 Task: Find a one-way flight from London to New Delhi on 13th July with a stopover in Paris.
Action: Mouse moved to (418, 311)
Screenshot: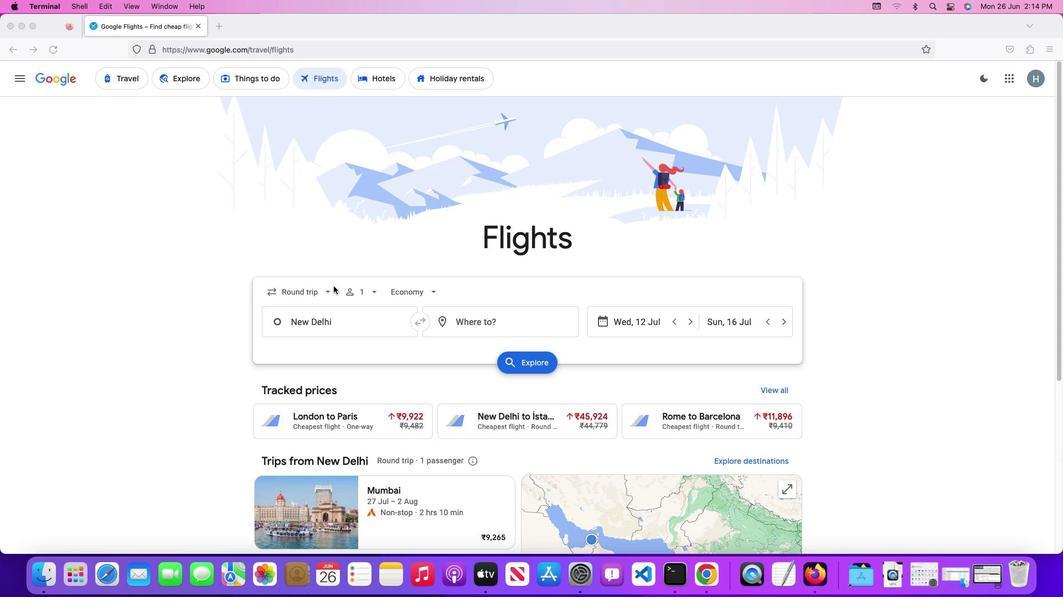 
Action: Mouse pressed left at (418, 311)
Screenshot: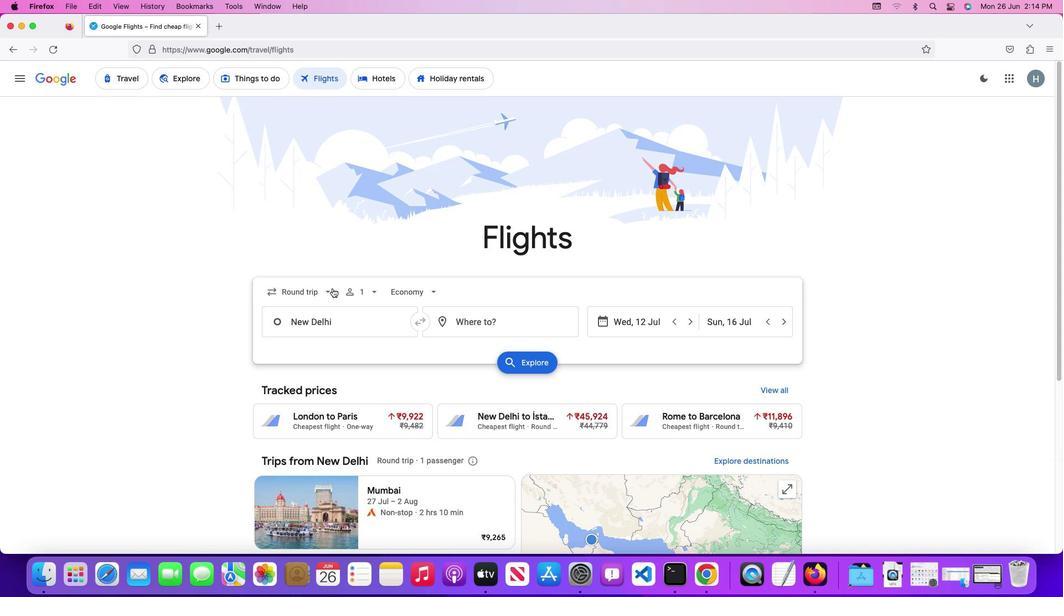 
Action: Mouse moved to (420, 312)
Screenshot: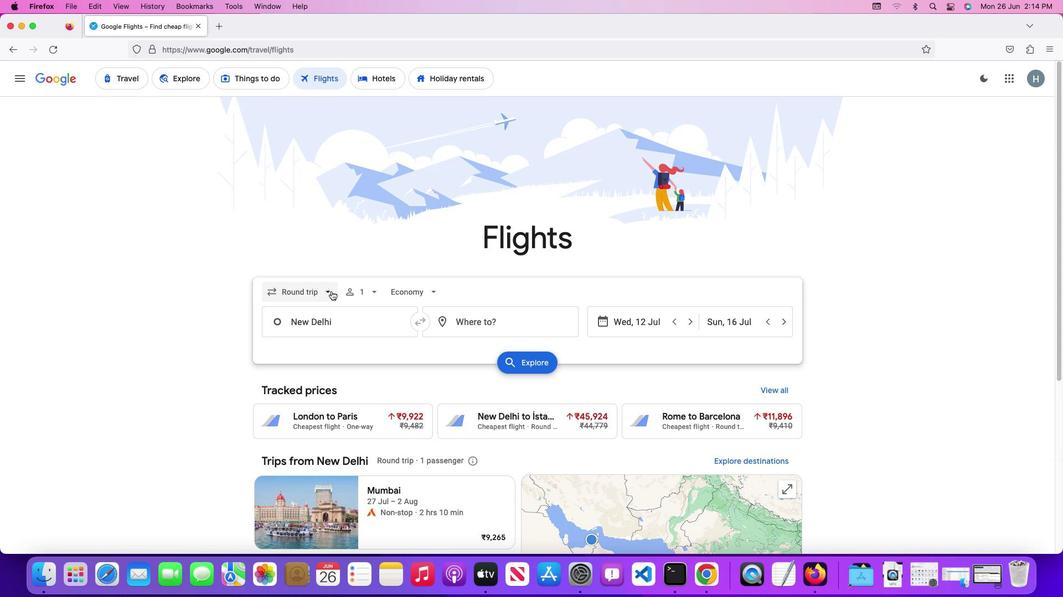 
Action: Mouse pressed left at (420, 312)
Screenshot: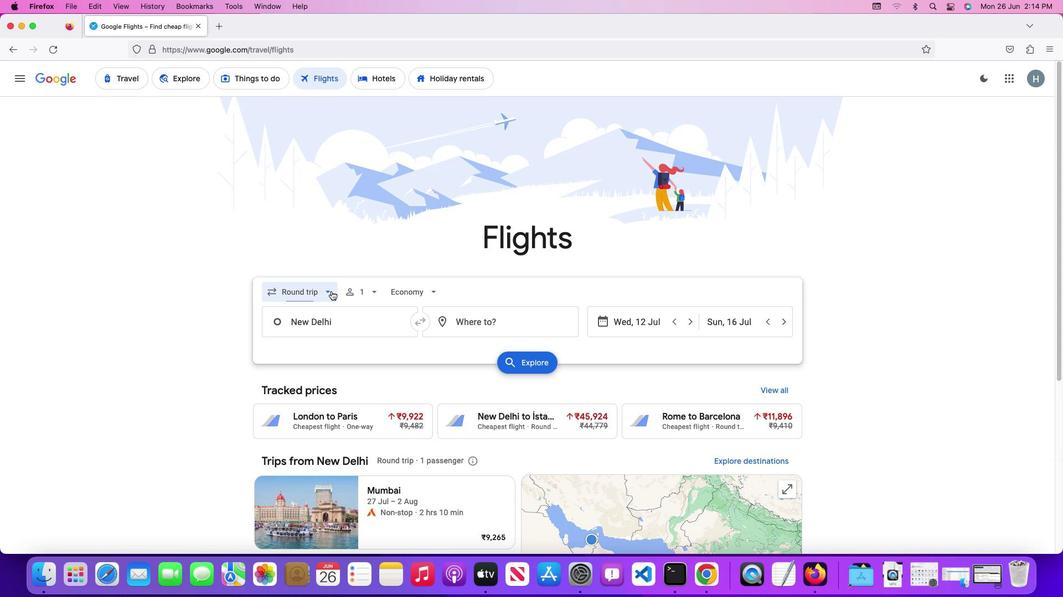 
Action: Mouse moved to (430, 327)
Screenshot: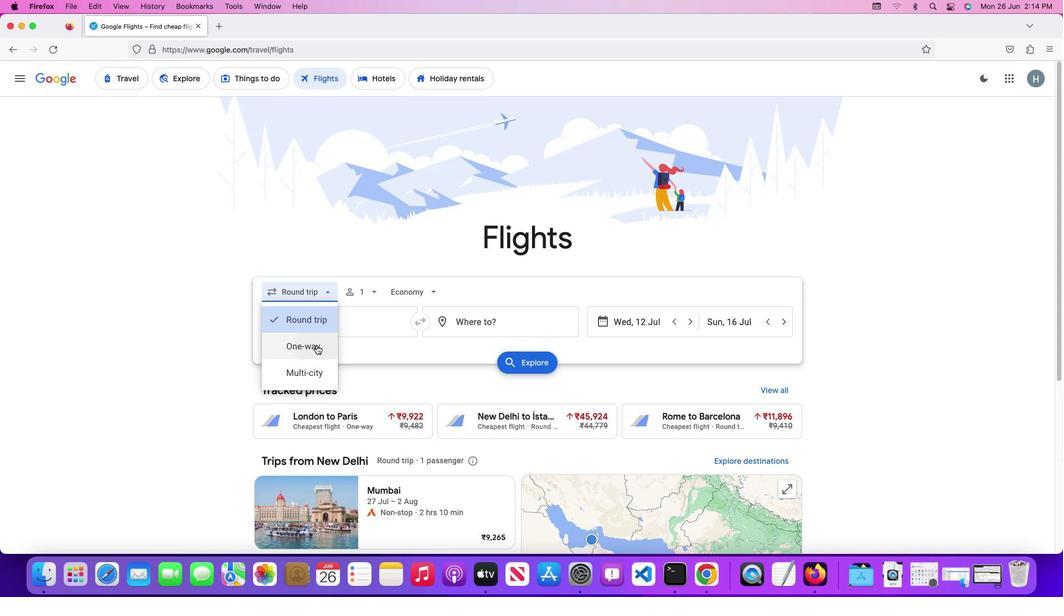 
Action: Mouse pressed left at (430, 327)
Screenshot: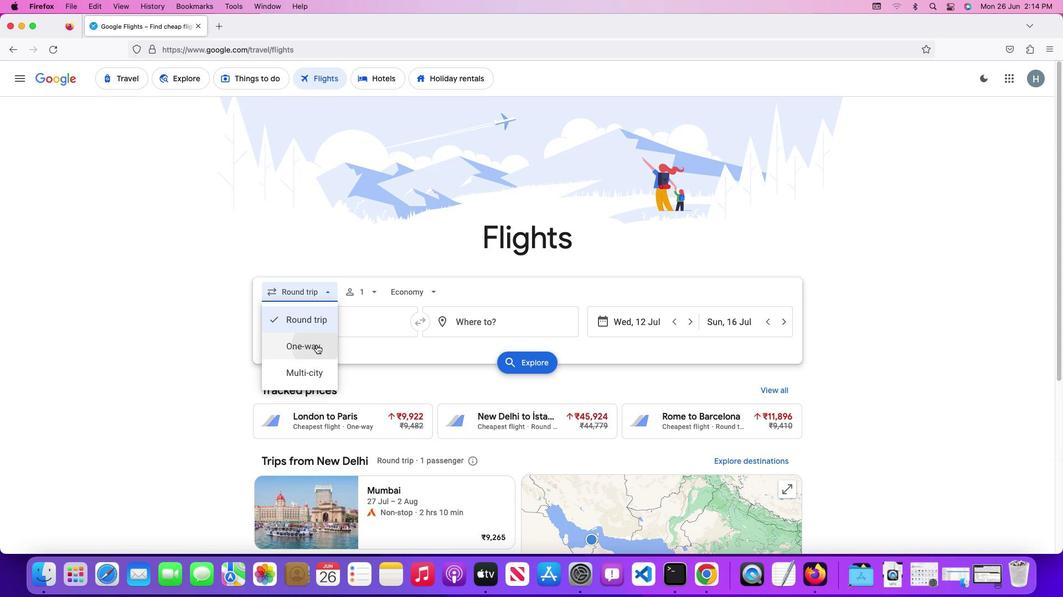 
Action: Mouse moved to (392, 312)
Screenshot: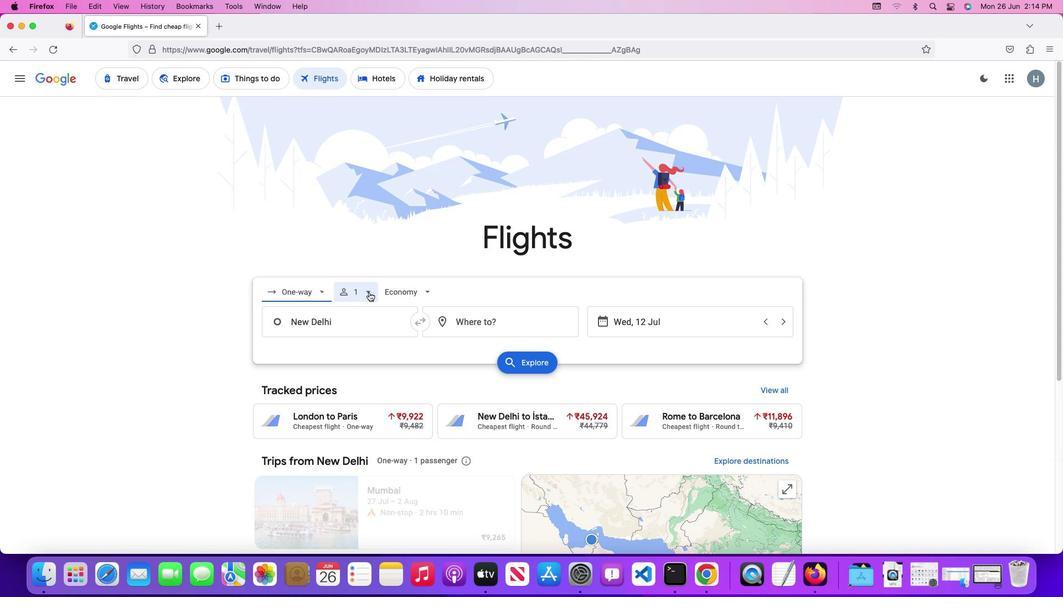 
Action: Mouse pressed left at (392, 312)
Screenshot: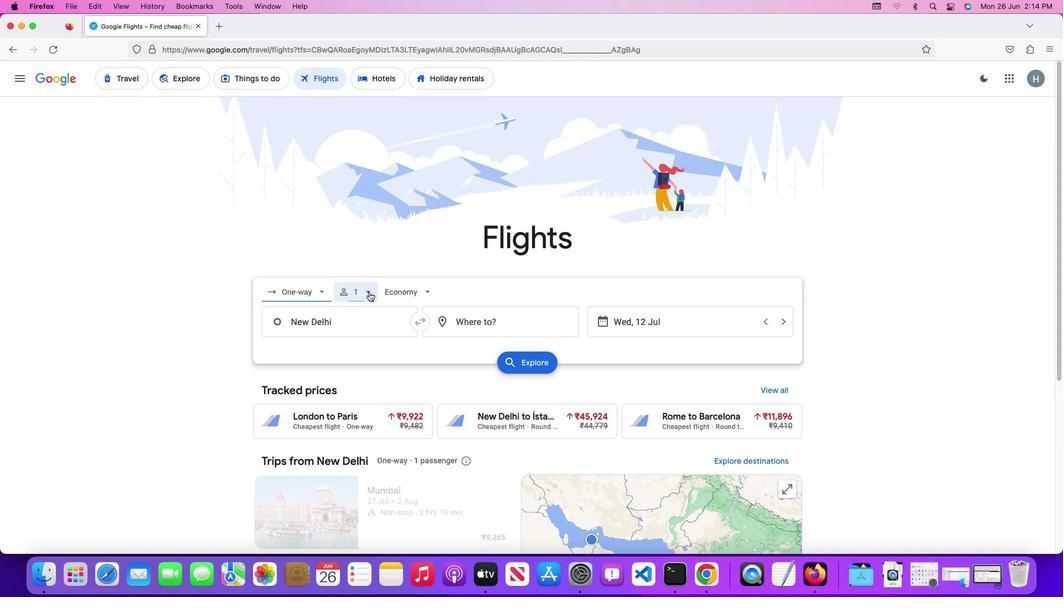 
Action: Mouse moved to (344, 321)
Screenshot: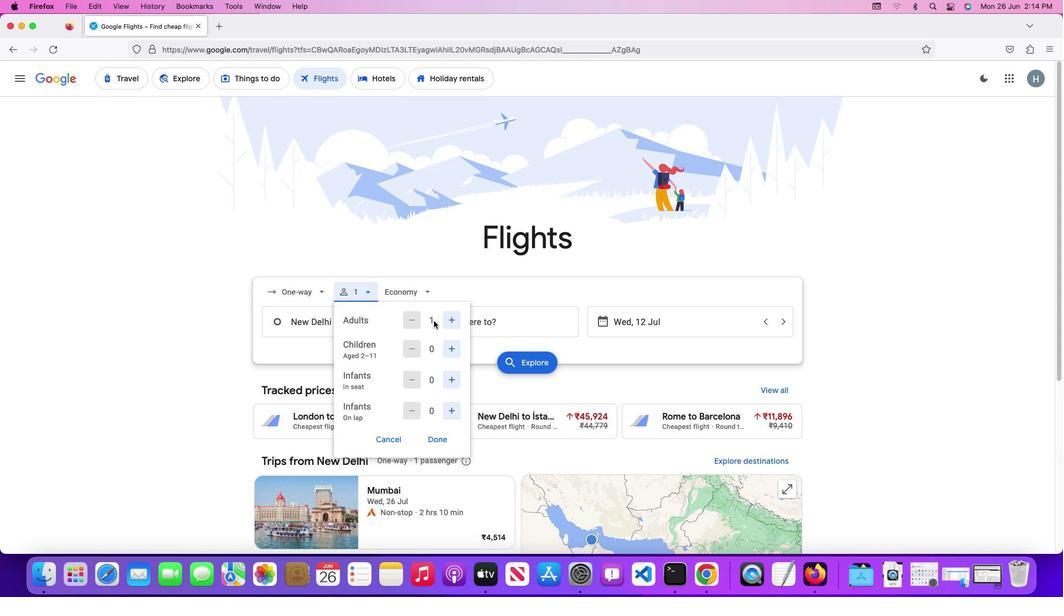 
Action: Mouse pressed left at (344, 321)
Screenshot: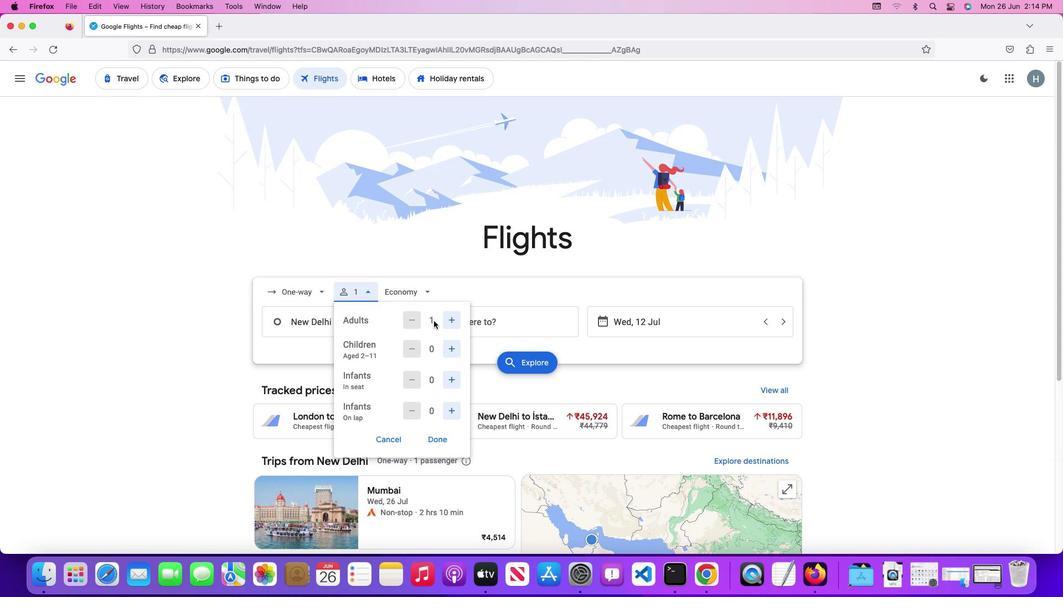 
Action: Mouse moved to (342, 354)
Screenshot: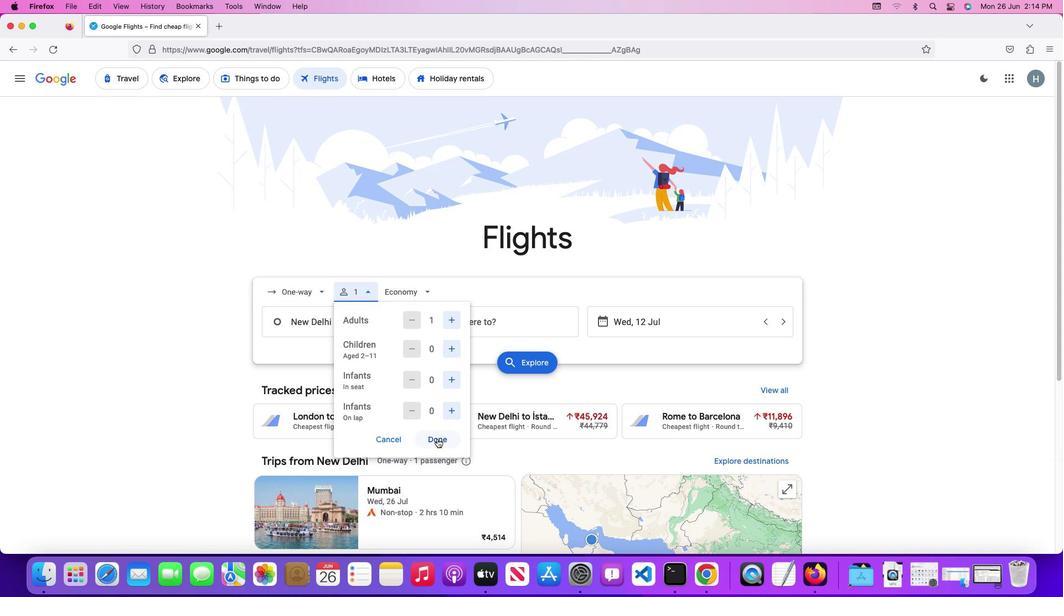 
Action: Mouse pressed left at (342, 354)
Screenshot: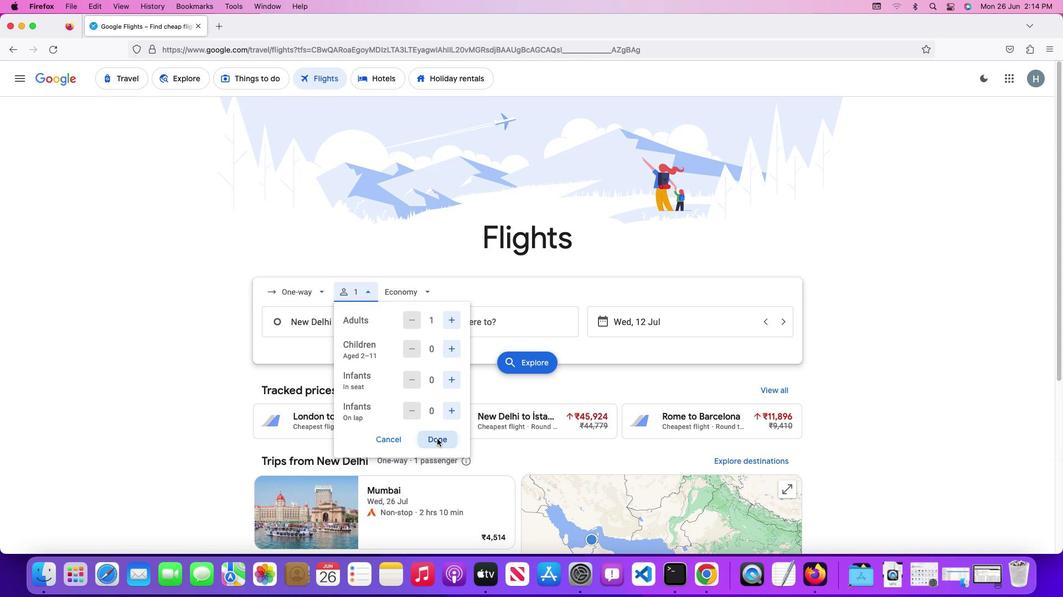 
Action: Mouse moved to (409, 320)
Screenshot: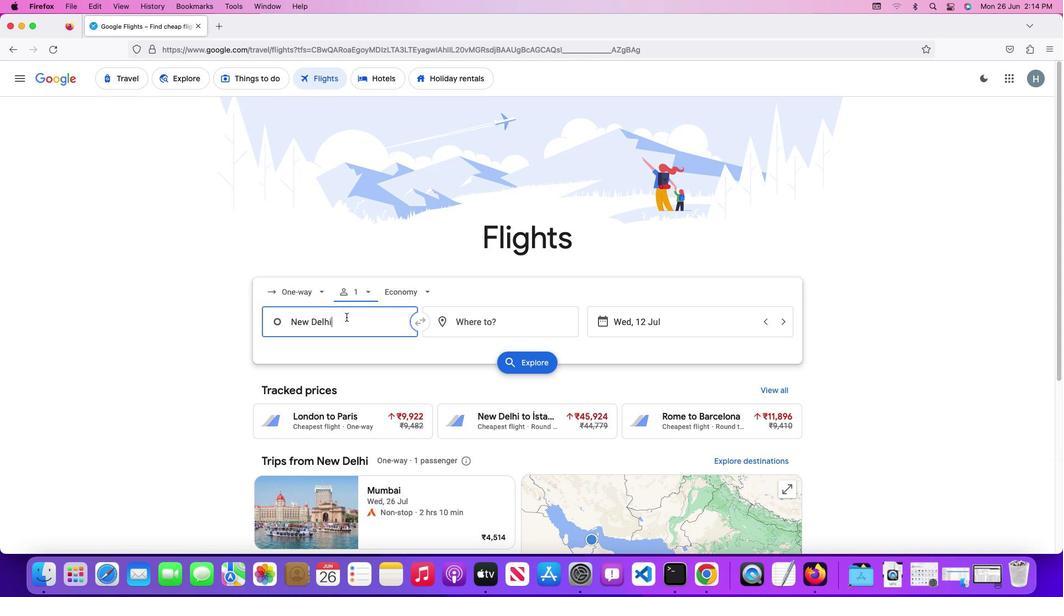 
Action: Mouse pressed left at (409, 320)
Screenshot: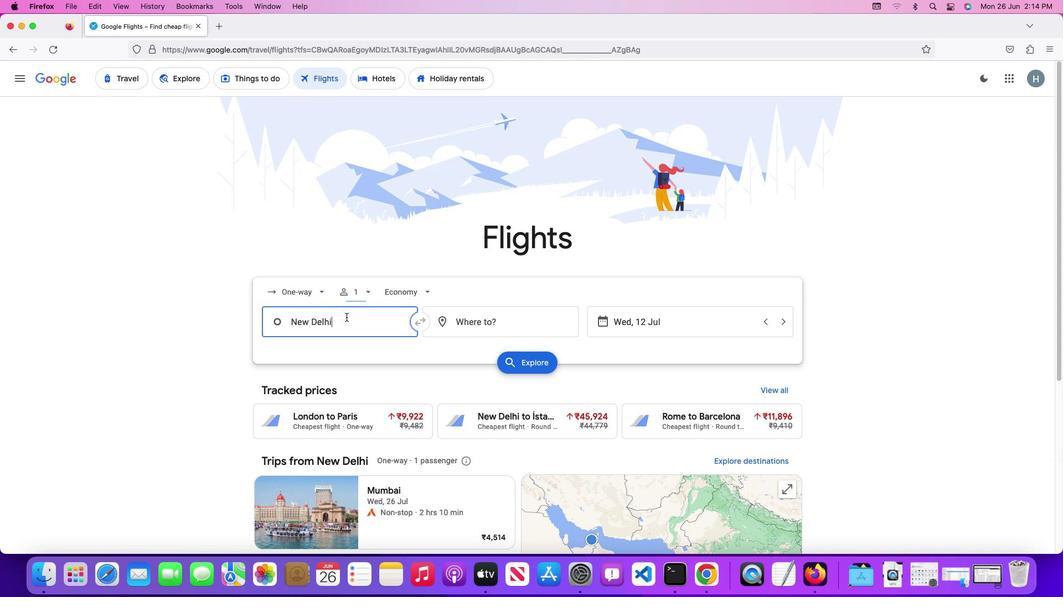 
Action: Key pressed Key.shift'L''o''n''d''o''n'
Screenshot: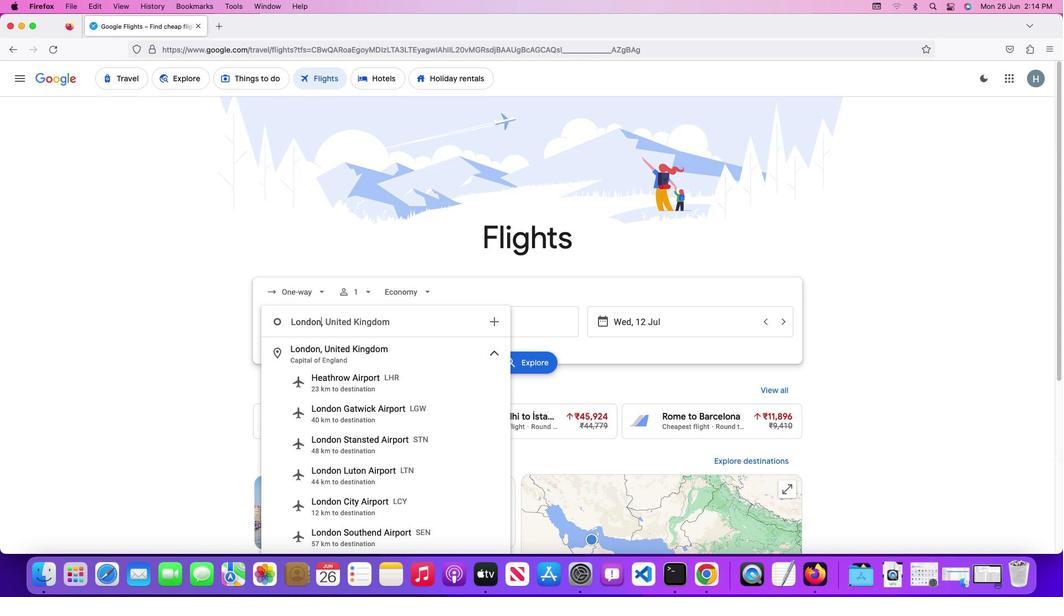 
Action: Mouse moved to (400, 328)
Screenshot: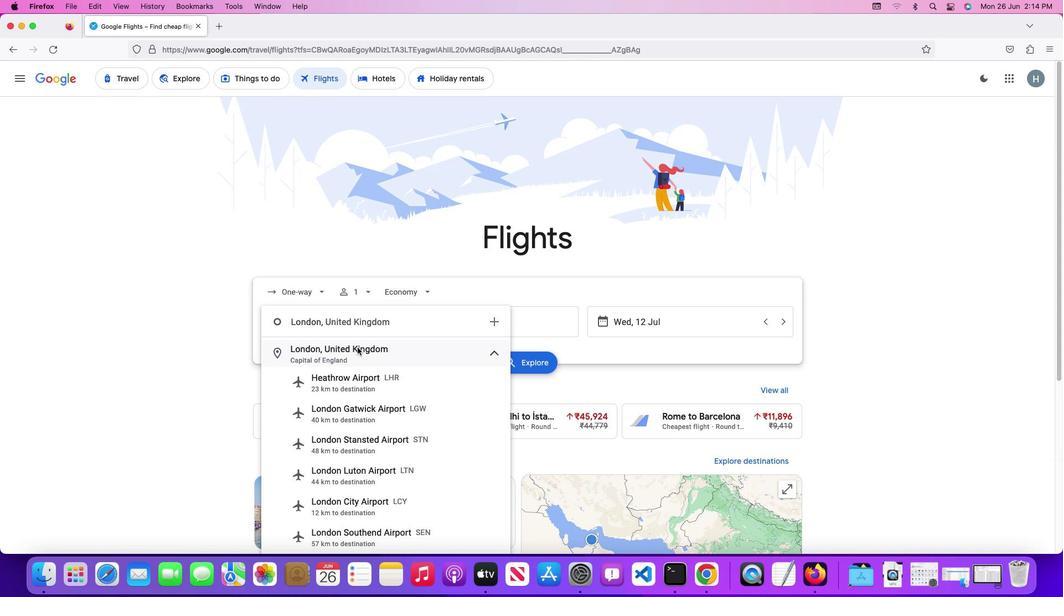 
Action: Mouse pressed left at (400, 328)
Screenshot: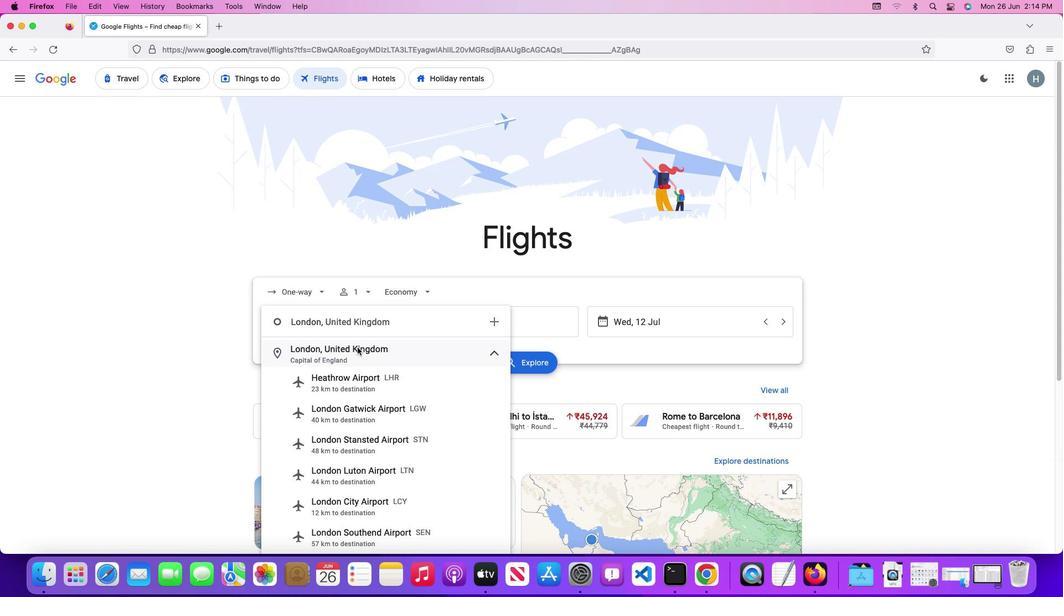 
Action: Mouse moved to (304, 322)
Screenshot: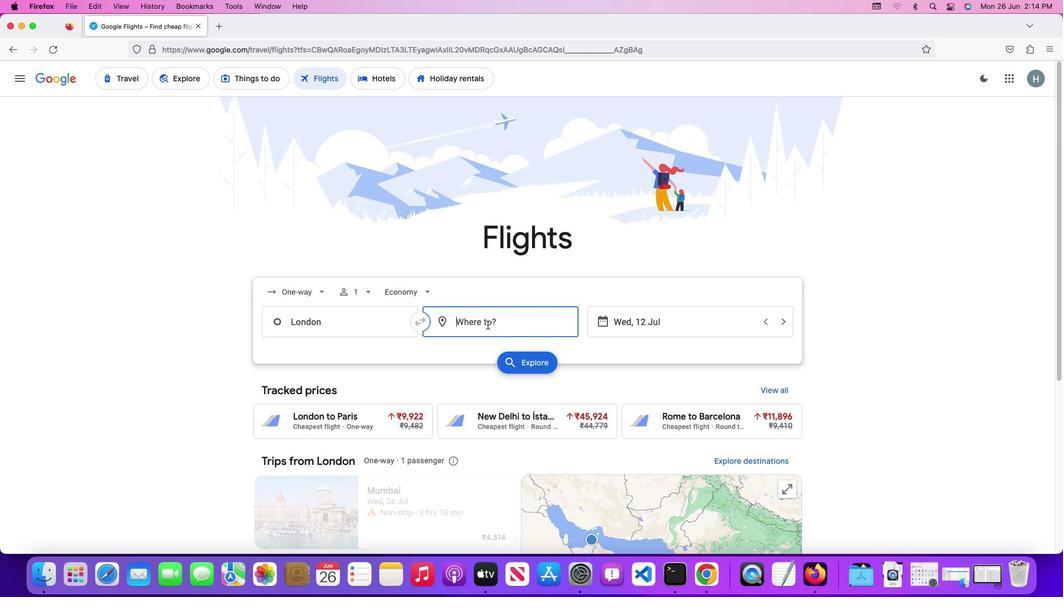 
Action: Mouse pressed left at (304, 322)
Screenshot: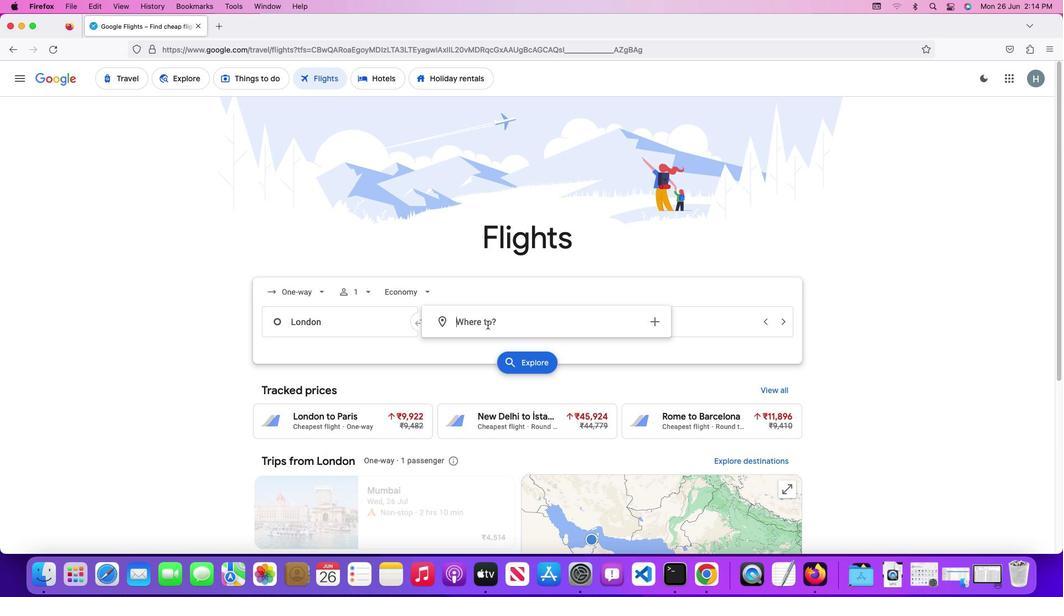 
Action: Key pressed Key.shift'N''e''w'Key.spaceKey.shift'D''e''l''h''i'
Screenshot: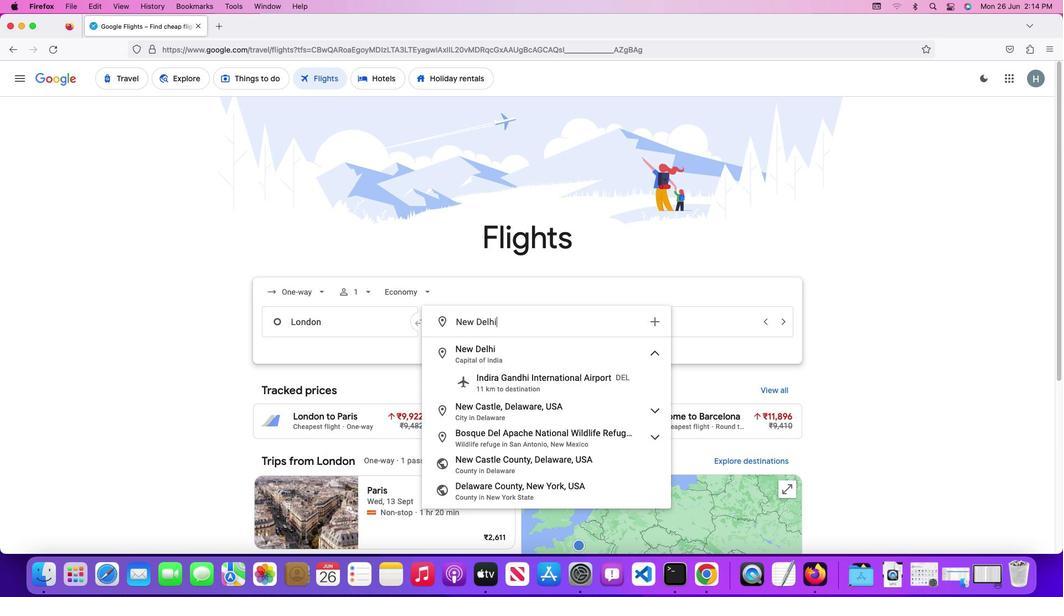 
Action: Mouse moved to (282, 329)
Screenshot: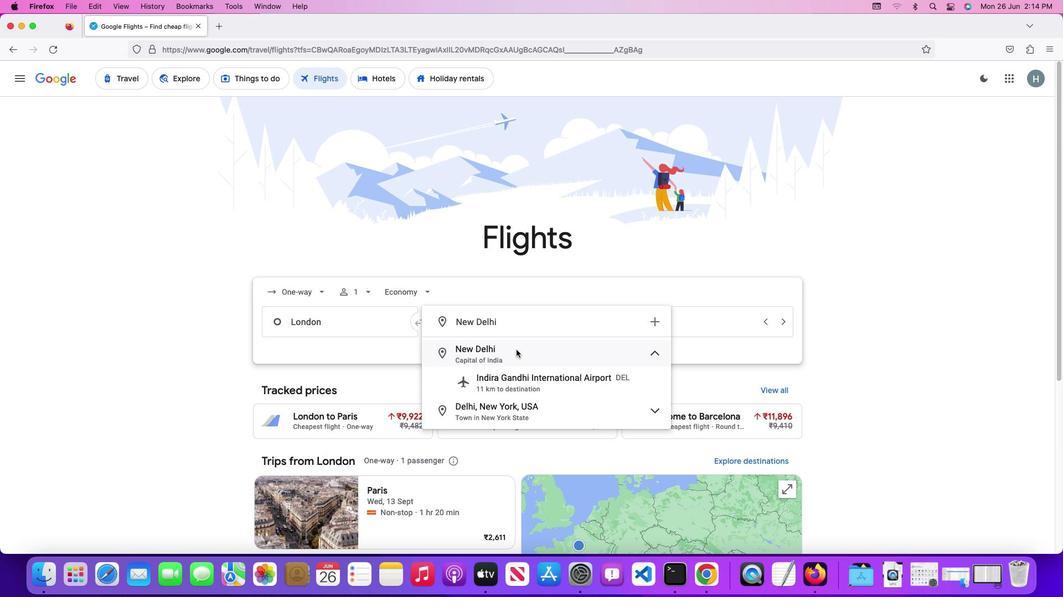 
Action: Mouse pressed left at (282, 329)
Screenshot: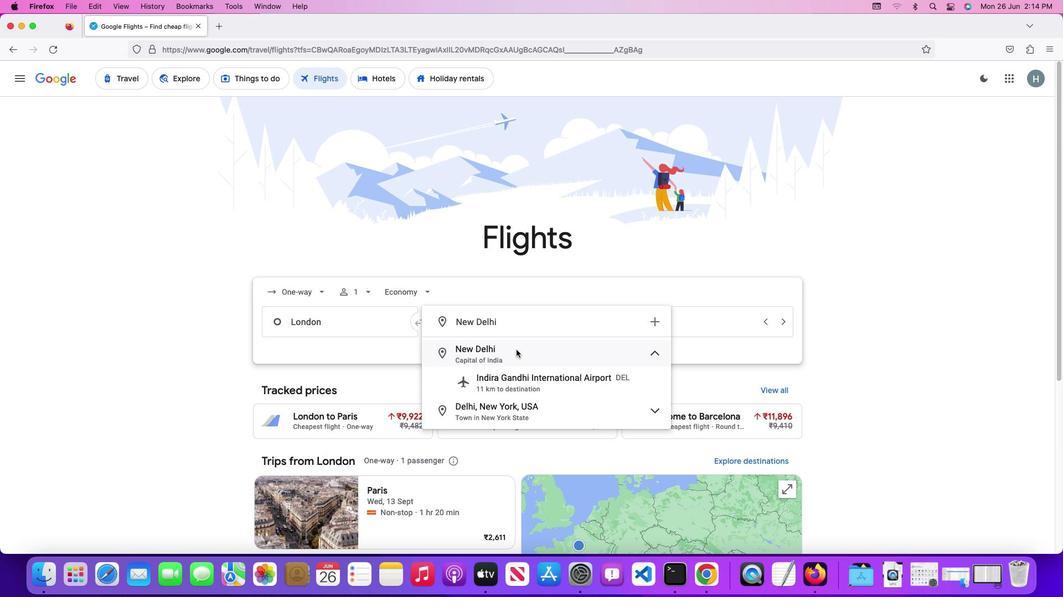 
Action: Mouse moved to (161, 321)
Screenshot: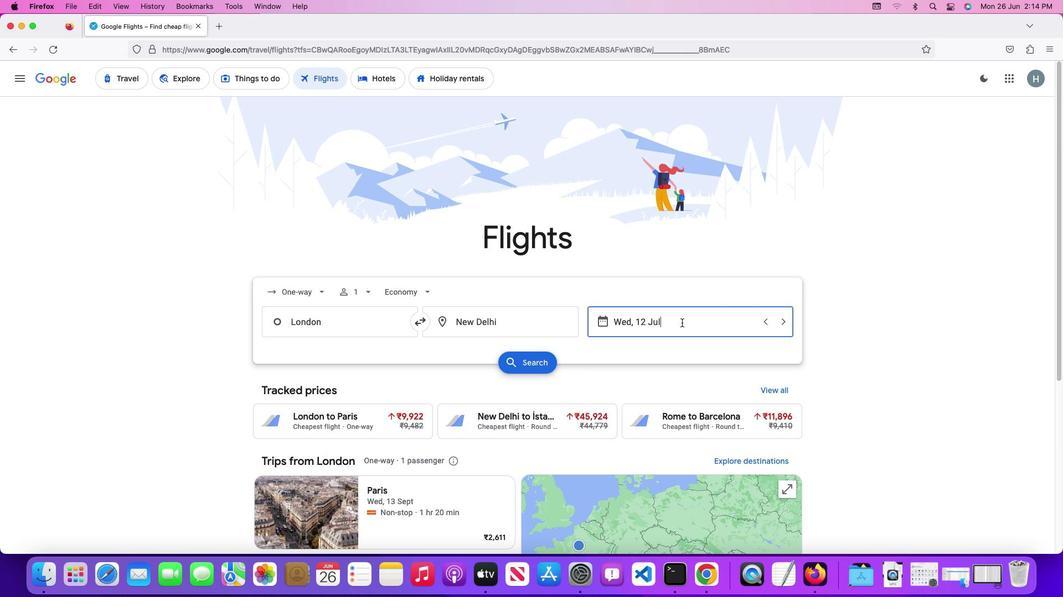 
Action: Mouse pressed left at (161, 321)
Screenshot: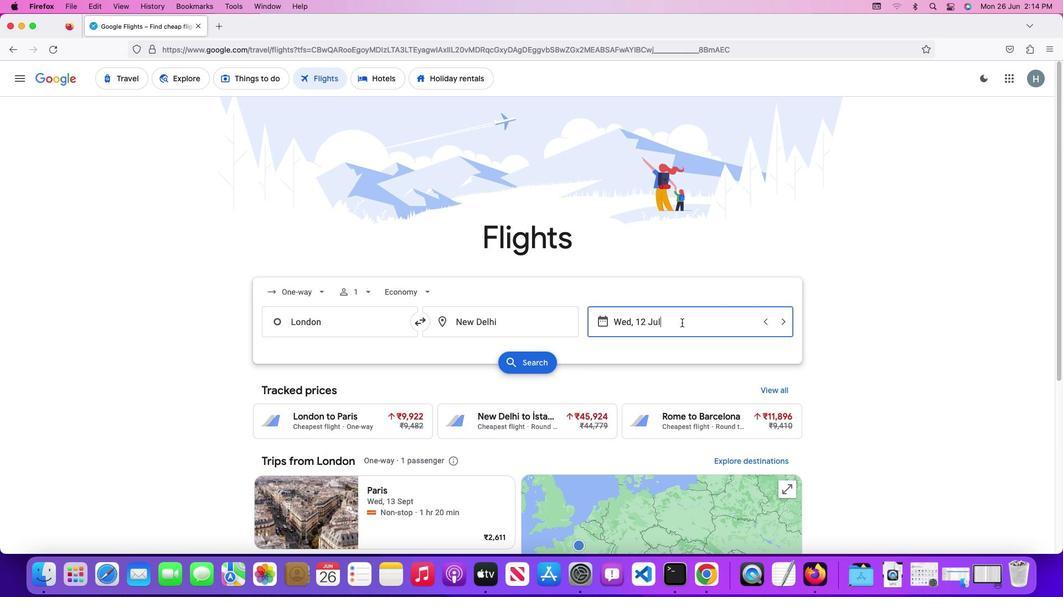 
Action: Mouse moved to (133, 347)
Screenshot: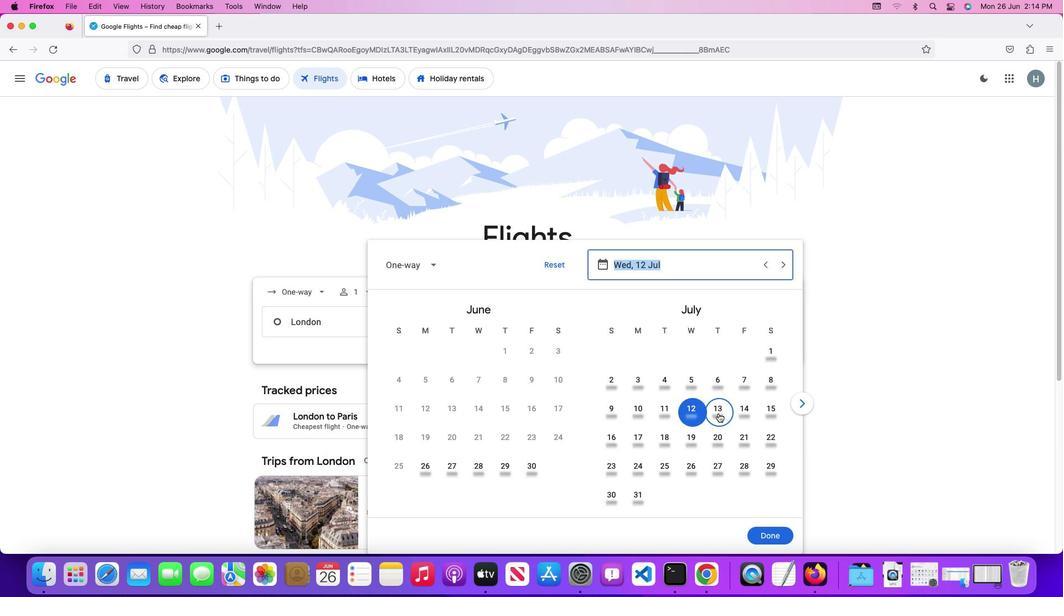 
Action: Mouse pressed left at (133, 347)
Screenshot: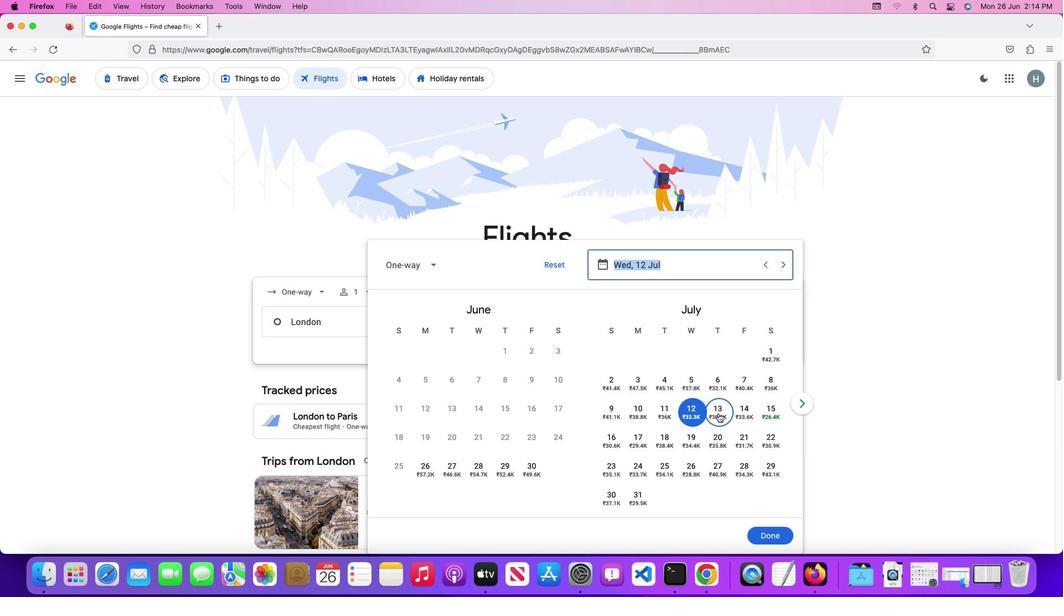 
Action: Mouse moved to (103, 383)
Screenshot: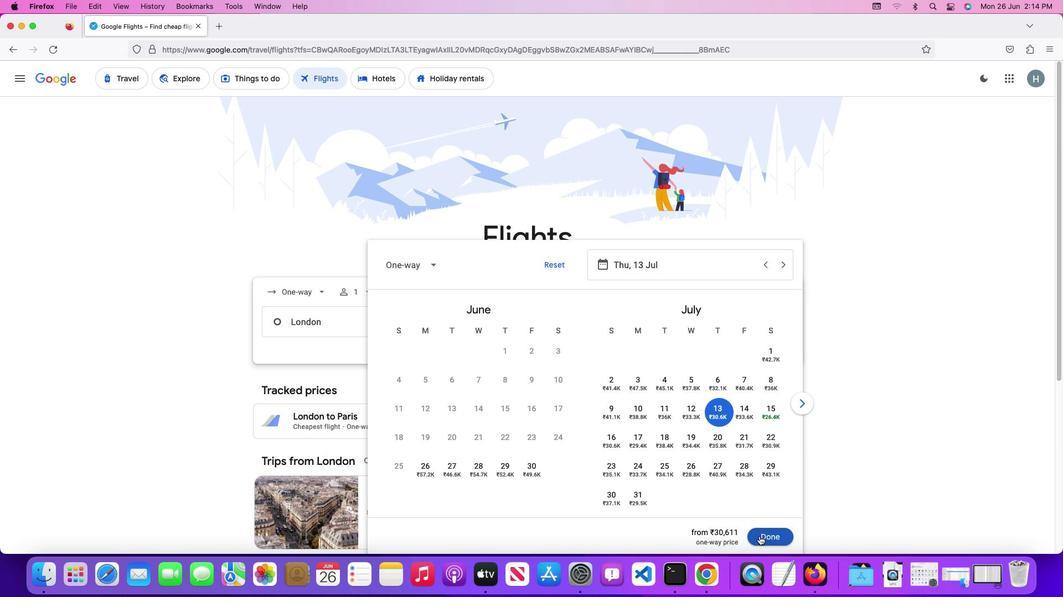 
Action: Mouse pressed left at (103, 383)
Screenshot: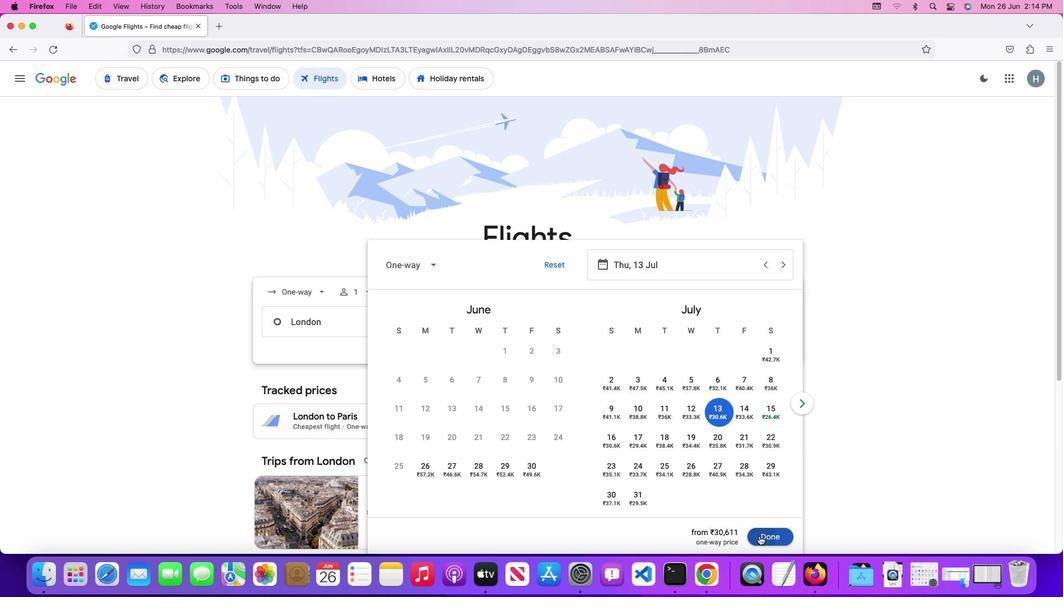 
Action: Mouse moved to (265, 334)
Screenshot: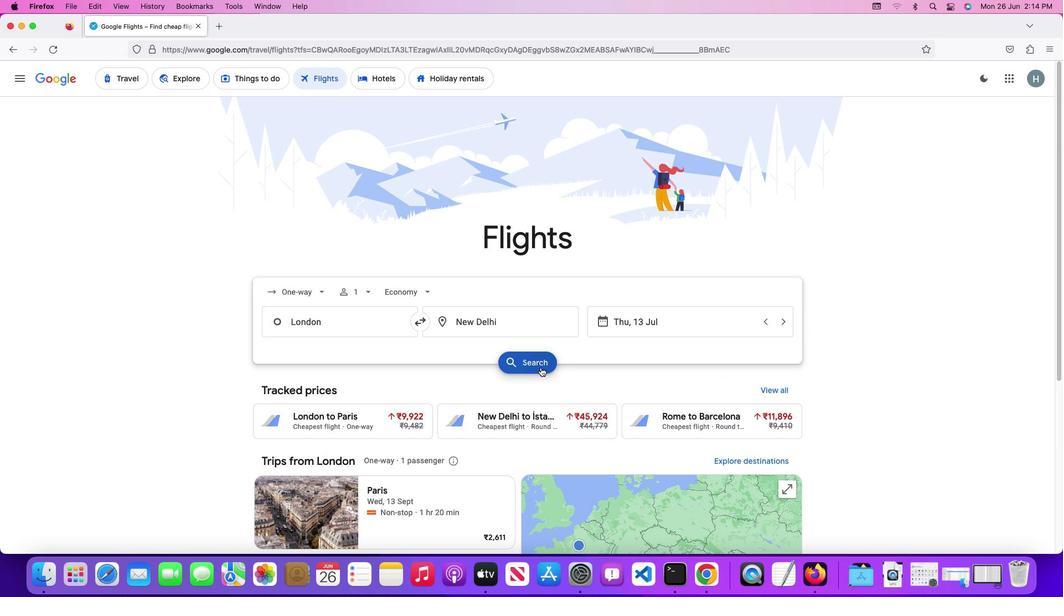 
Action: Mouse pressed left at (265, 334)
Screenshot: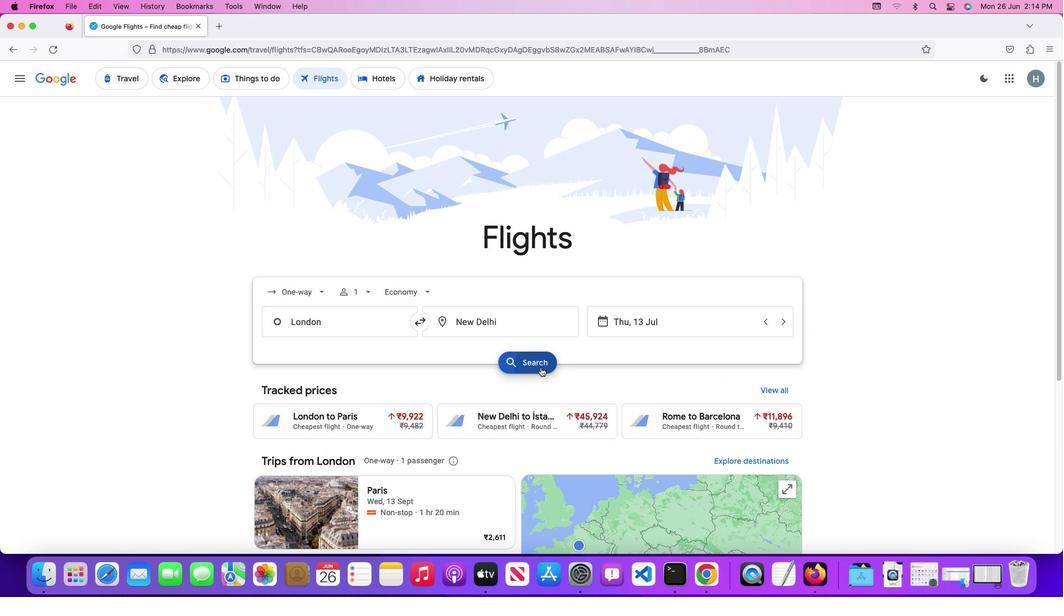 
Action: Mouse moved to (129, 280)
Screenshot: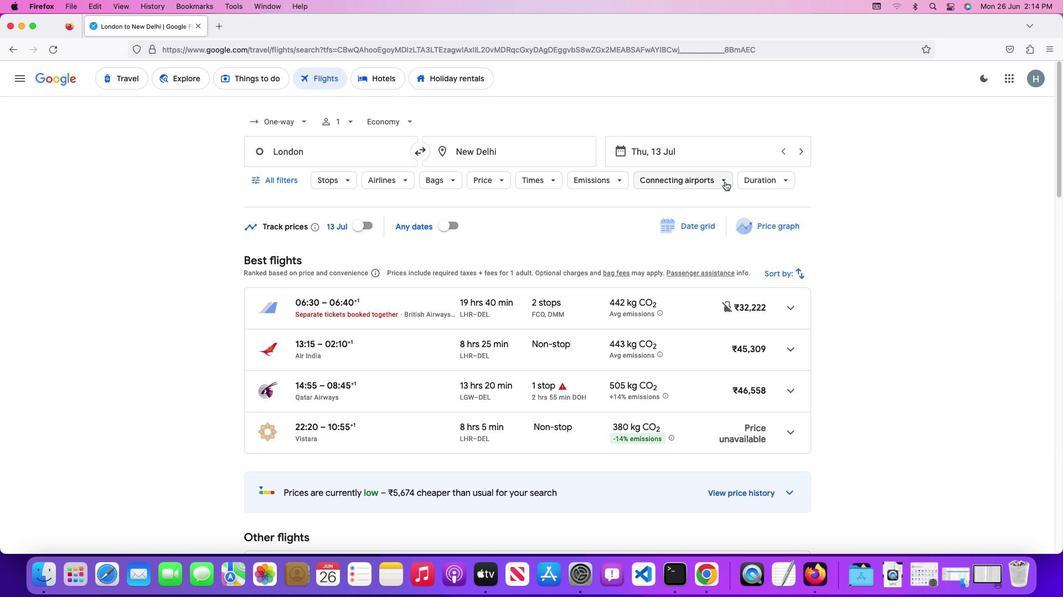 
Action: Mouse pressed left at (129, 280)
Screenshot: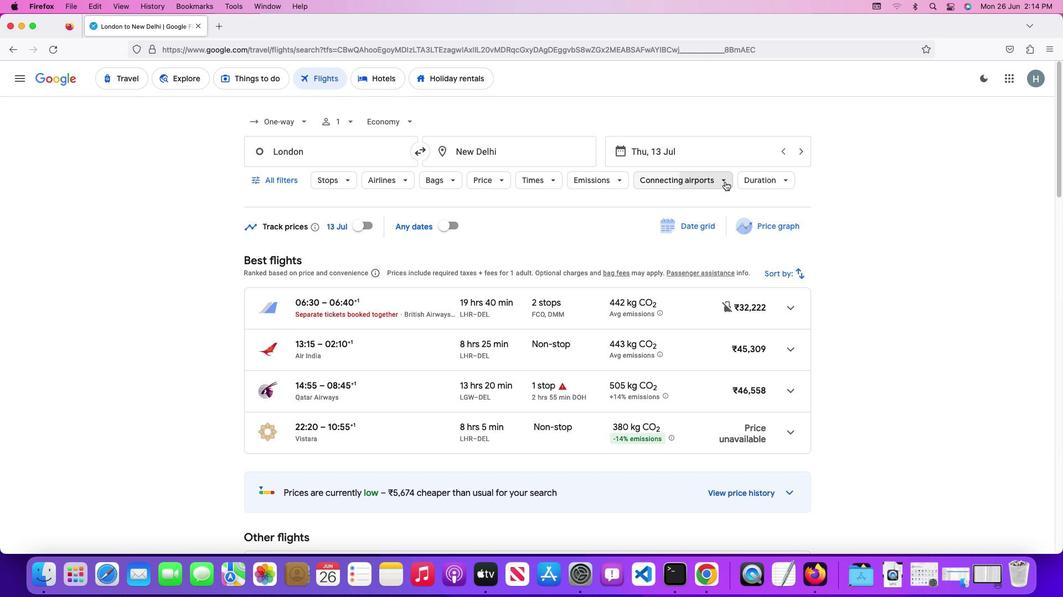 
Action: Mouse moved to (67, 315)
Screenshot: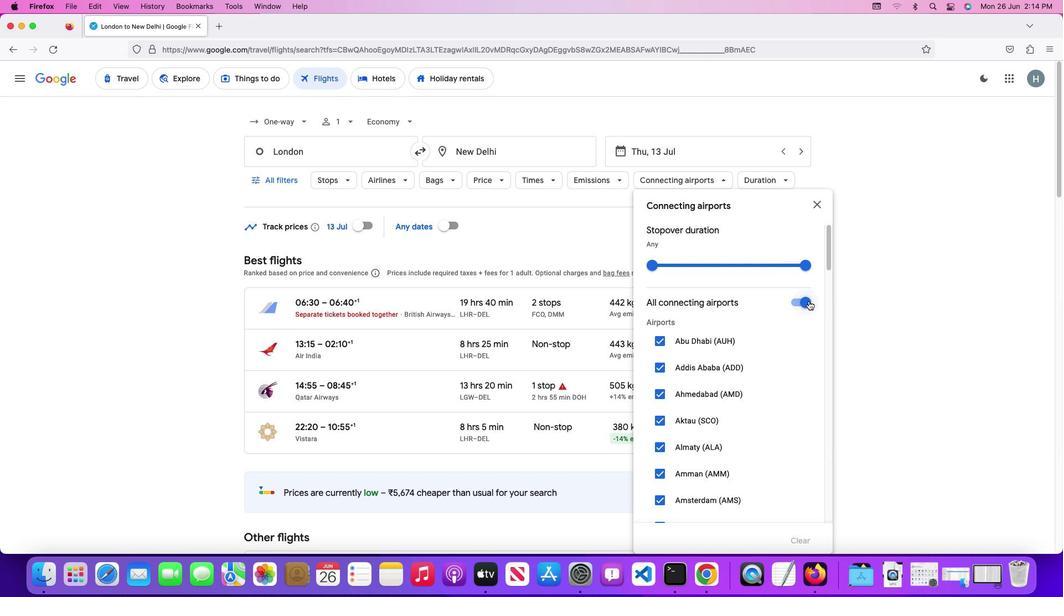 
Action: Mouse pressed left at (67, 315)
Screenshot: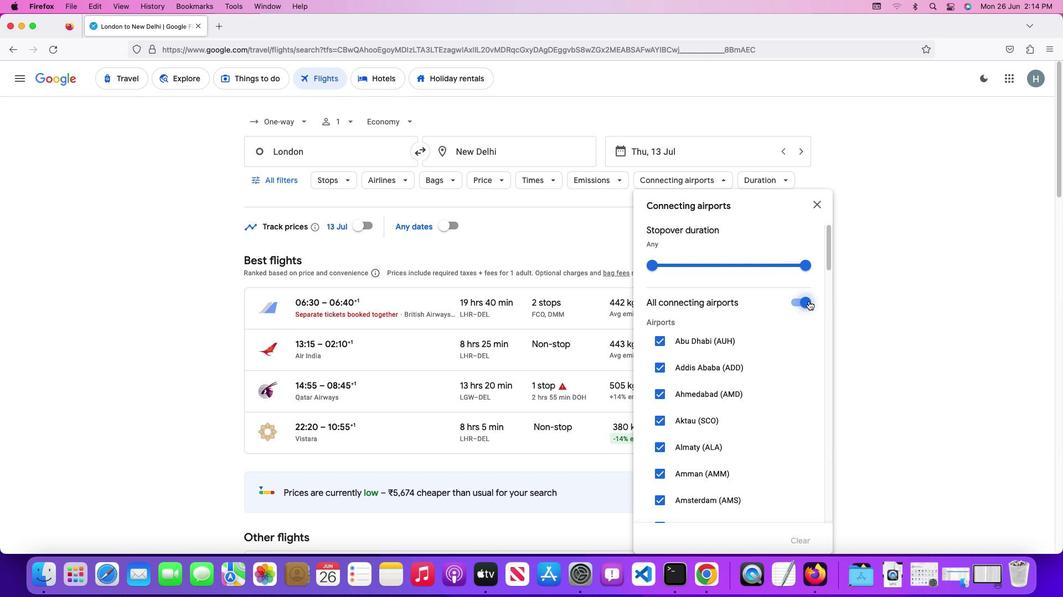 
Action: Mouse moved to (92, 336)
Screenshot: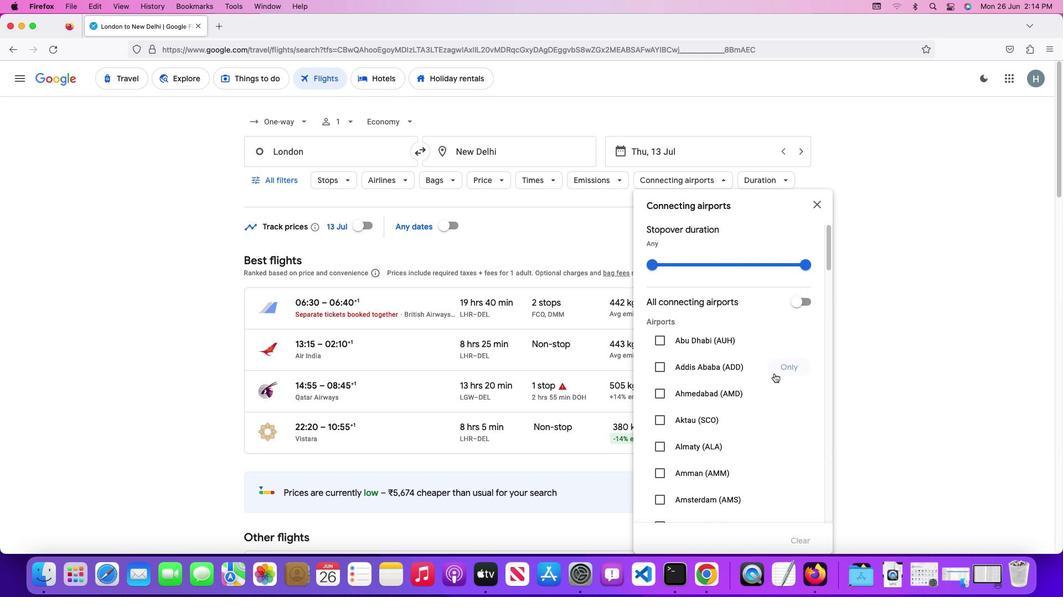 
Action: Mouse scrolled (92, 336) with delta (665, 227)
Screenshot: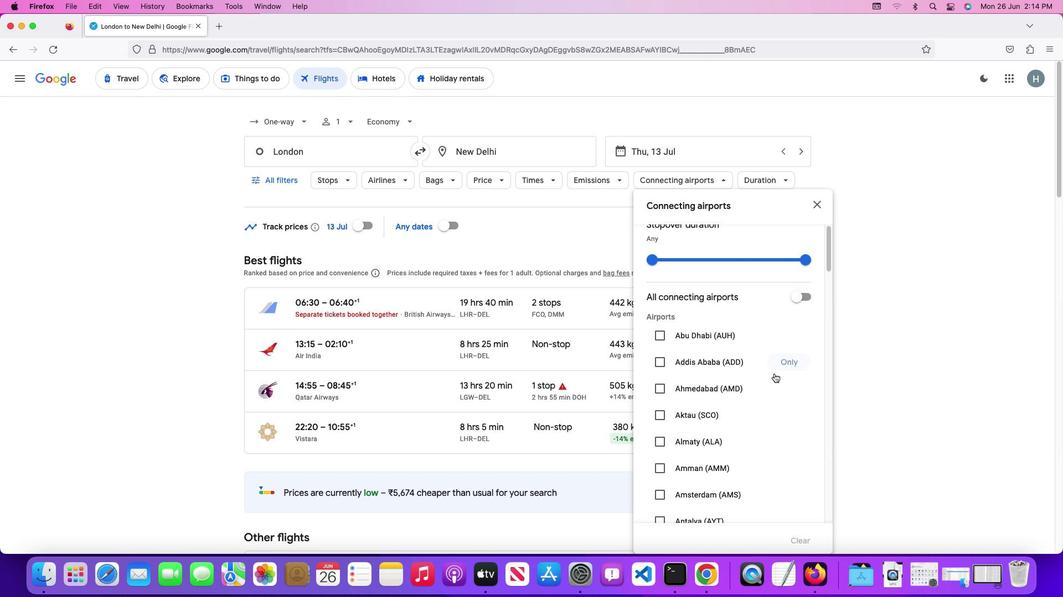 
Action: Mouse scrolled (92, 336) with delta (665, 227)
Screenshot: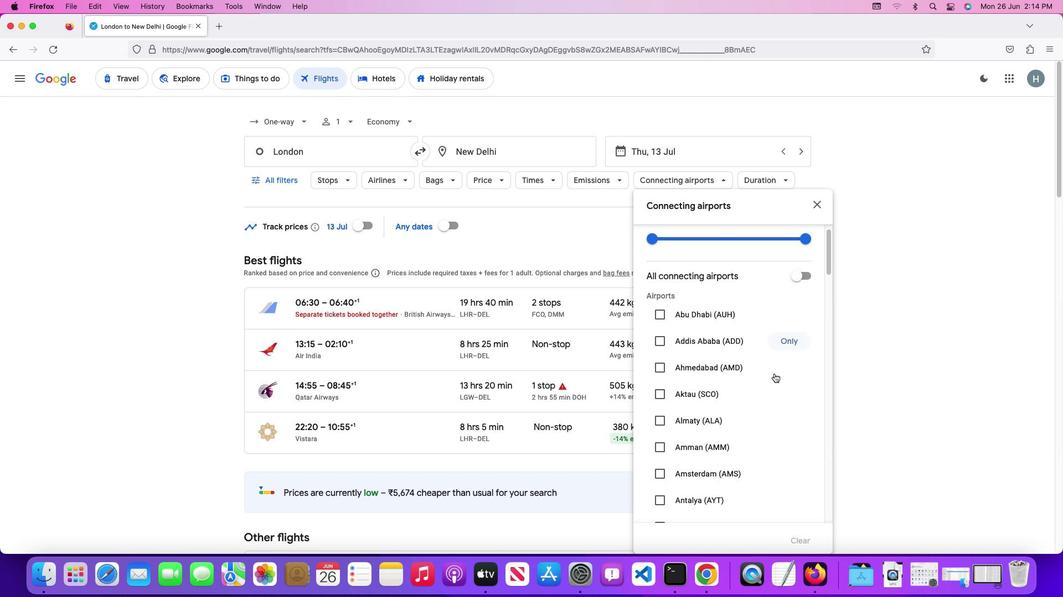 
Action: Mouse scrolled (92, 336) with delta (665, 227)
Screenshot: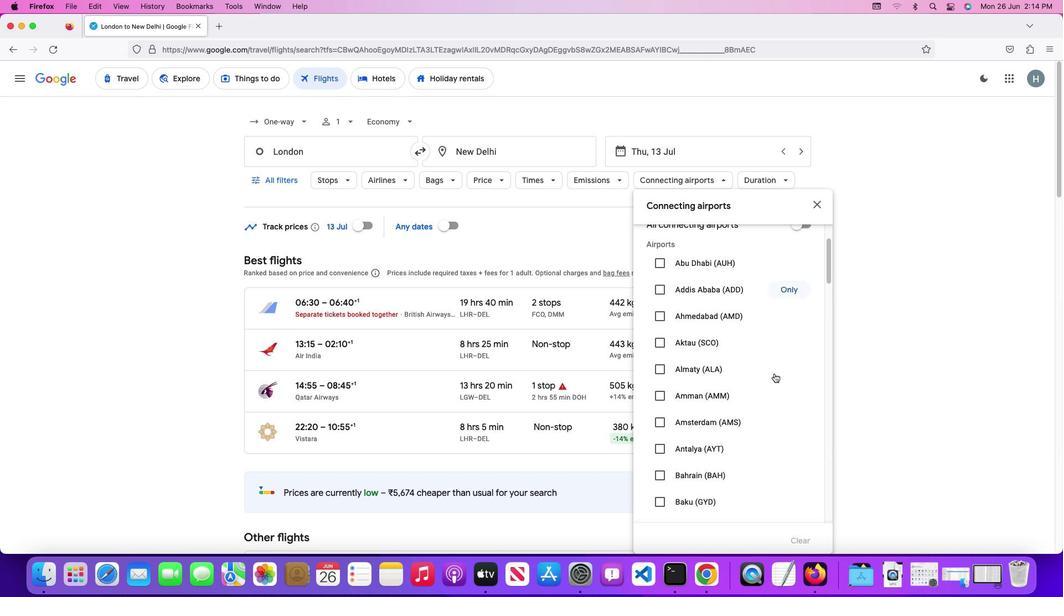 
Action: Mouse scrolled (92, 336) with delta (665, 227)
Screenshot: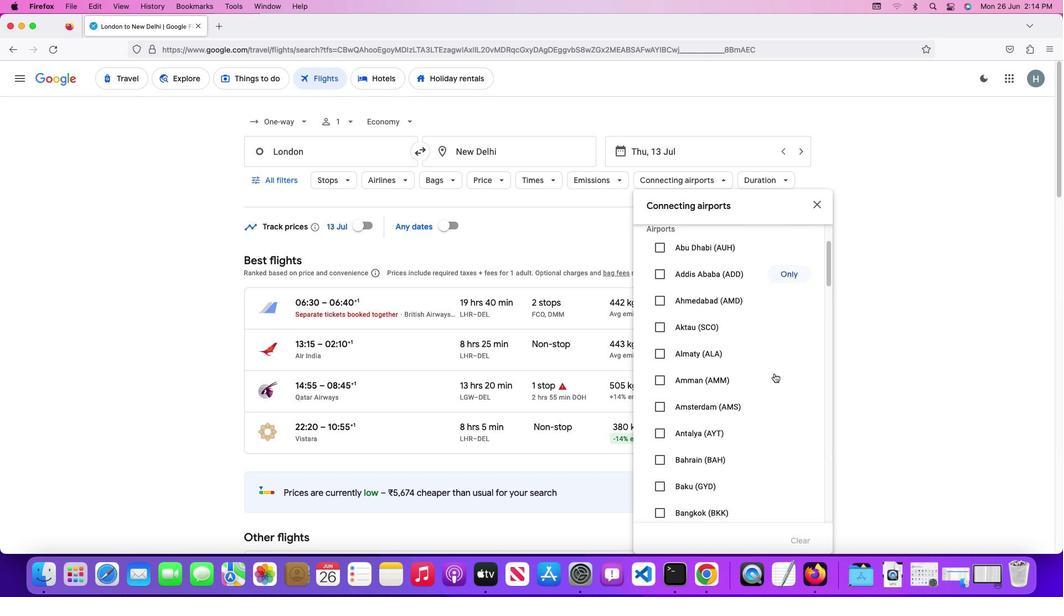 
Action: Mouse scrolled (92, 336) with delta (665, 227)
Screenshot: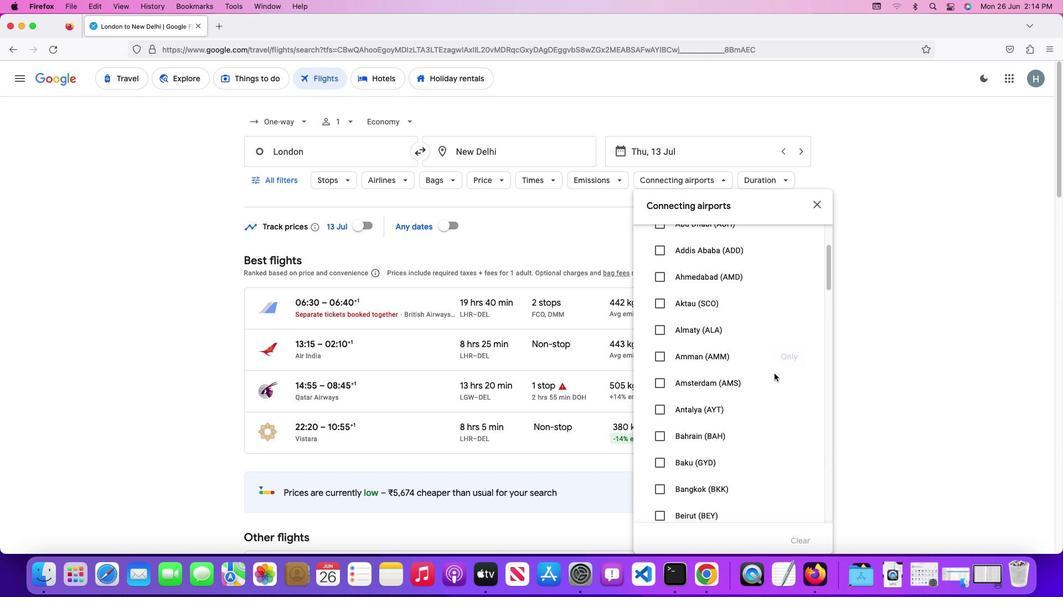 
Action: Mouse scrolled (92, 336) with delta (665, 227)
Screenshot: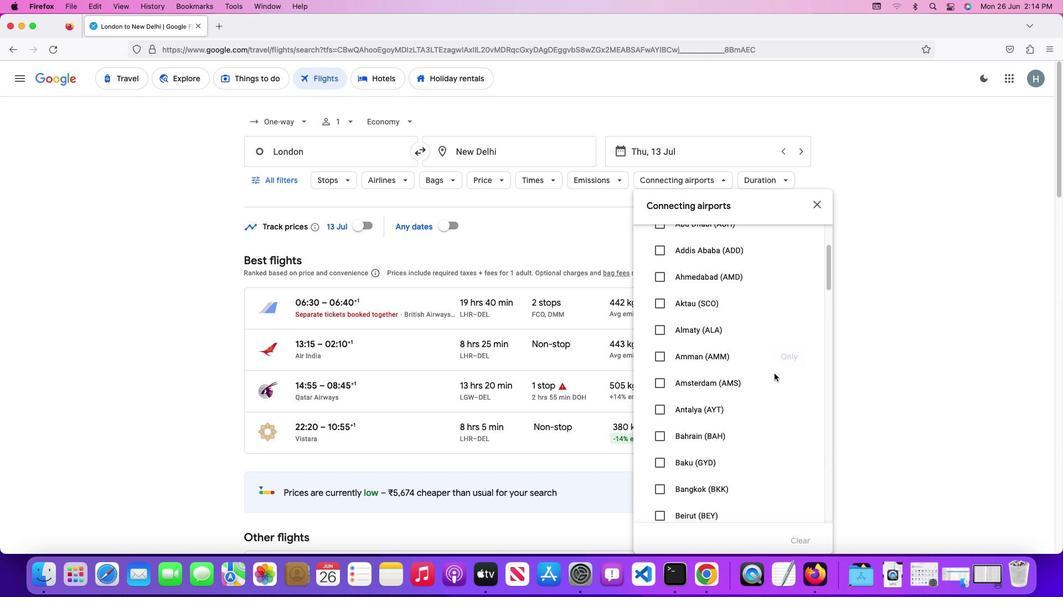 
Action: Mouse scrolled (92, 336) with delta (665, 227)
Screenshot: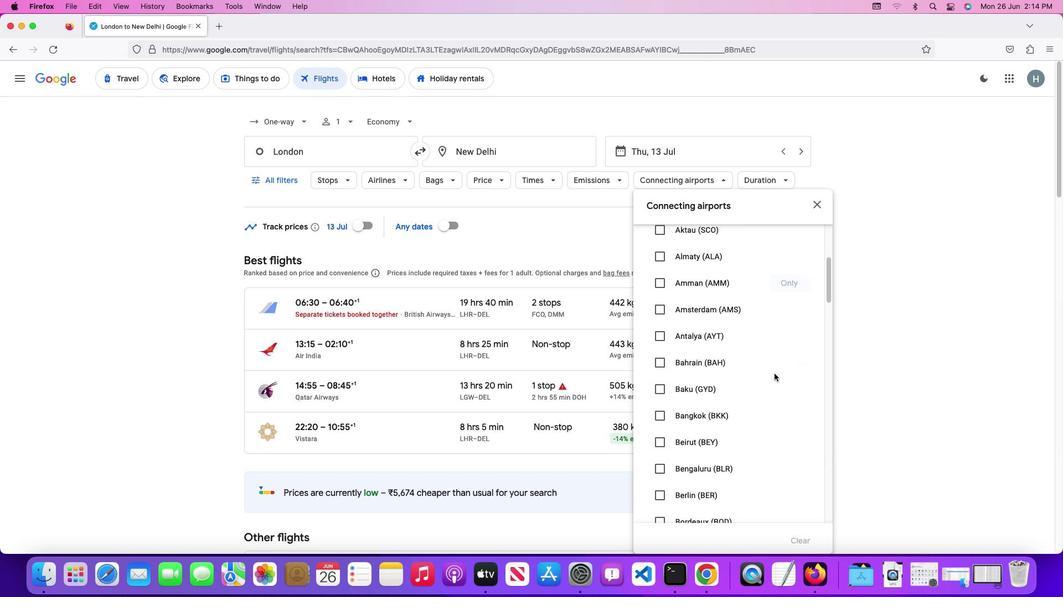 
Action: Mouse scrolled (92, 336) with delta (665, 227)
Screenshot: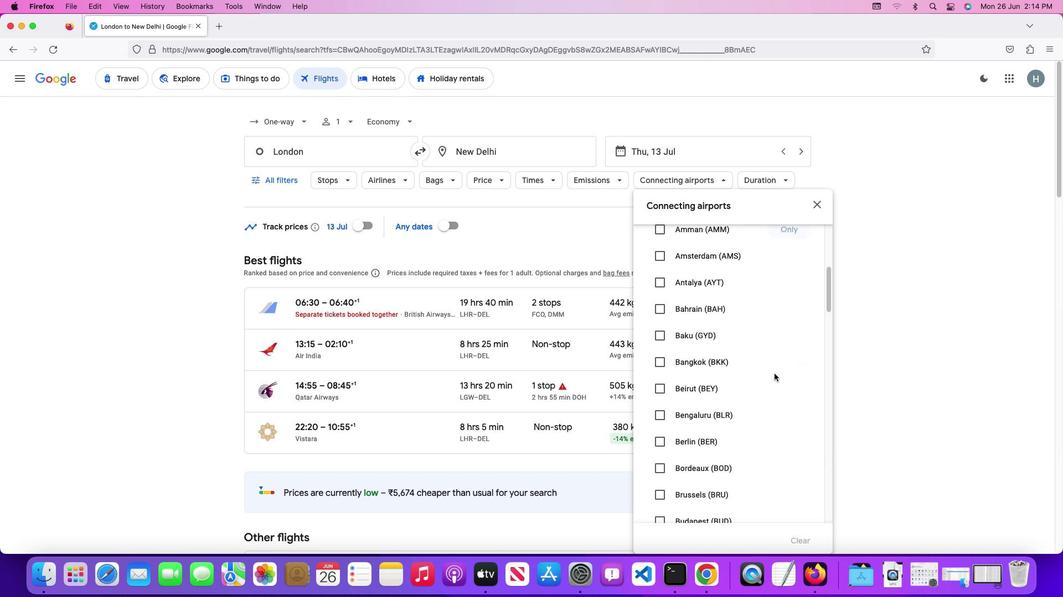 
Action: Mouse scrolled (92, 336) with delta (665, 227)
Screenshot: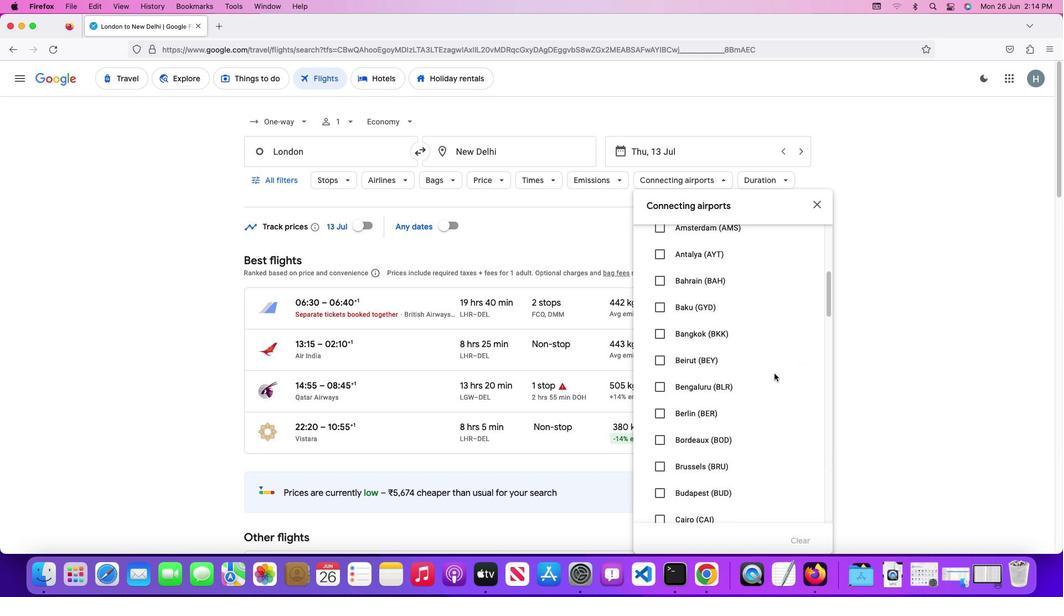 
Action: Mouse scrolled (92, 336) with delta (665, 227)
Screenshot: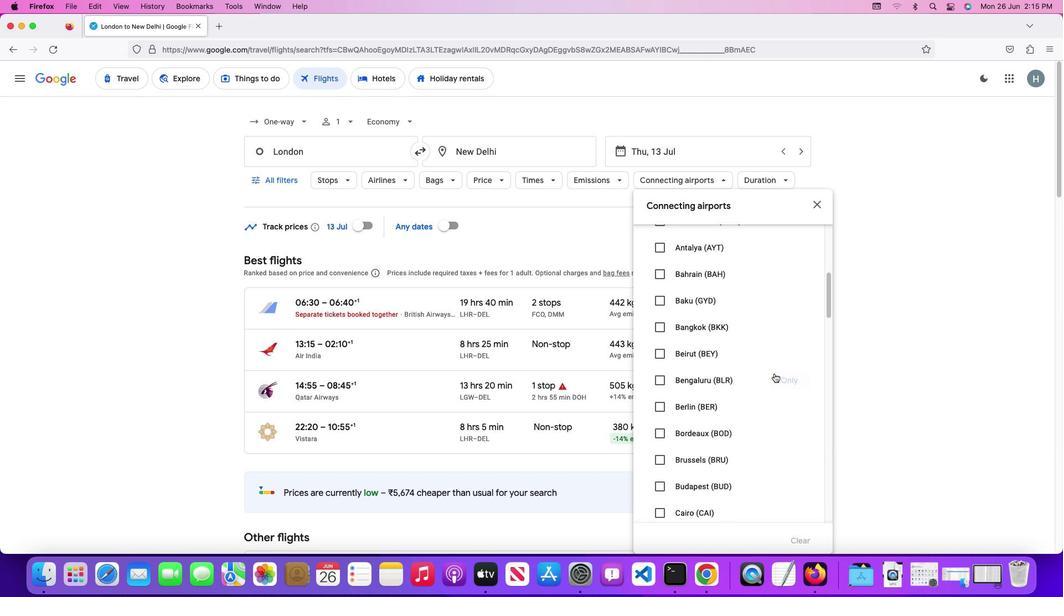 
Action: Mouse scrolled (92, 336) with delta (665, 227)
Screenshot: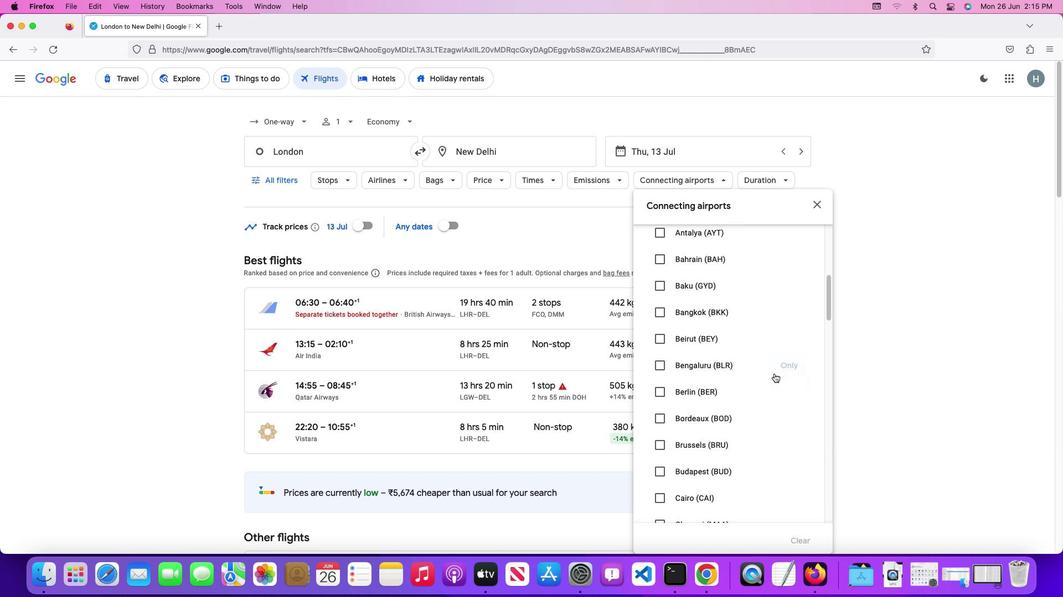 
Action: Mouse scrolled (92, 336) with delta (665, 227)
Screenshot: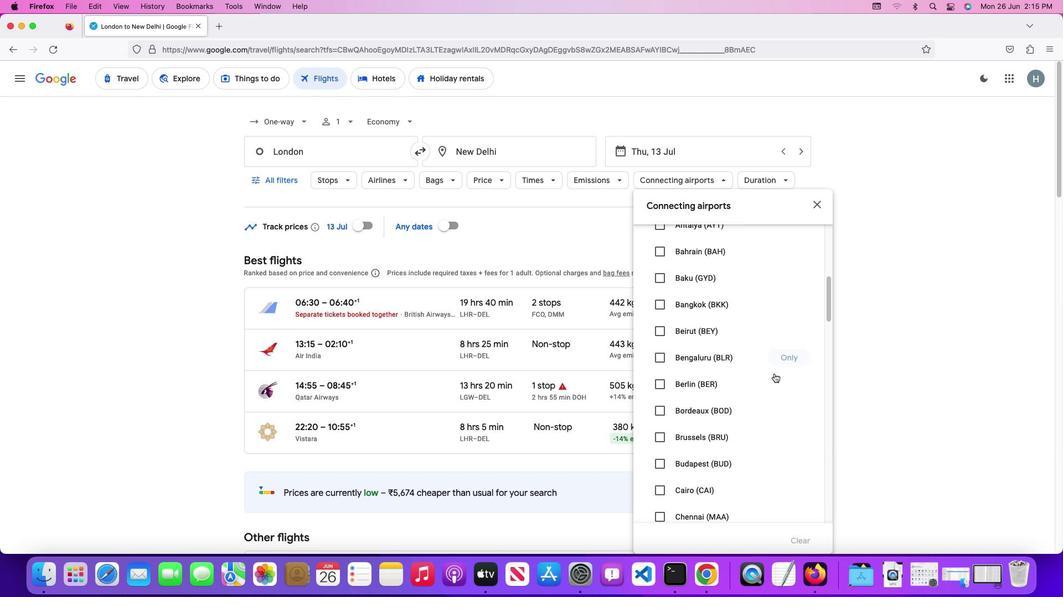 
Action: Mouse scrolled (92, 336) with delta (665, 227)
Screenshot: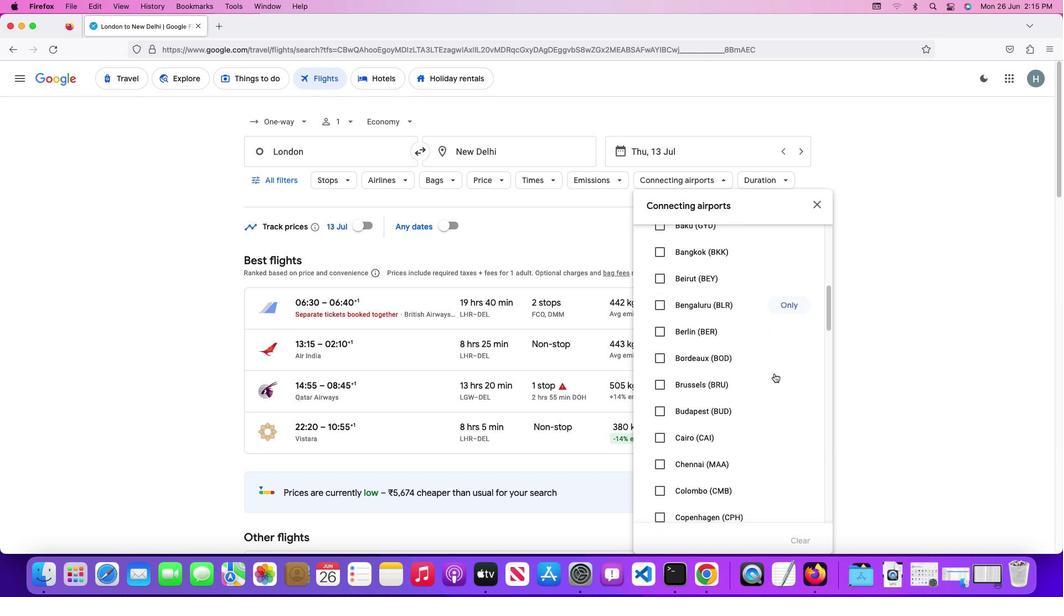 
Action: Mouse scrolled (92, 336) with delta (665, 227)
Screenshot: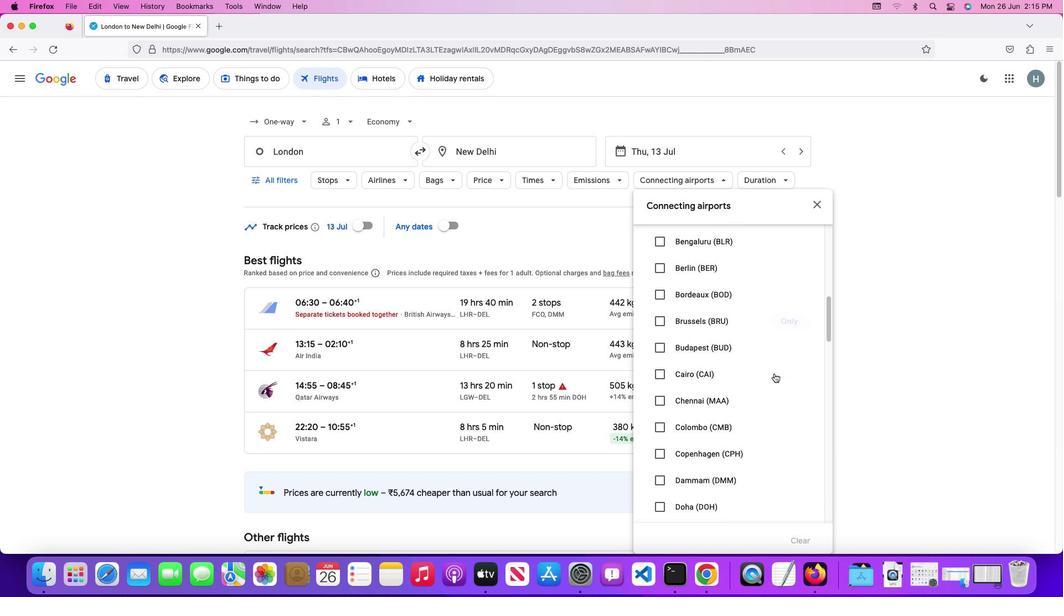 
Action: Mouse scrolled (92, 336) with delta (665, 227)
Screenshot: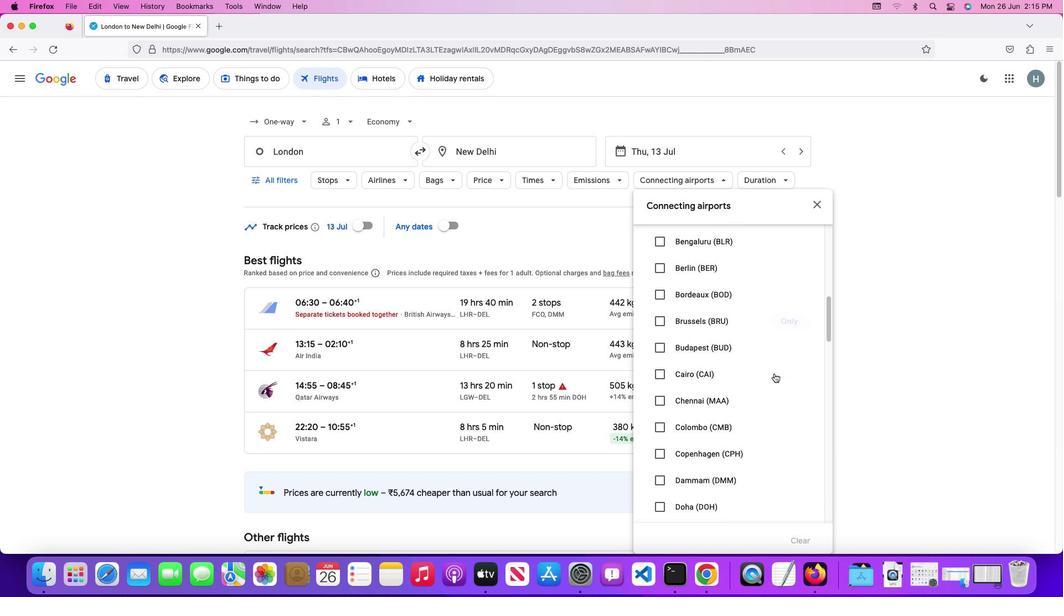 
Action: Mouse scrolled (92, 336) with delta (665, 227)
Screenshot: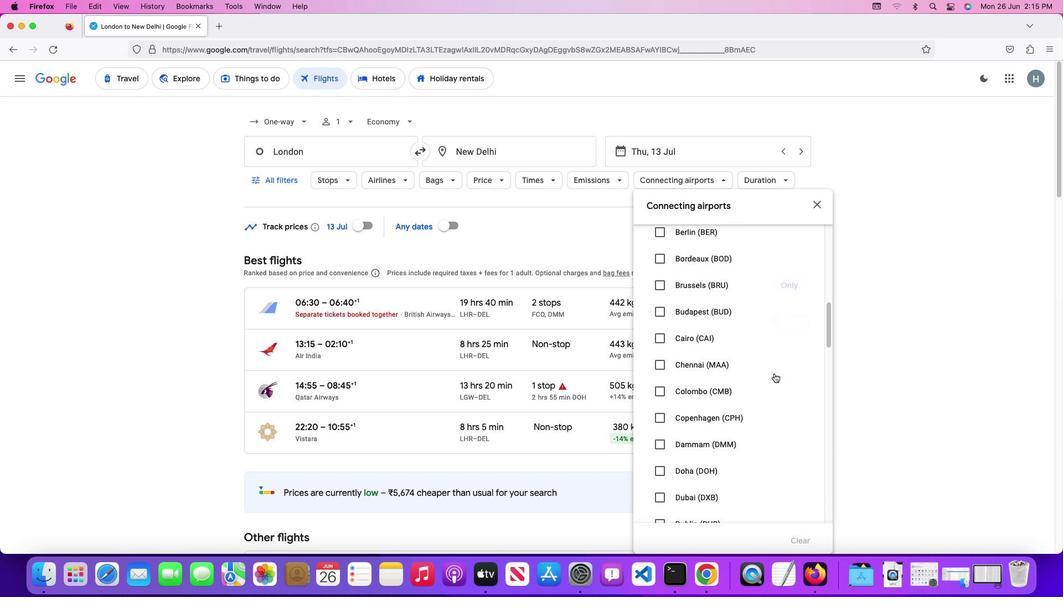 
Action: Mouse scrolled (92, 336) with delta (665, 227)
Screenshot: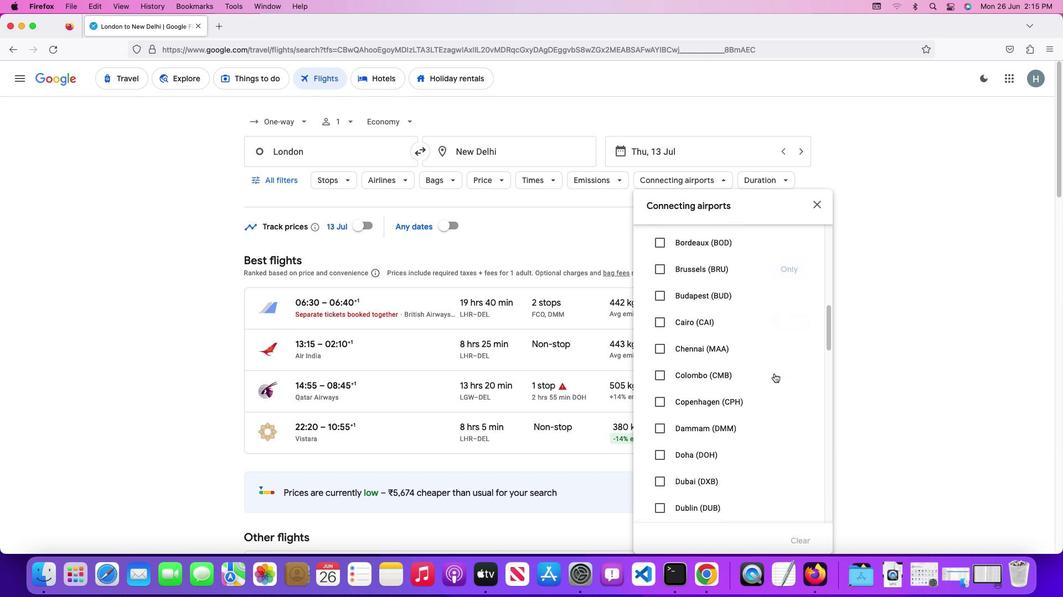 
Action: Mouse scrolled (92, 336) with delta (665, 227)
Screenshot: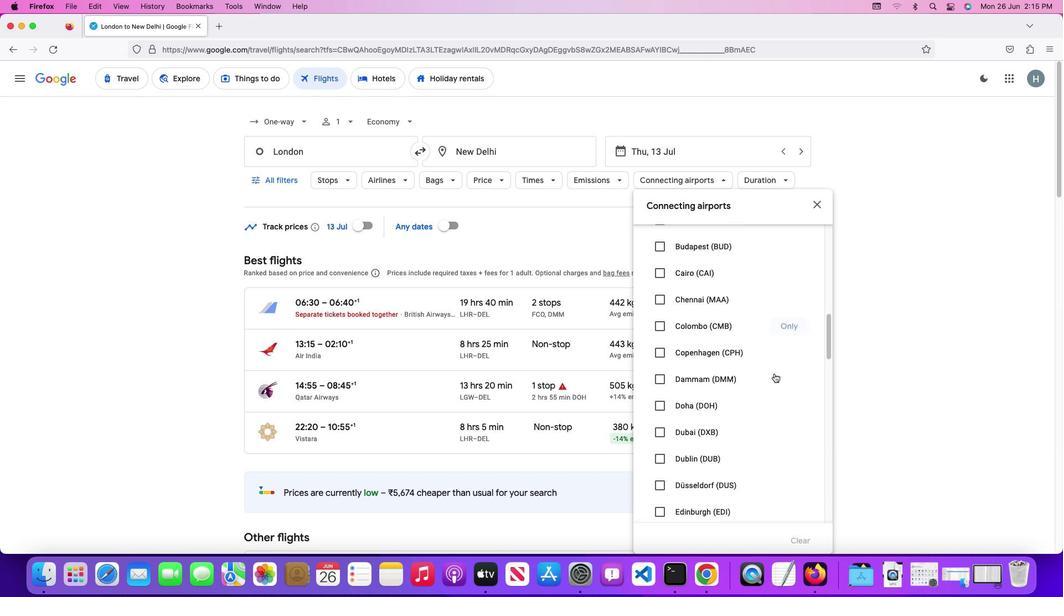 
Action: Mouse scrolled (92, 336) with delta (665, 227)
Screenshot: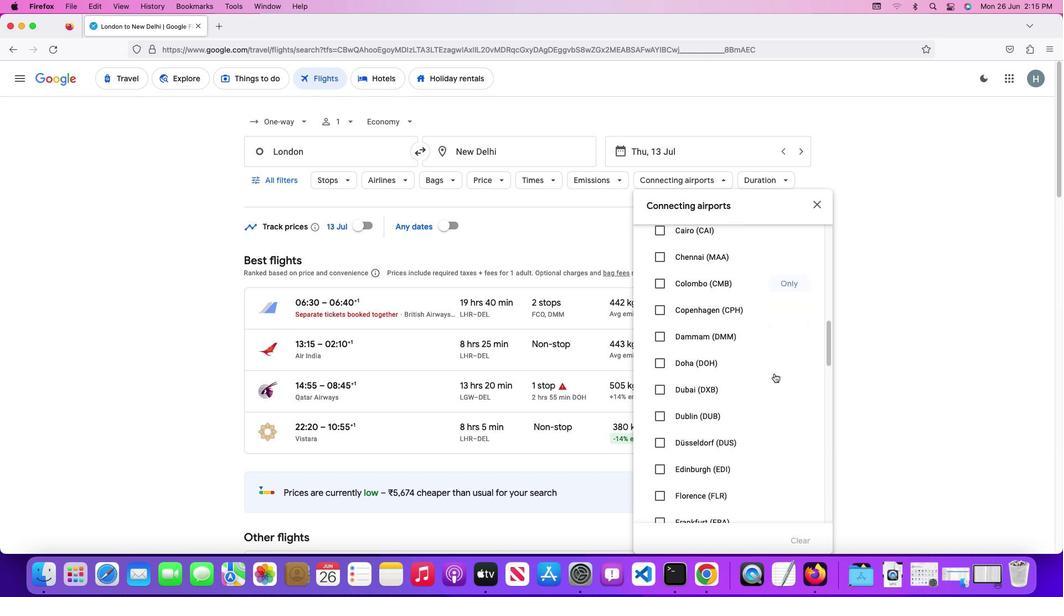 
Action: Mouse scrolled (92, 336) with delta (665, 227)
Screenshot: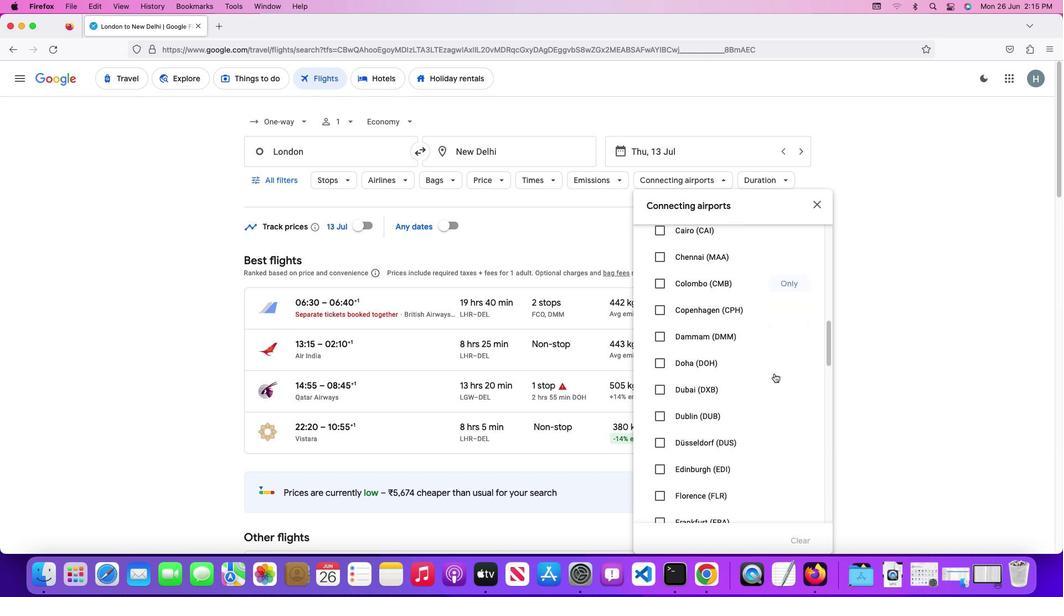 
Action: Mouse scrolled (92, 336) with delta (665, 227)
Screenshot: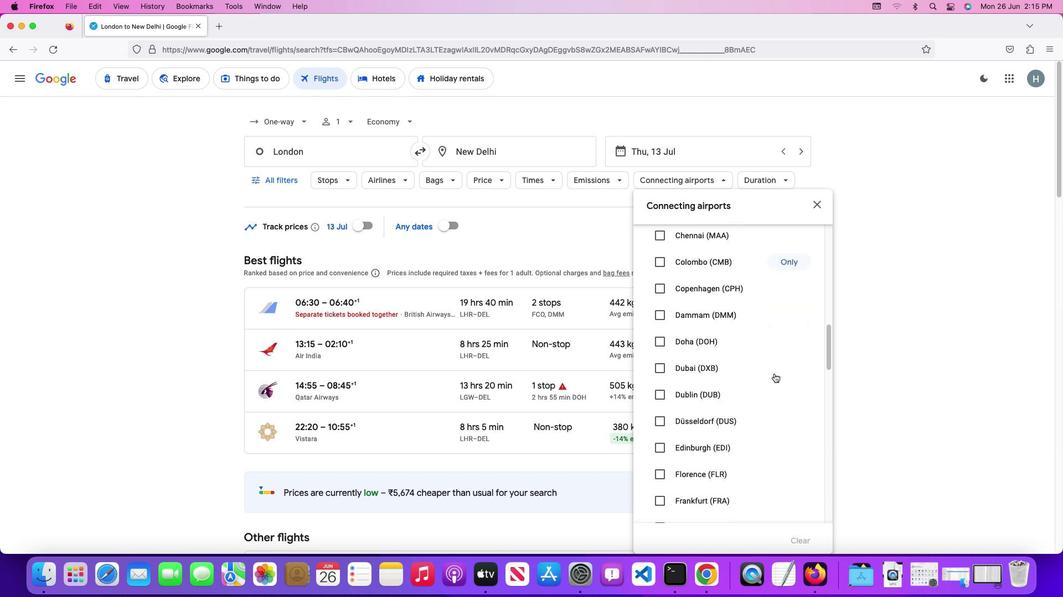 
Action: Mouse scrolled (92, 336) with delta (665, 227)
Screenshot: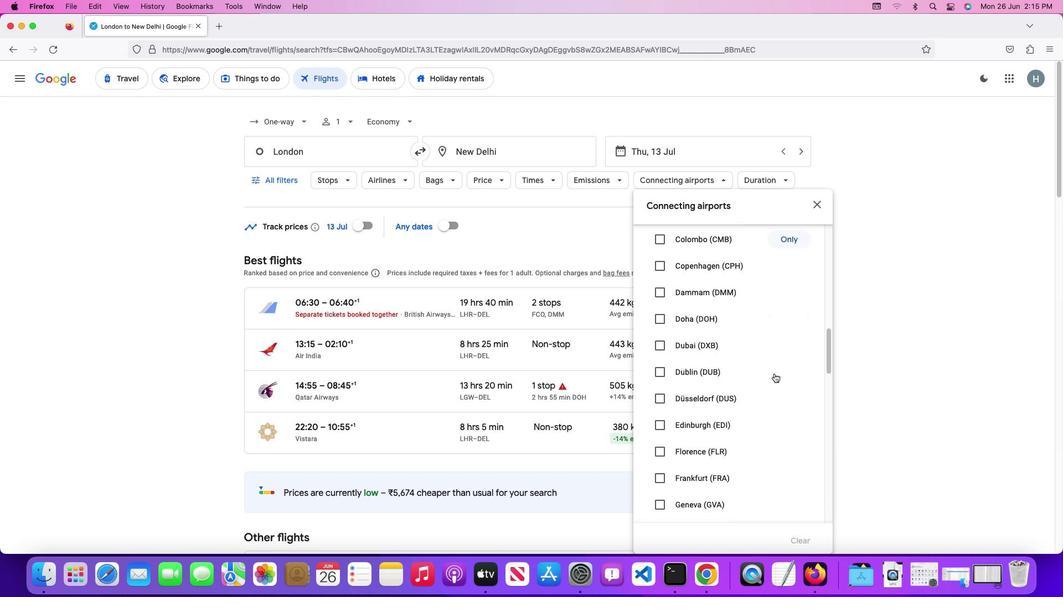 
Action: Mouse scrolled (92, 336) with delta (665, 227)
Screenshot: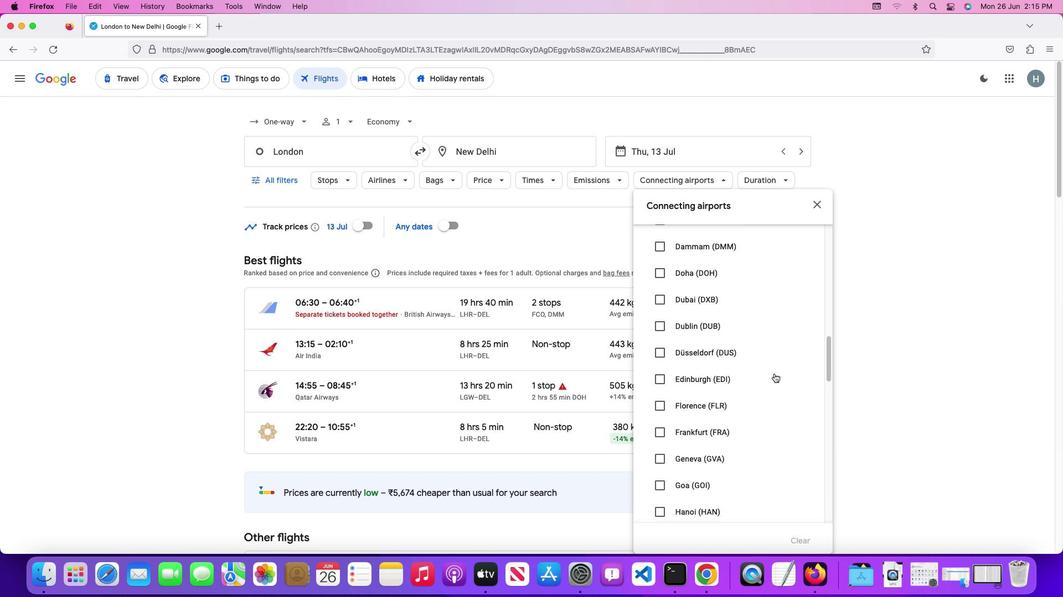 
Action: Mouse scrolled (92, 336) with delta (665, 227)
Screenshot: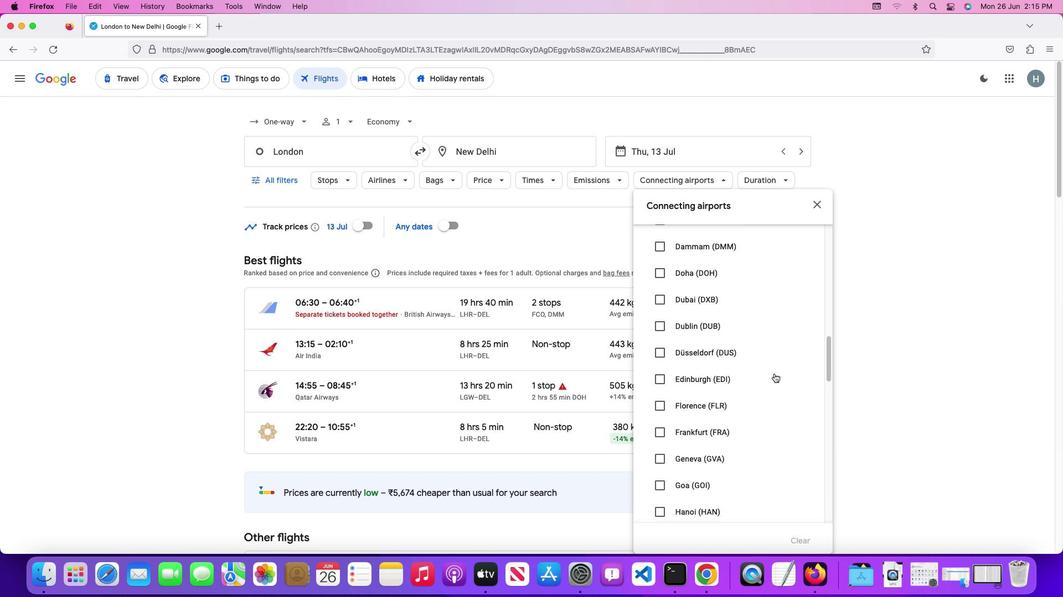 
Action: Mouse scrolled (92, 336) with delta (665, 227)
Screenshot: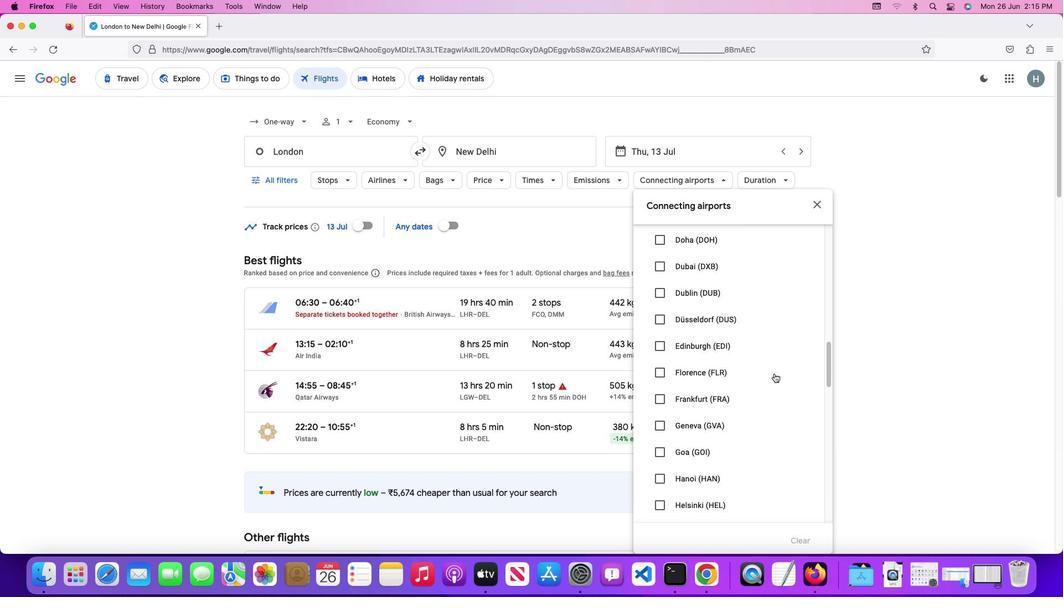 
Action: Mouse scrolled (92, 336) with delta (665, 227)
Screenshot: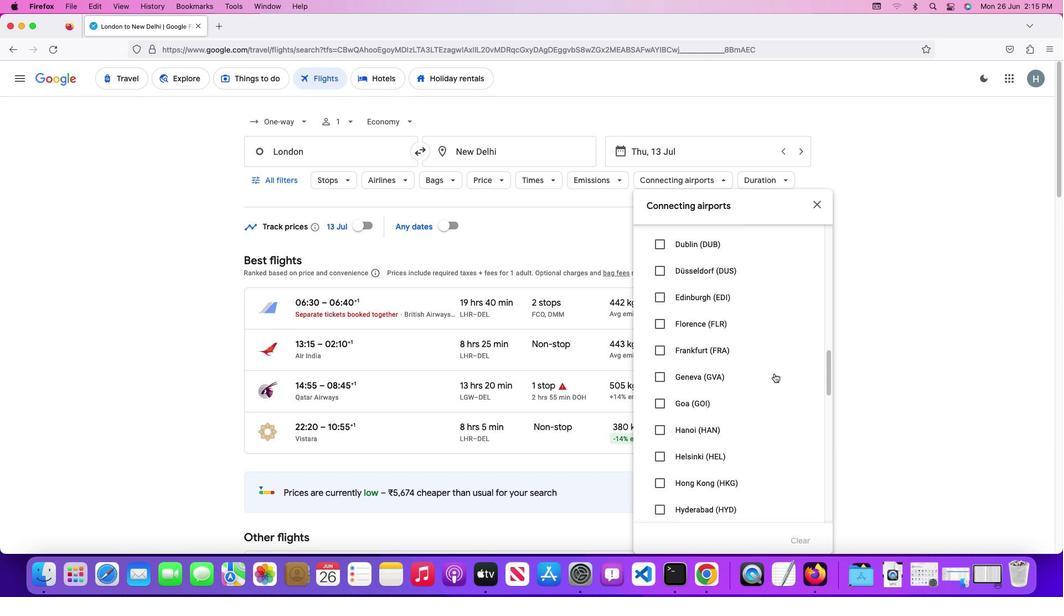 
Action: Mouse scrolled (92, 336) with delta (665, 227)
Screenshot: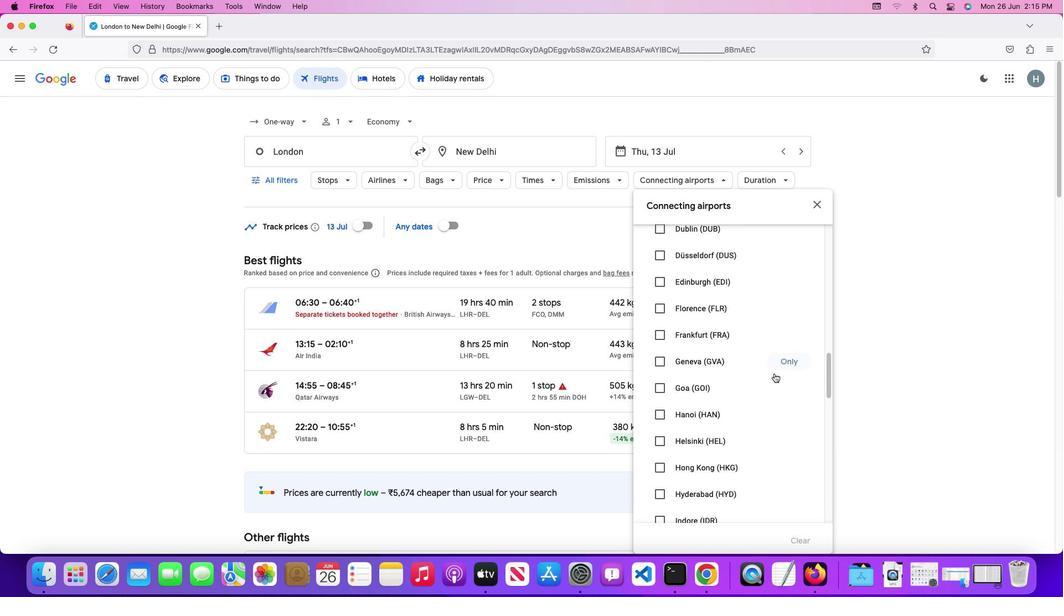 
Action: Mouse scrolled (92, 336) with delta (665, 227)
Screenshot: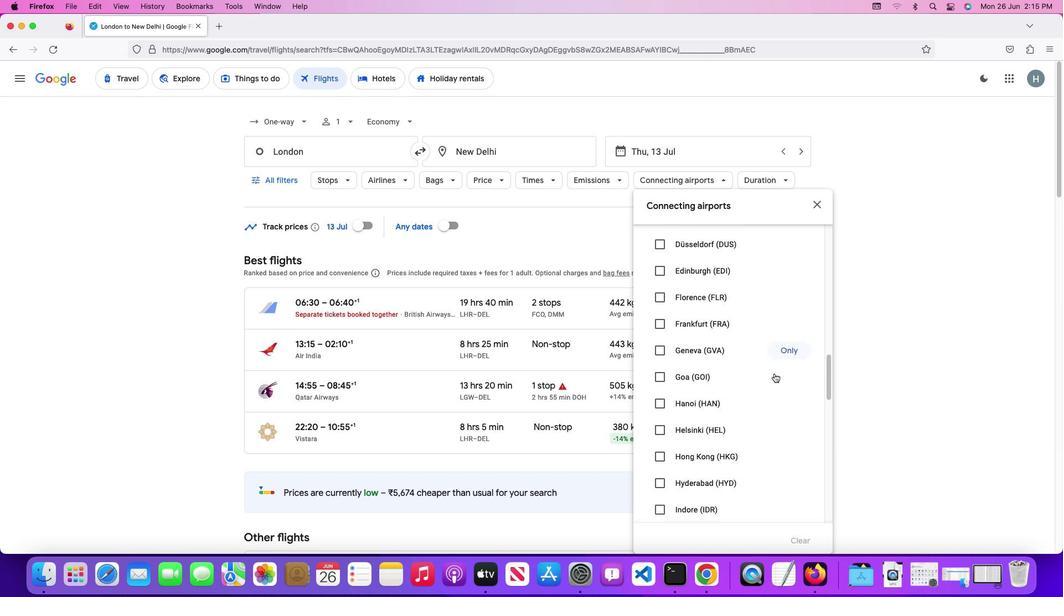 
Action: Mouse scrolled (92, 336) with delta (665, 227)
Screenshot: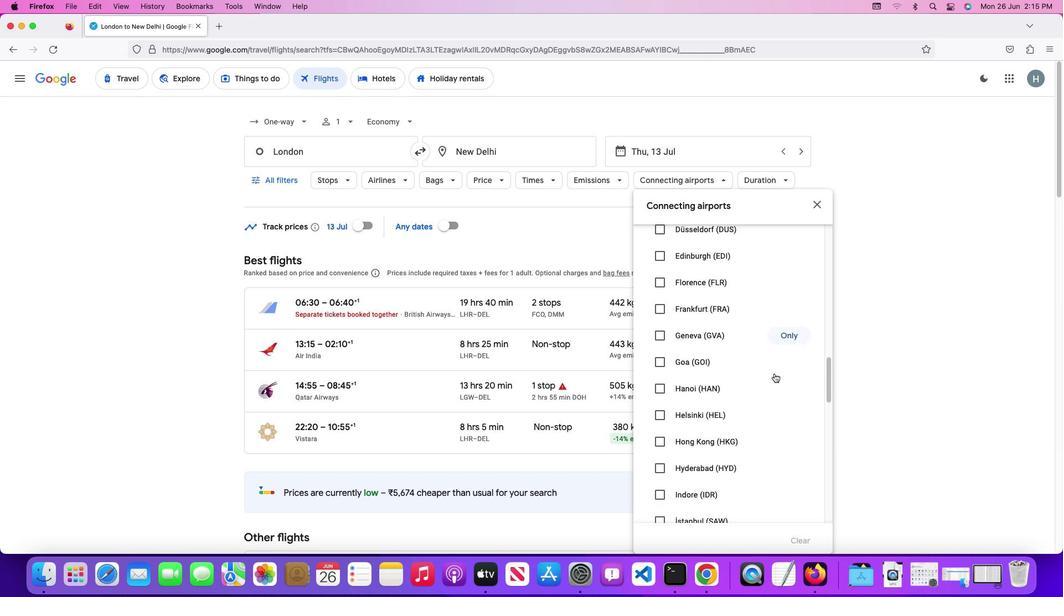 
Action: Mouse scrolled (92, 336) with delta (665, 227)
Screenshot: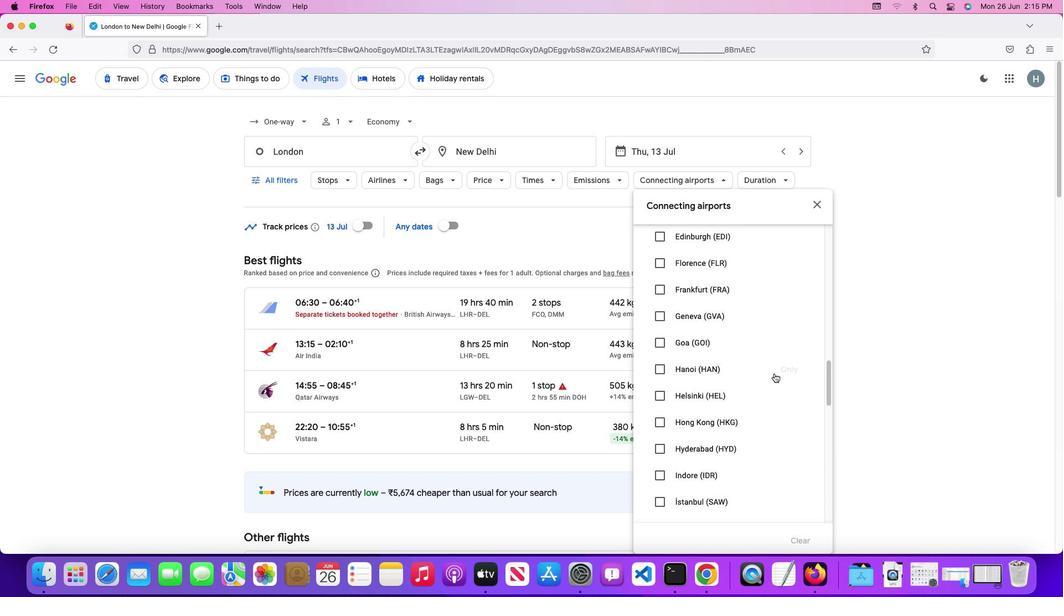 
Action: Mouse scrolled (92, 336) with delta (665, 227)
Screenshot: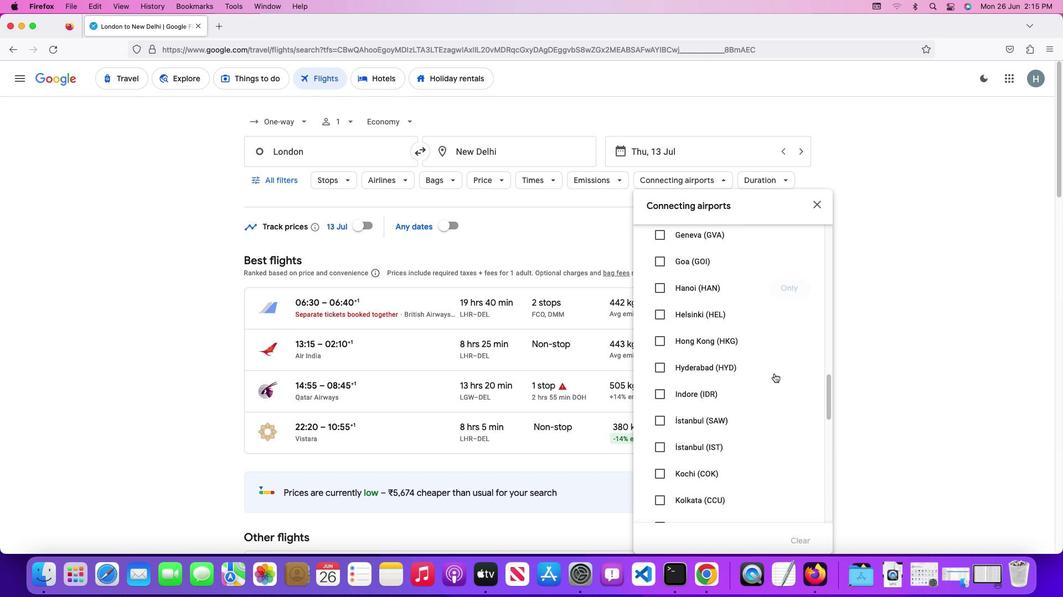 
Action: Mouse scrolled (92, 336) with delta (665, 227)
Screenshot: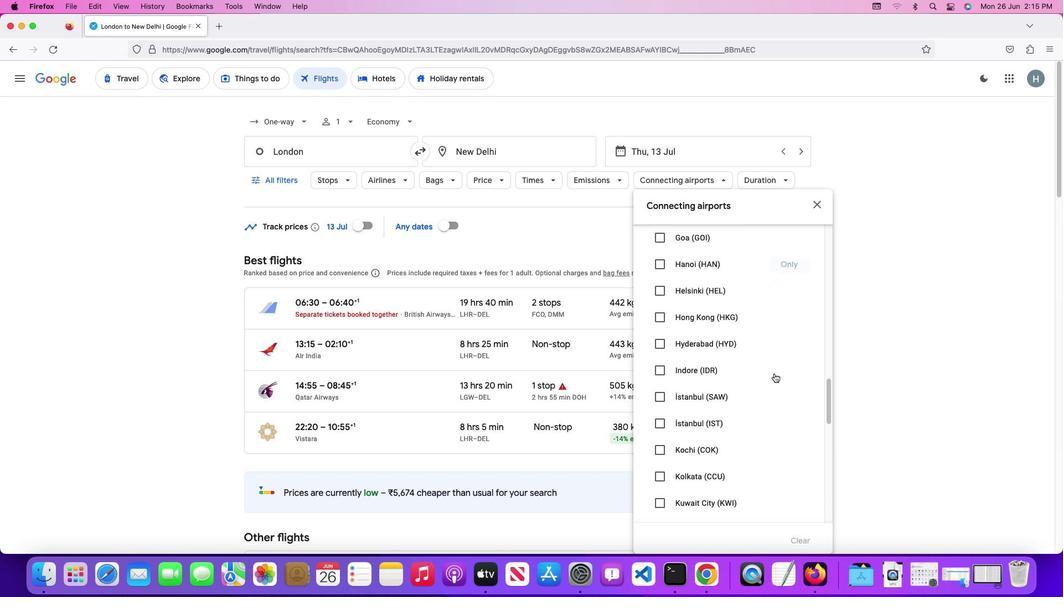 
Action: Mouse scrolled (92, 336) with delta (665, 227)
Screenshot: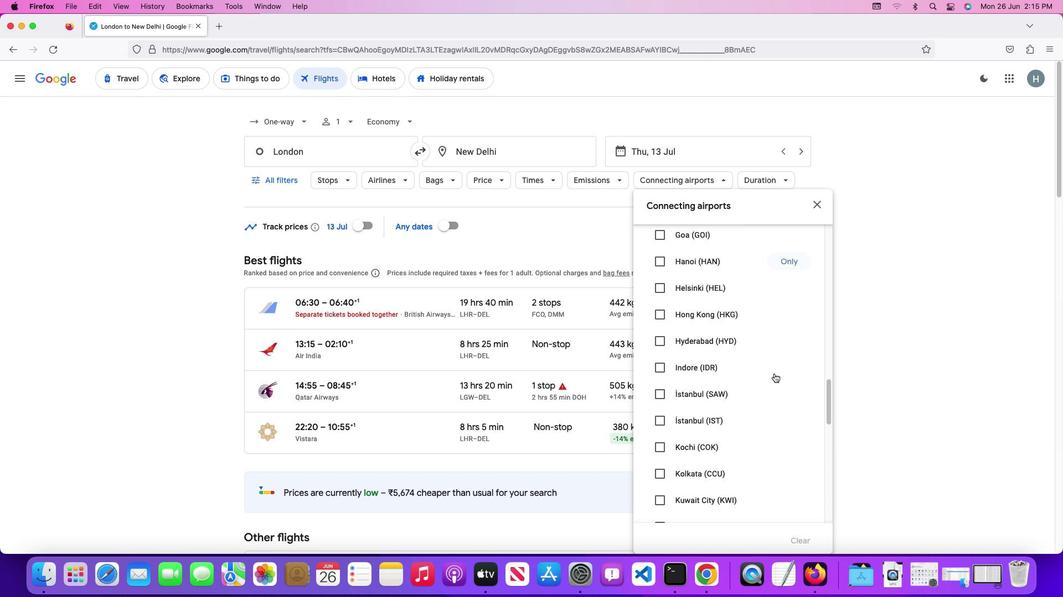 
Action: Mouse scrolled (92, 336) with delta (665, 227)
Screenshot: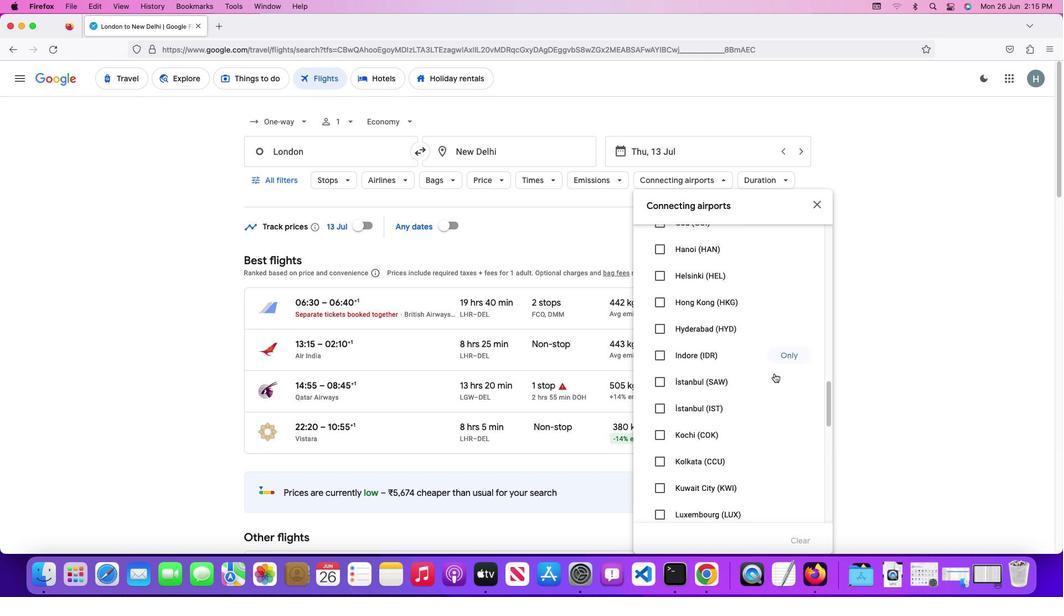 
Action: Mouse scrolled (92, 336) with delta (665, 227)
Screenshot: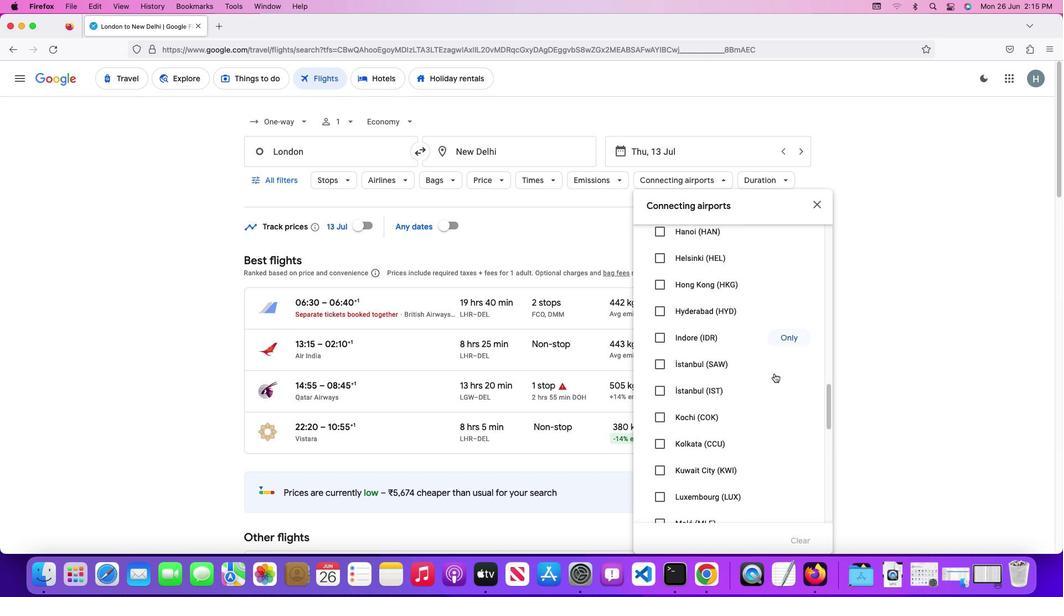 
Action: Mouse scrolled (92, 336) with delta (665, 227)
Screenshot: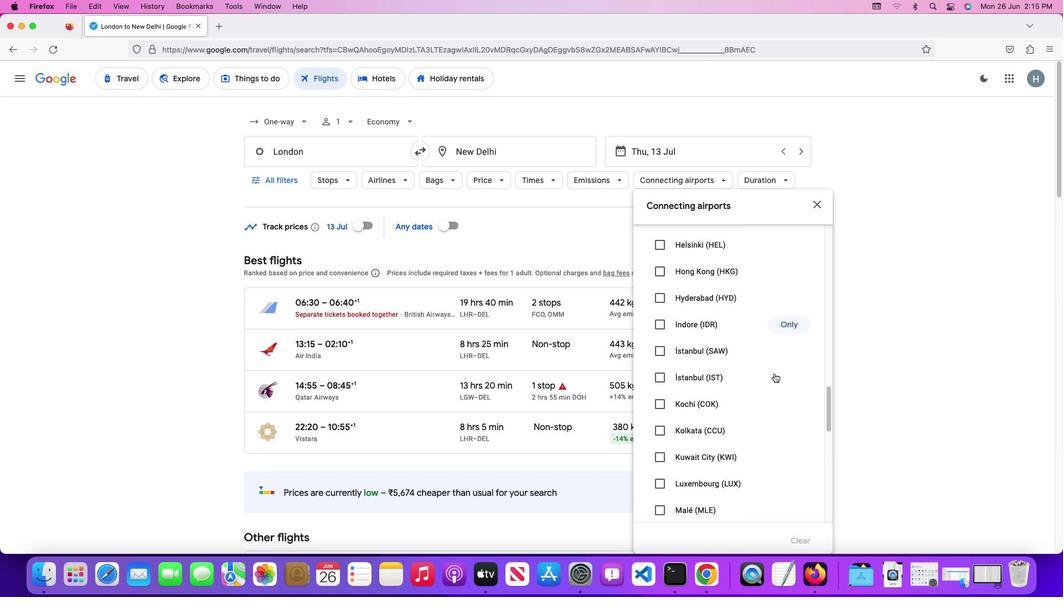 
Action: Mouse scrolled (92, 336) with delta (665, 227)
Screenshot: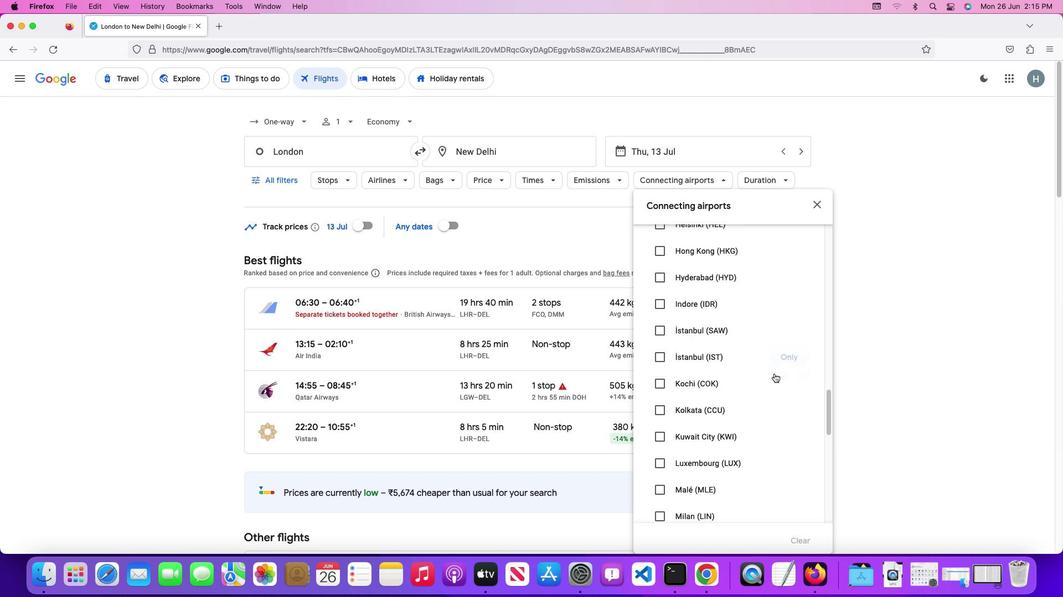
Action: Mouse scrolled (92, 336) with delta (665, 227)
Screenshot: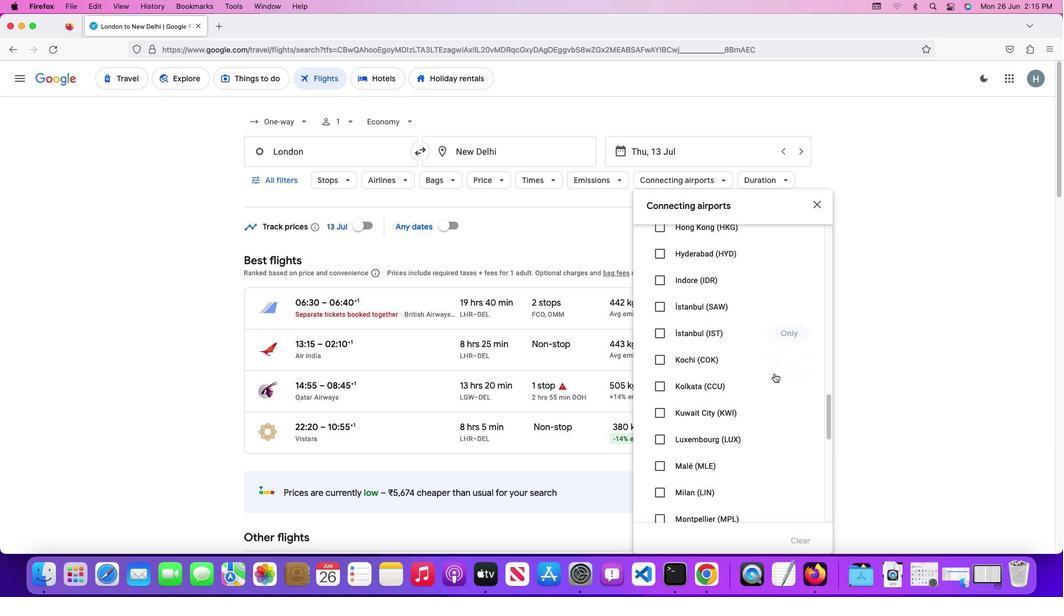 
Action: Mouse scrolled (92, 336) with delta (665, 227)
Screenshot: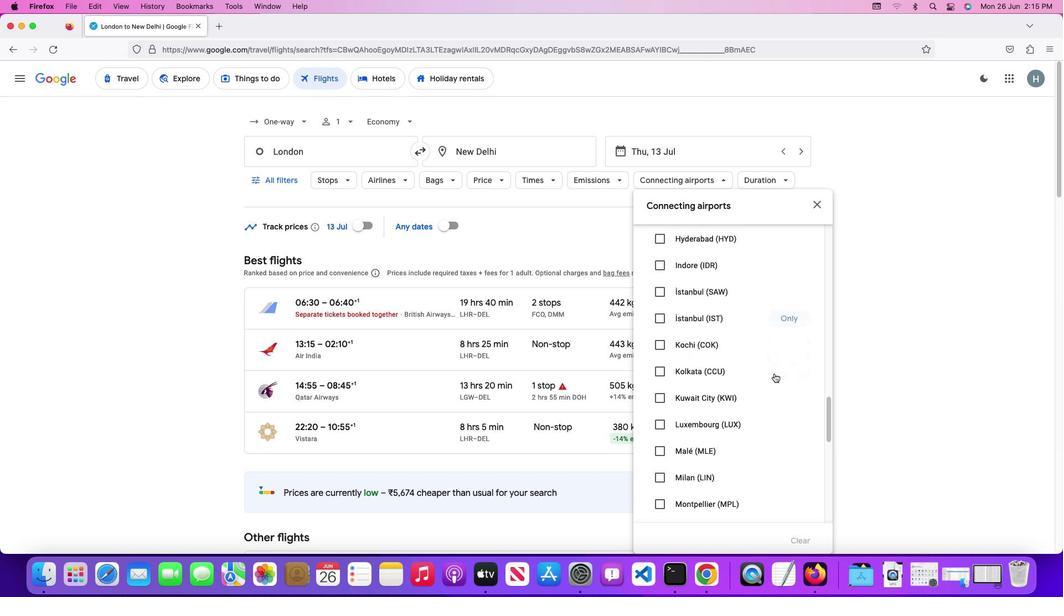 
Action: Mouse scrolled (92, 336) with delta (665, 227)
Screenshot: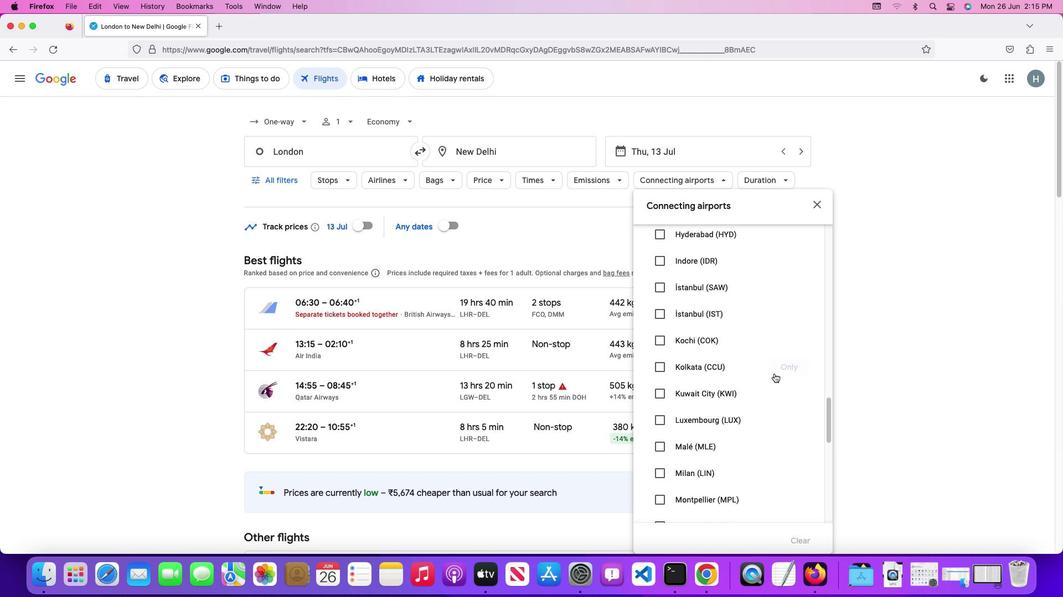
Action: Mouse scrolled (92, 336) with delta (665, 227)
Screenshot: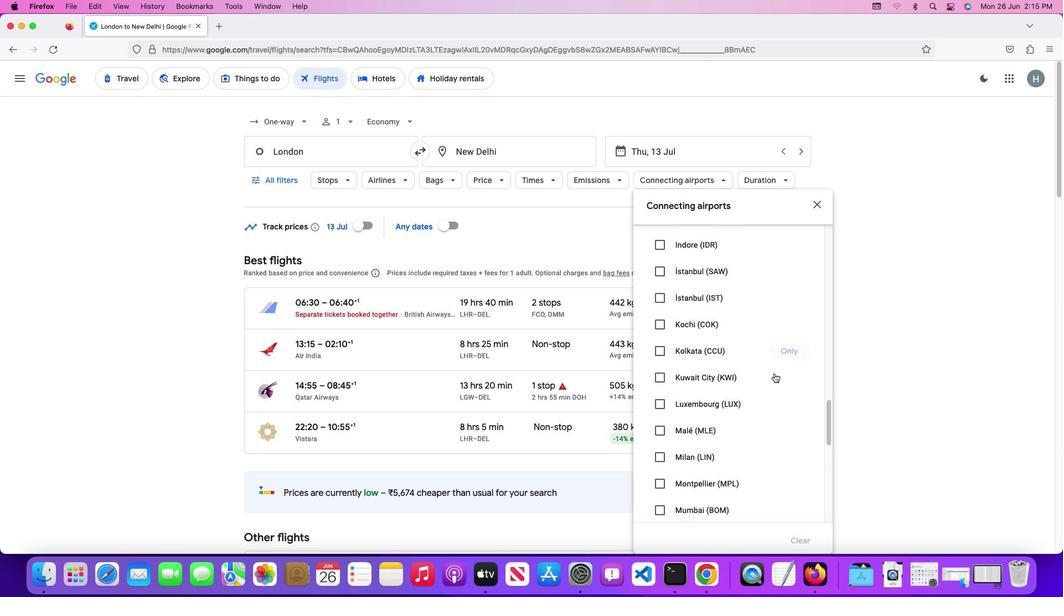 
Action: Mouse scrolled (92, 336) with delta (665, 227)
Screenshot: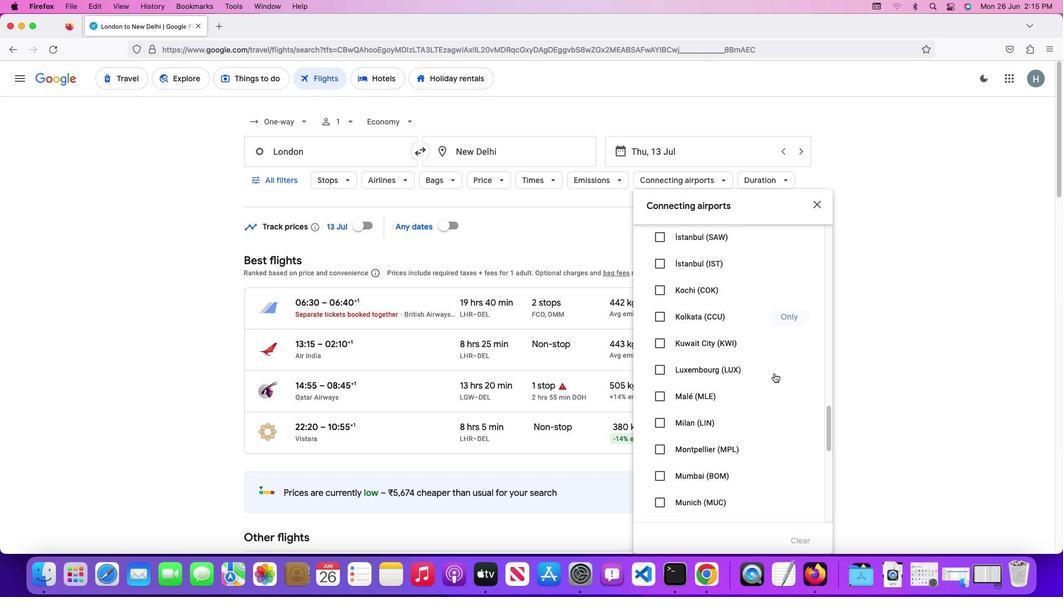 
Action: Mouse scrolled (92, 336) with delta (665, 227)
Screenshot: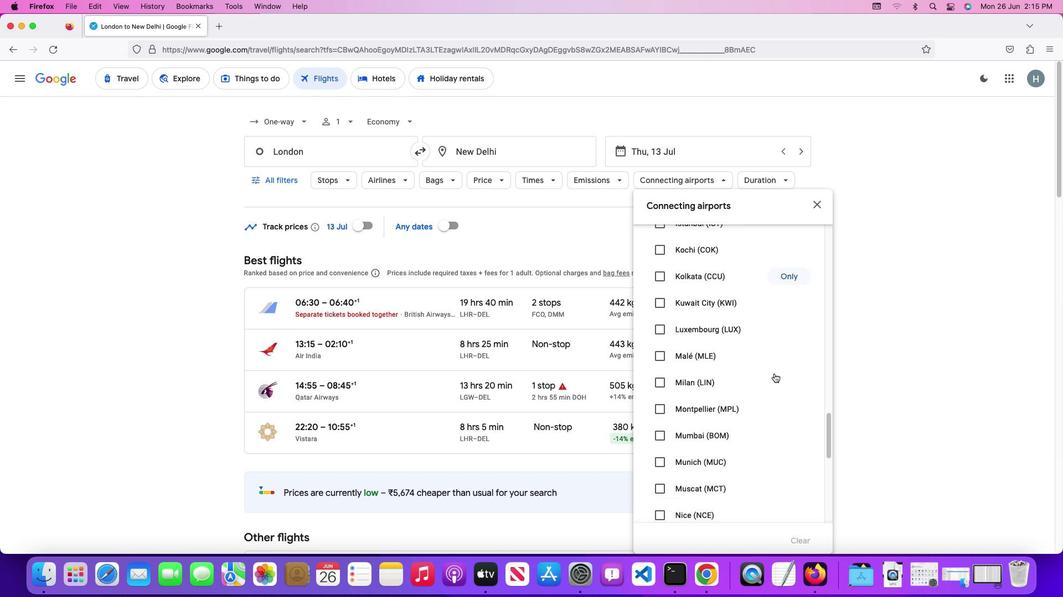 
Action: Mouse scrolled (92, 336) with delta (665, 227)
Screenshot: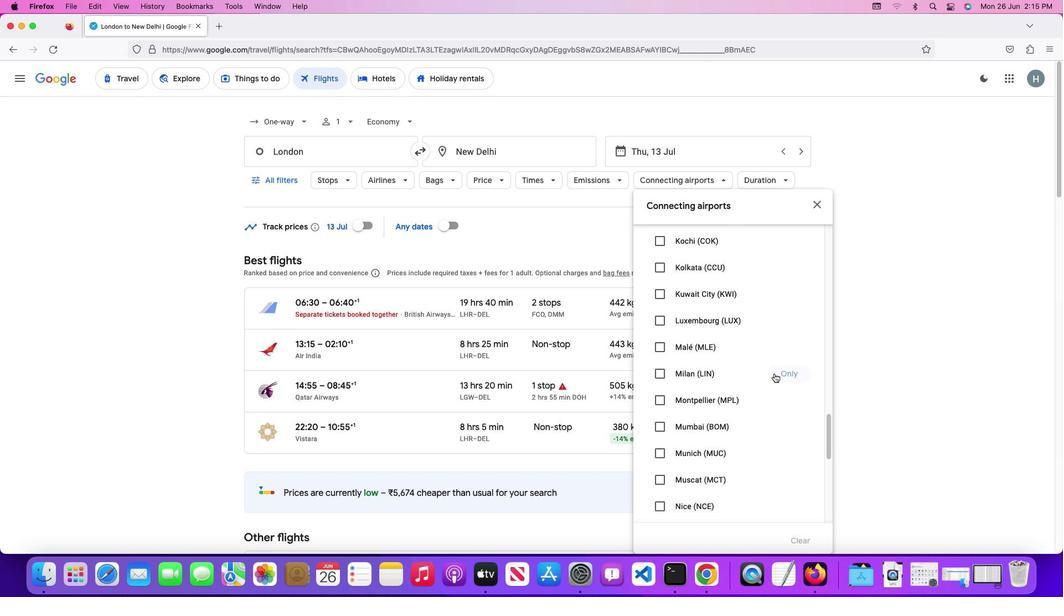 
Action: Mouse scrolled (92, 336) with delta (665, 227)
Screenshot: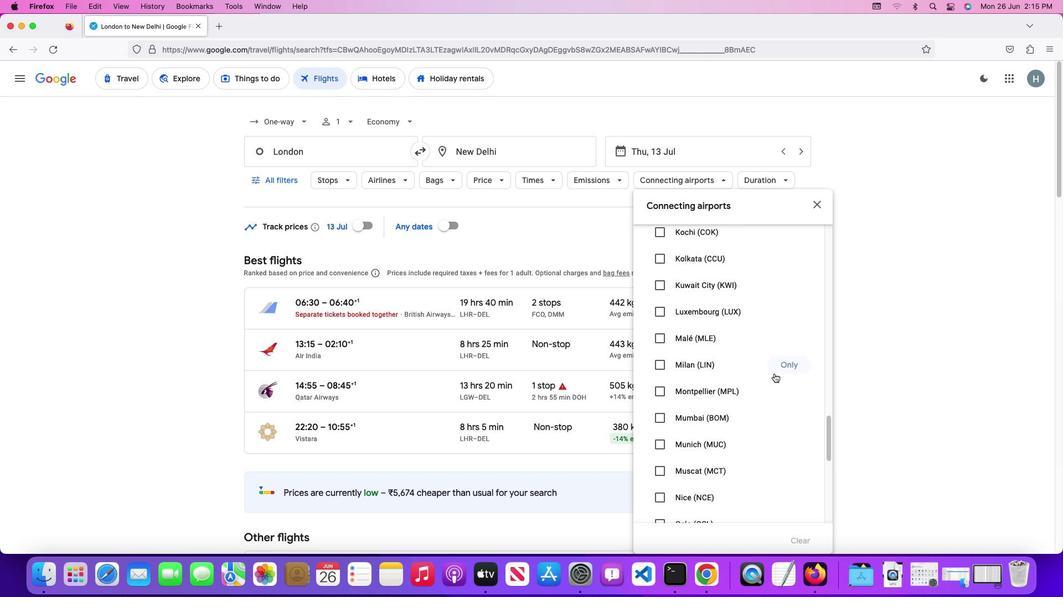 
Action: Mouse scrolled (92, 336) with delta (665, 227)
Screenshot: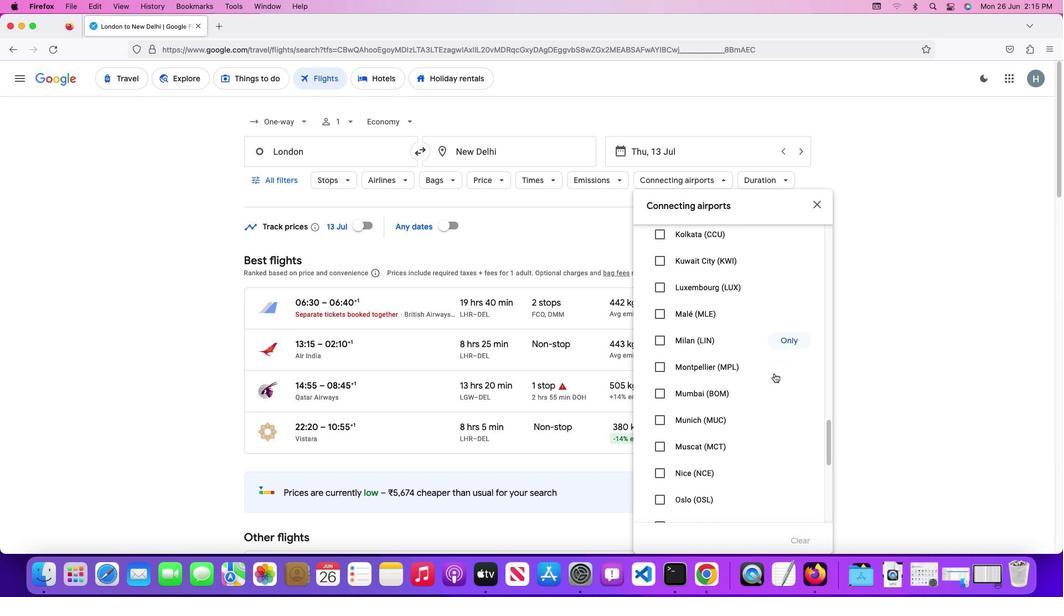 
Action: Mouse scrolled (92, 336) with delta (665, 227)
Screenshot: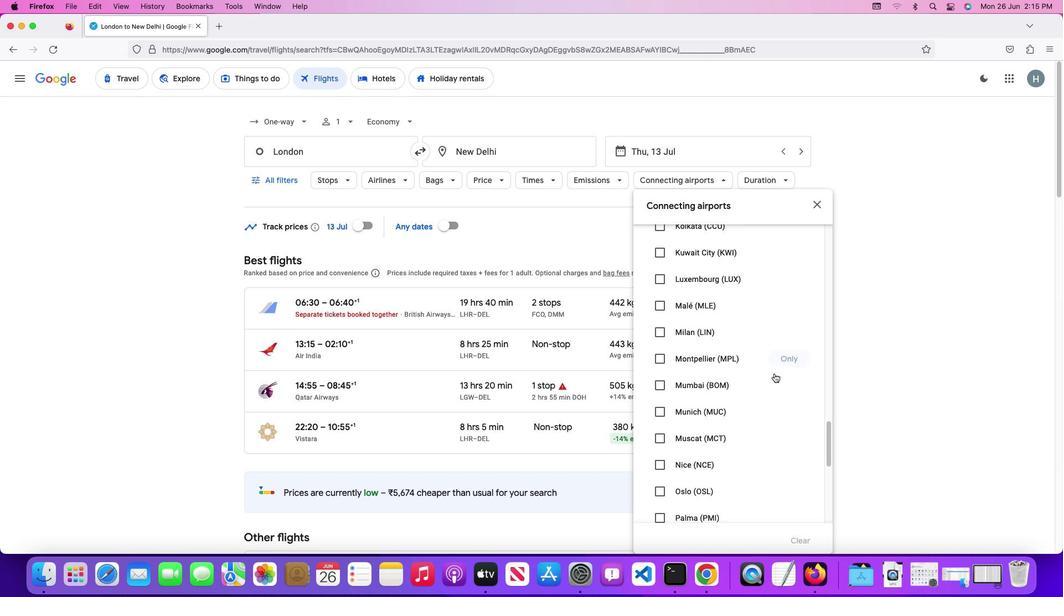 
Action: Mouse scrolled (92, 336) with delta (665, 227)
Screenshot: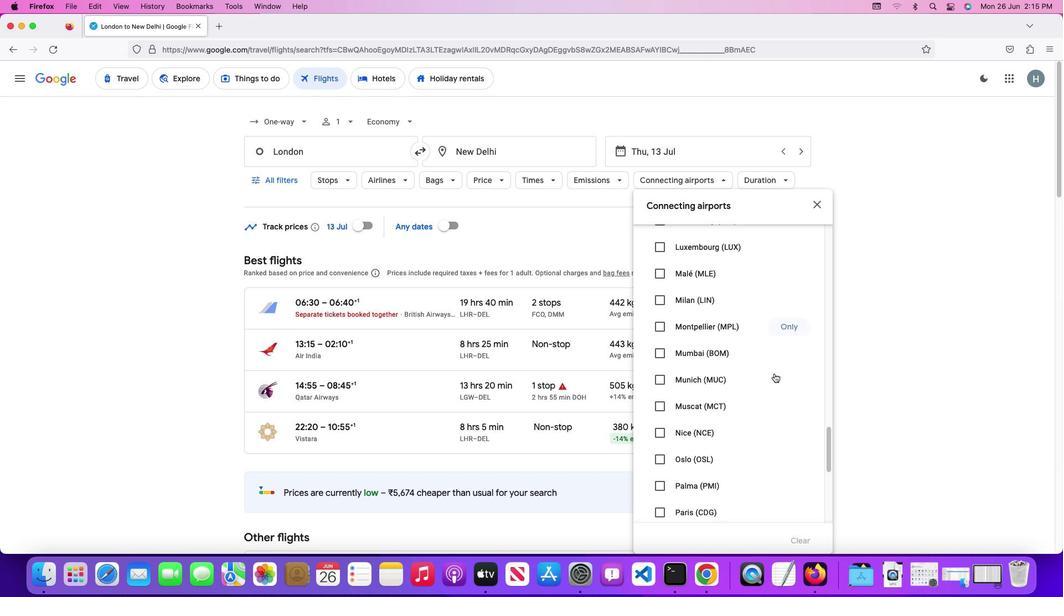 
Action: Mouse scrolled (92, 336) with delta (665, 227)
Screenshot: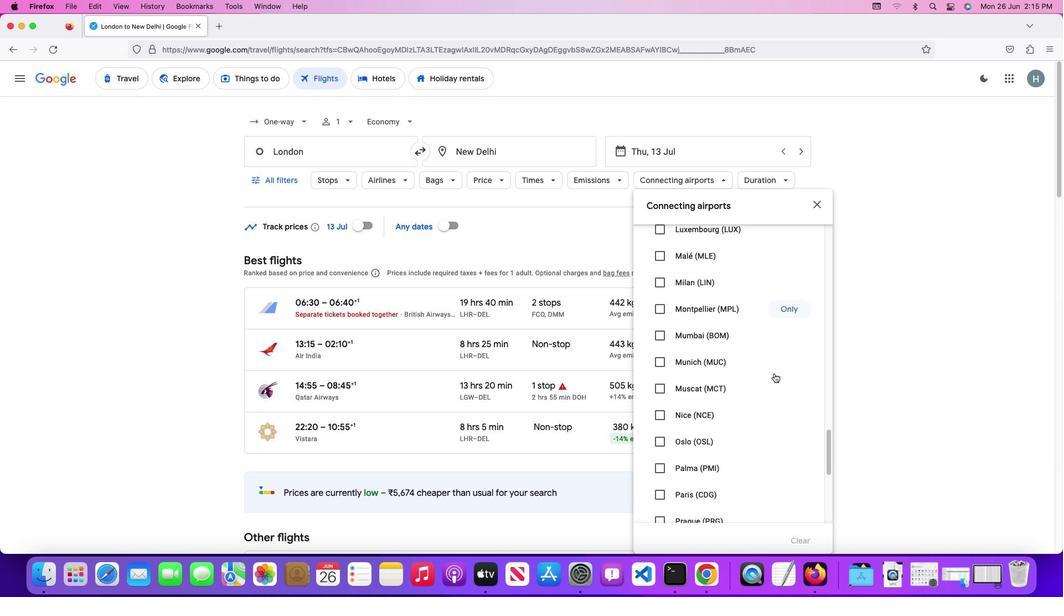 
Action: Mouse scrolled (92, 336) with delta (665, 227)
Screenshot: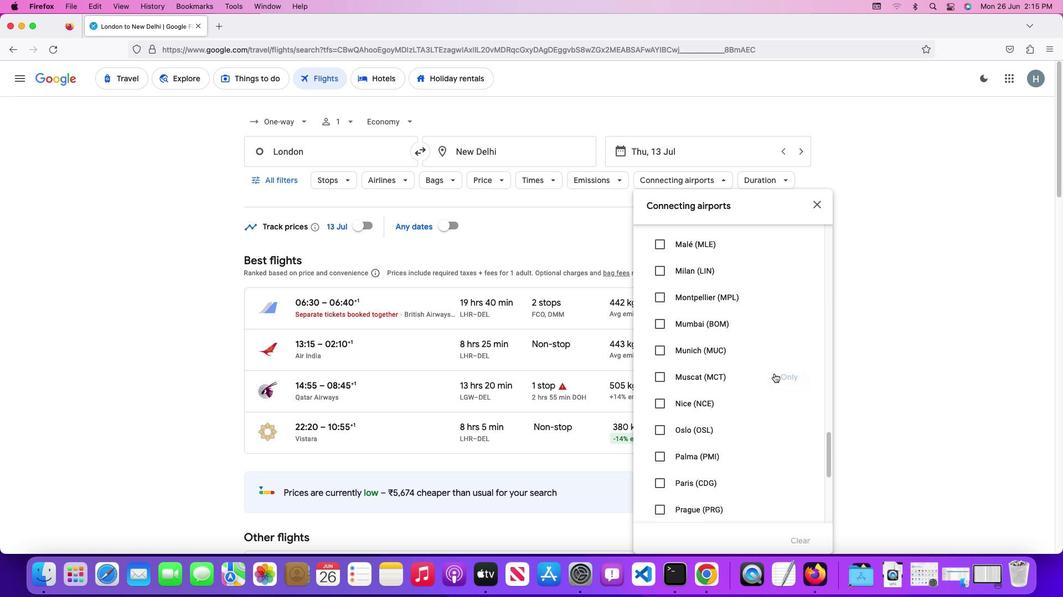 
Action: Mouse scrolled (92, 336) with delta (665, 227)
Screenshot: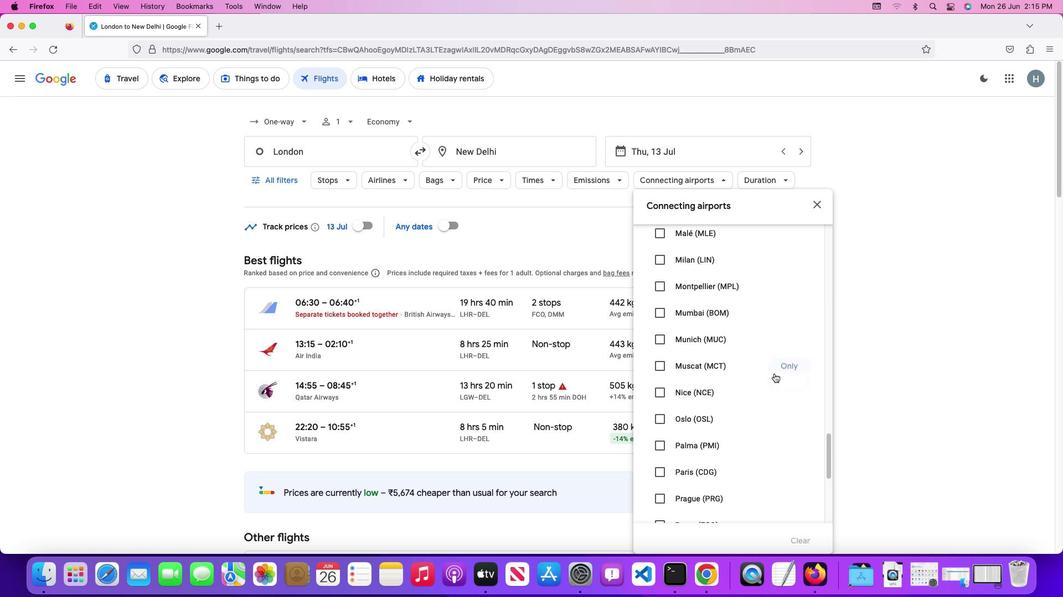 
Action: Mouse scrolled (92, 336) with delta (665, 227)
Screenshot: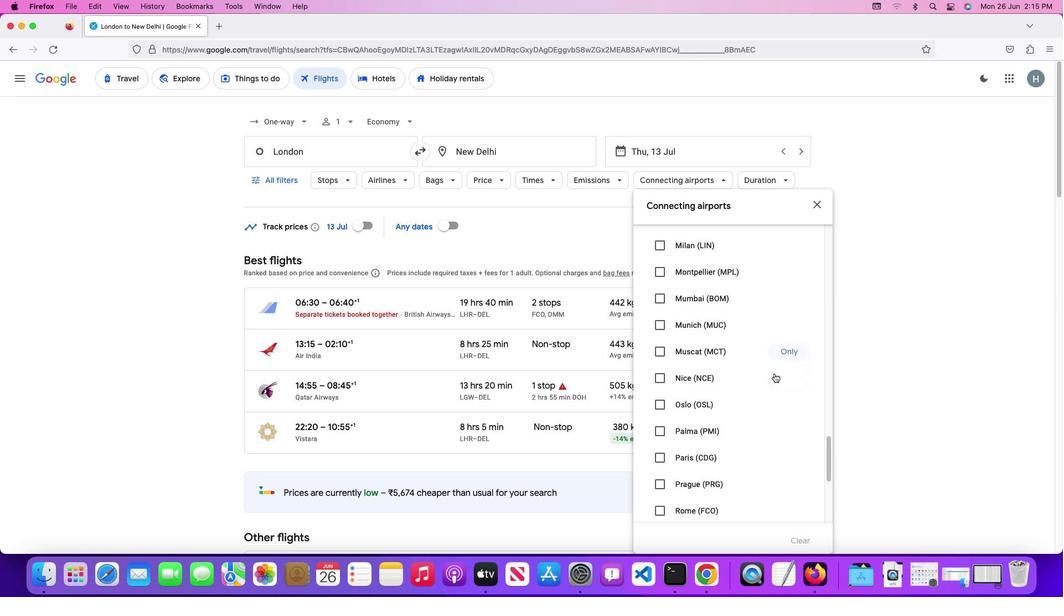 
Action: Mouse scrolled (92, 336) with delta (665, 227)
Screenshot: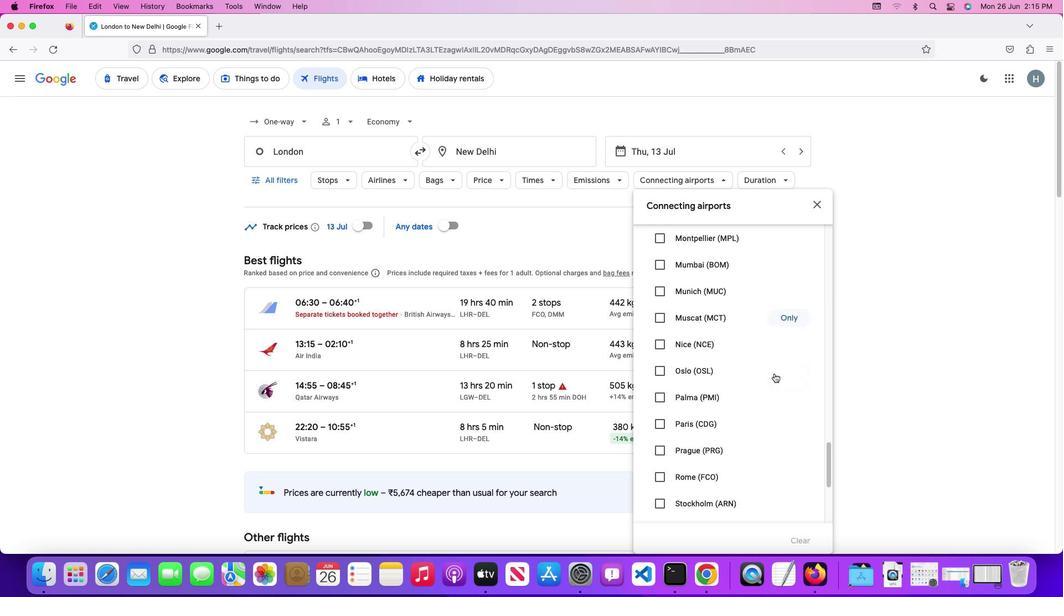
Action: Mouse scrolled (92, 336) with delta (665, 227)
Screenshot: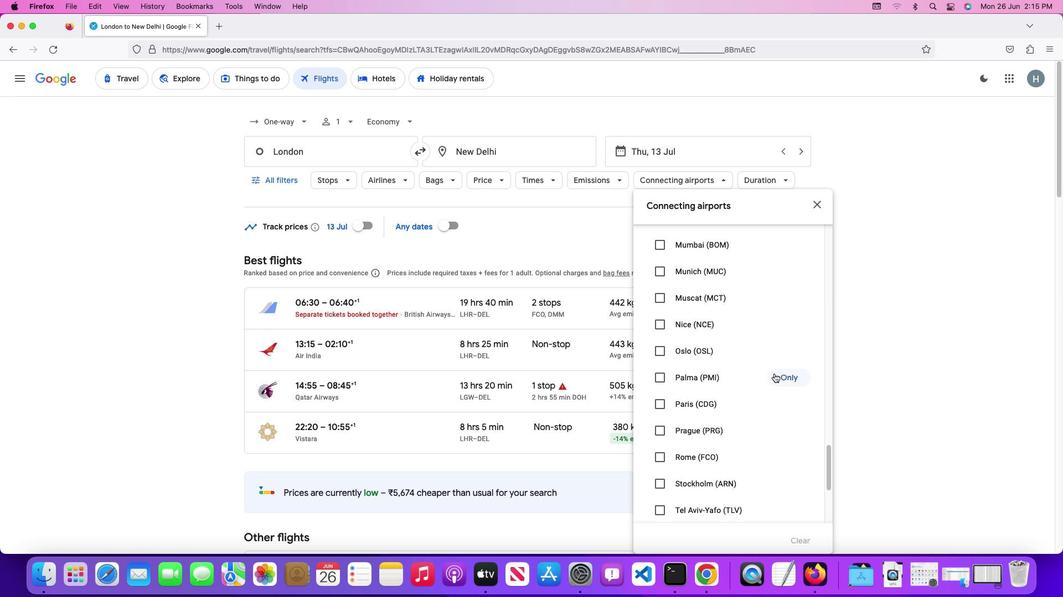 
Action: Mouse scrolled (92, 336) with delta (665, 227)
Screenshot: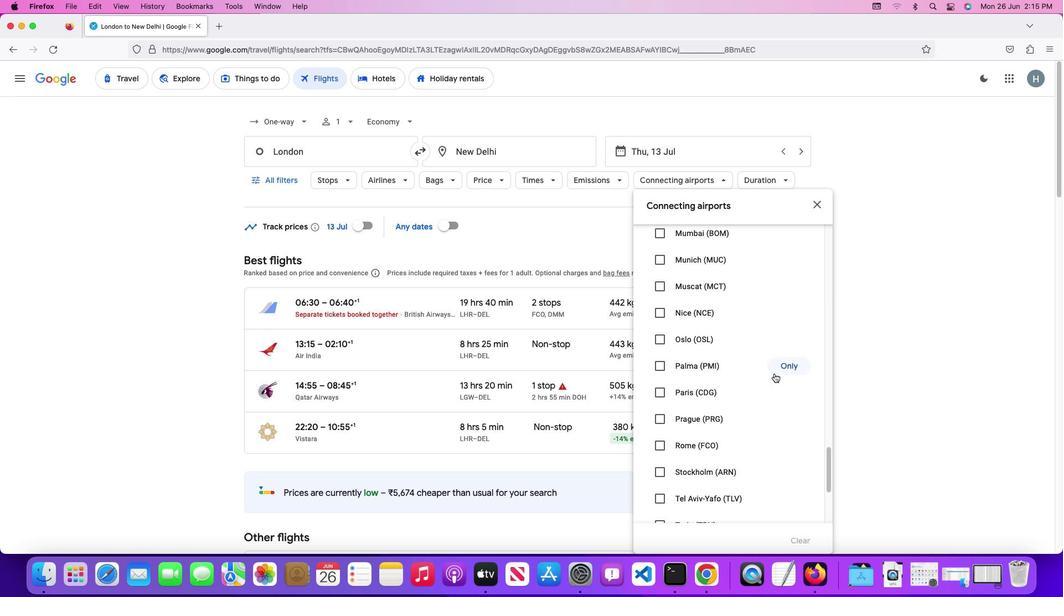 
Action: Mouse scrolled (92, 336) with delta (665, 227)
Screenshot: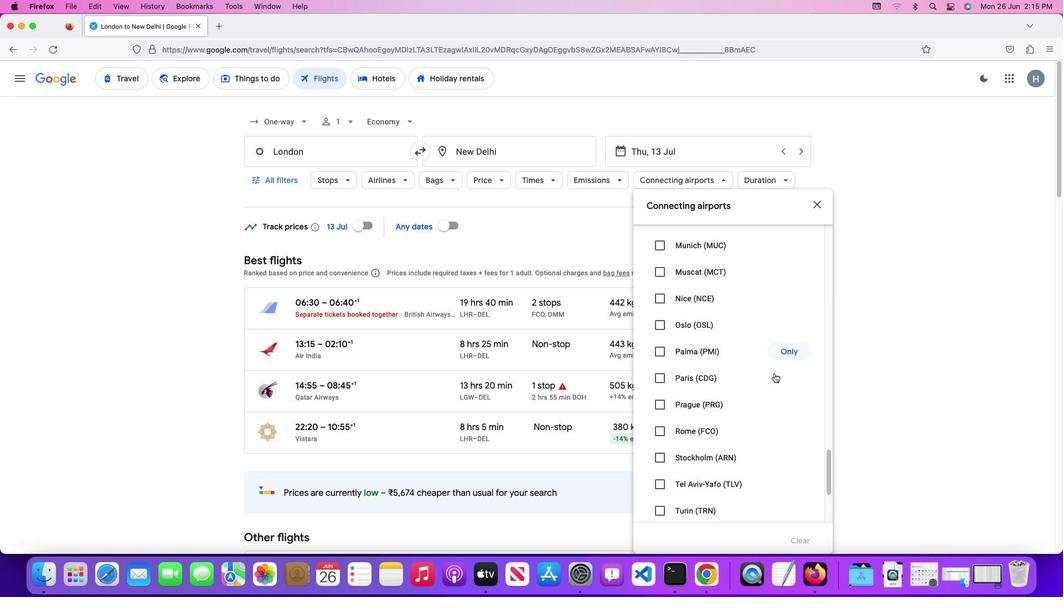 
Action: Mouse moved to (174, 334)
Screenshot: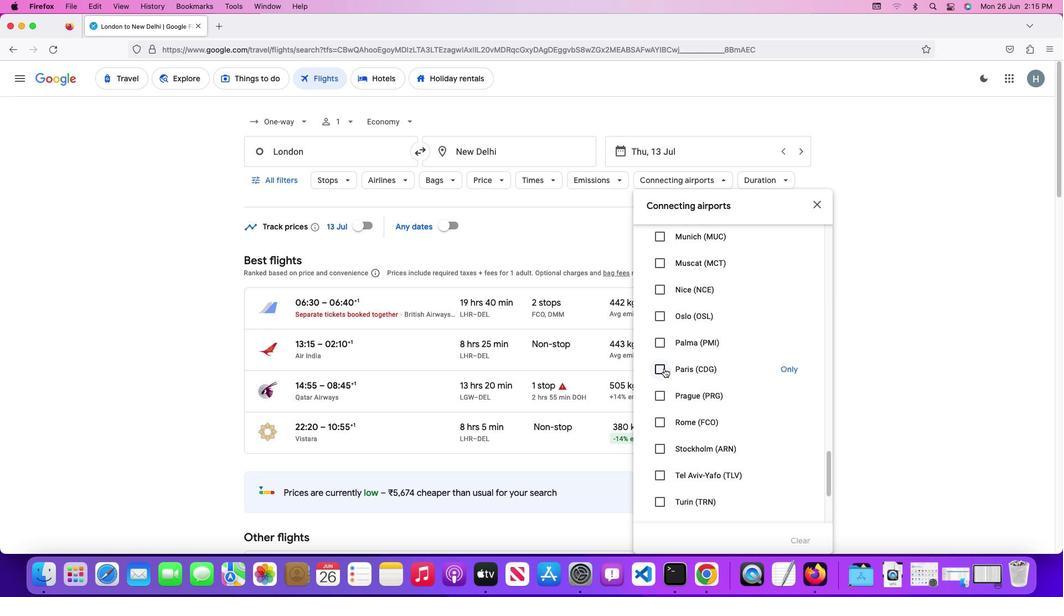 
Action: Mouse pressed left at (174, 334)
Screenshot: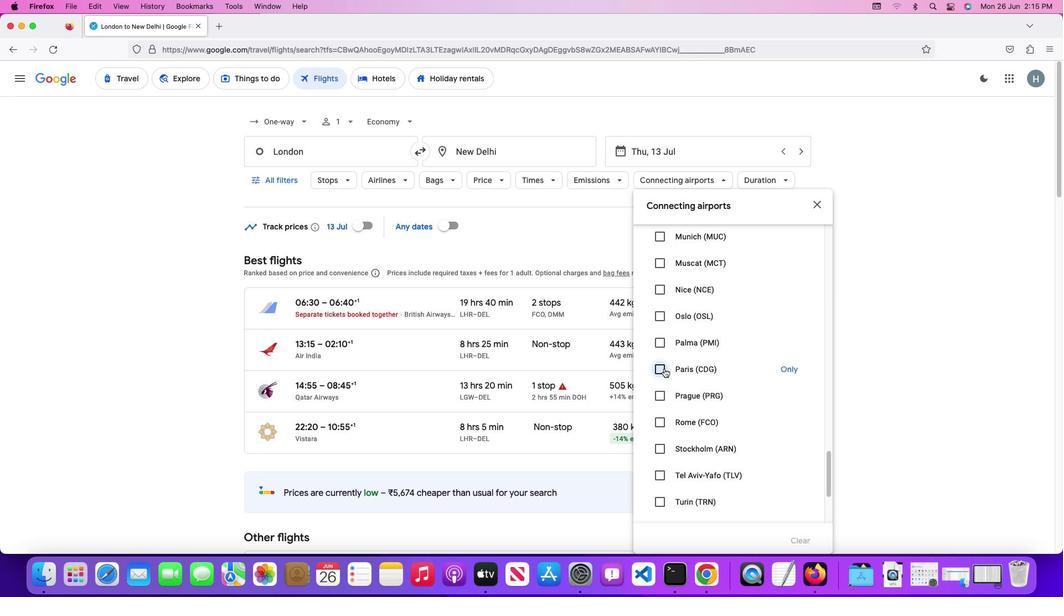 
Action: Mouse moved to (63, 286)
Screenshot: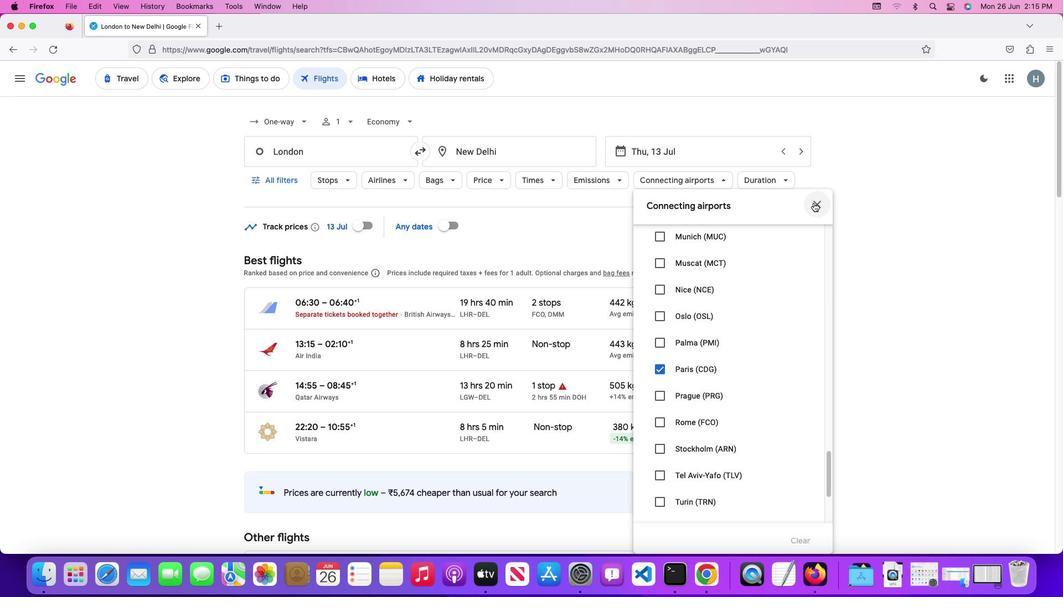 
Action: Mouse pressed left at (63, 286)
Screenshot: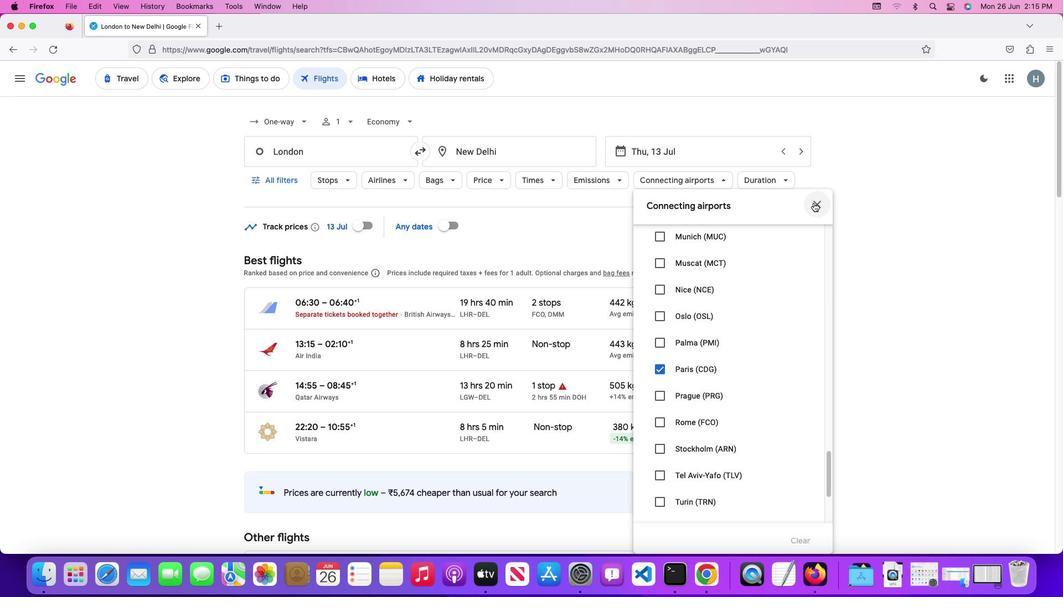 
Action: Mouse moved to (84, 307)
Screenshot: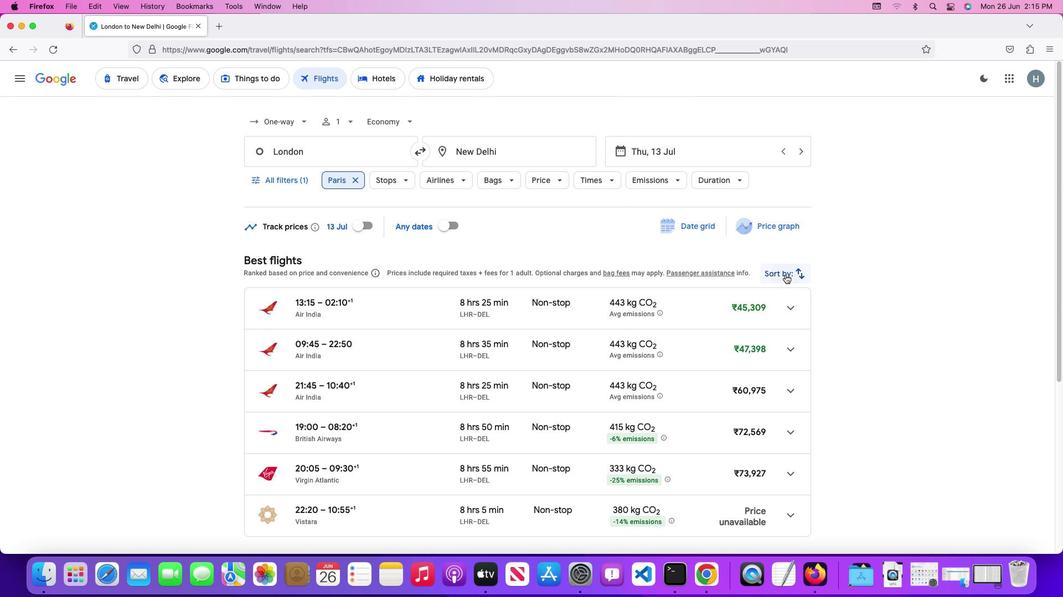 
Action: Mouse pressed left at (84, 307)
Screenshot: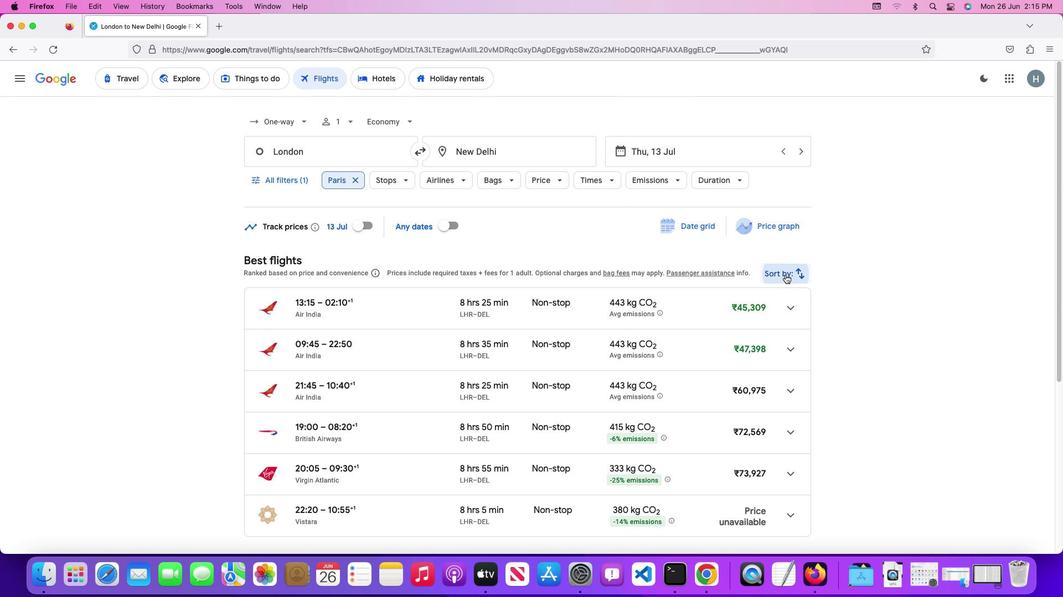 
Action: Mouse moved to (80, 322)
Screenshot: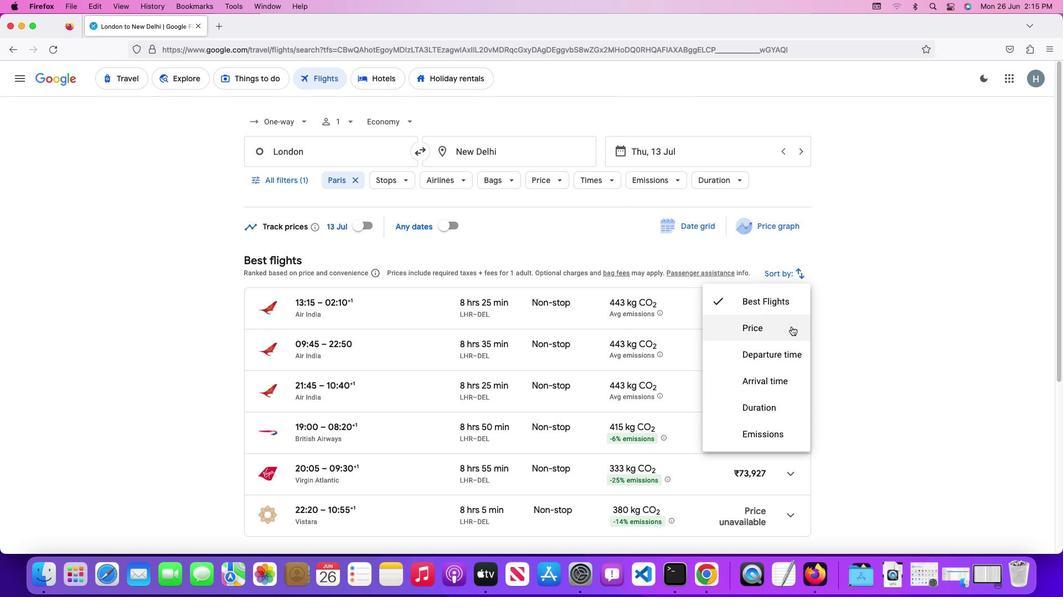 
Action: Mouse pressed left at (80, 322)
Screenshot: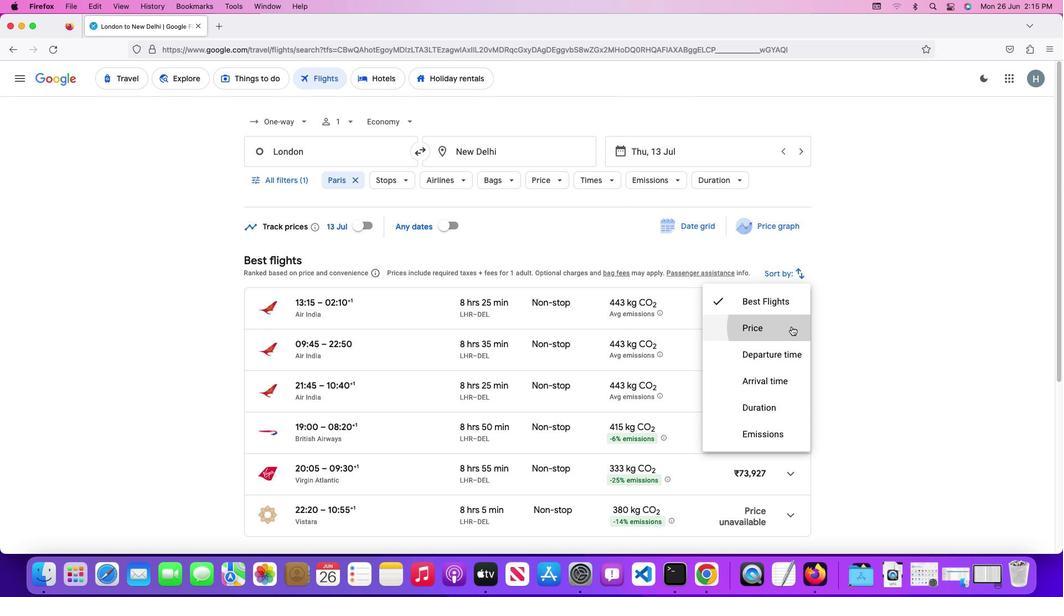 
Action: Mouse moved to (158, 319)
Screenshot: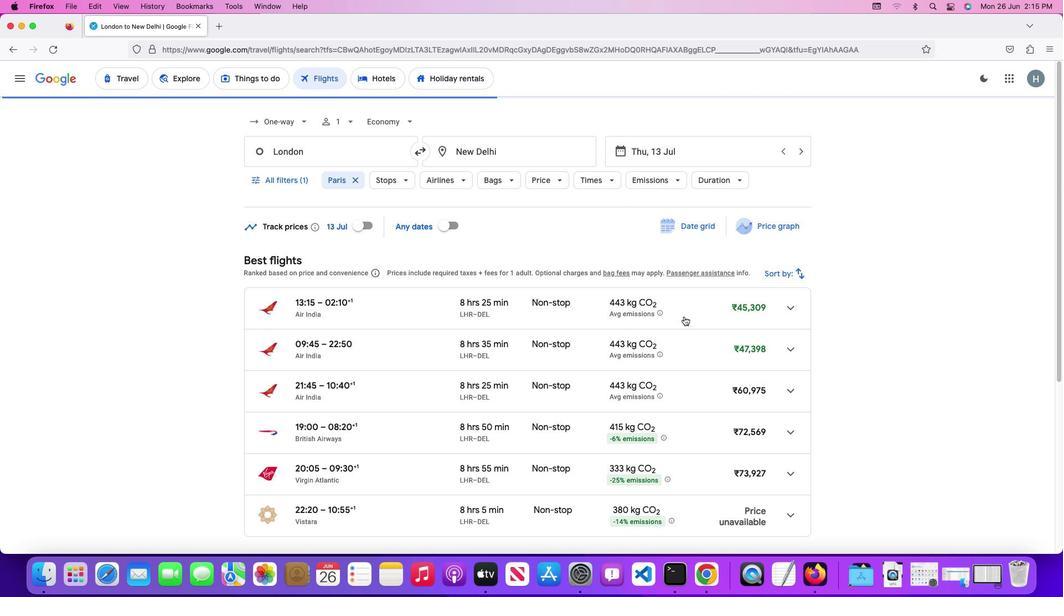 
Action: Mouse scrolled (158, 319) with delta (665, 227)
Screenshot: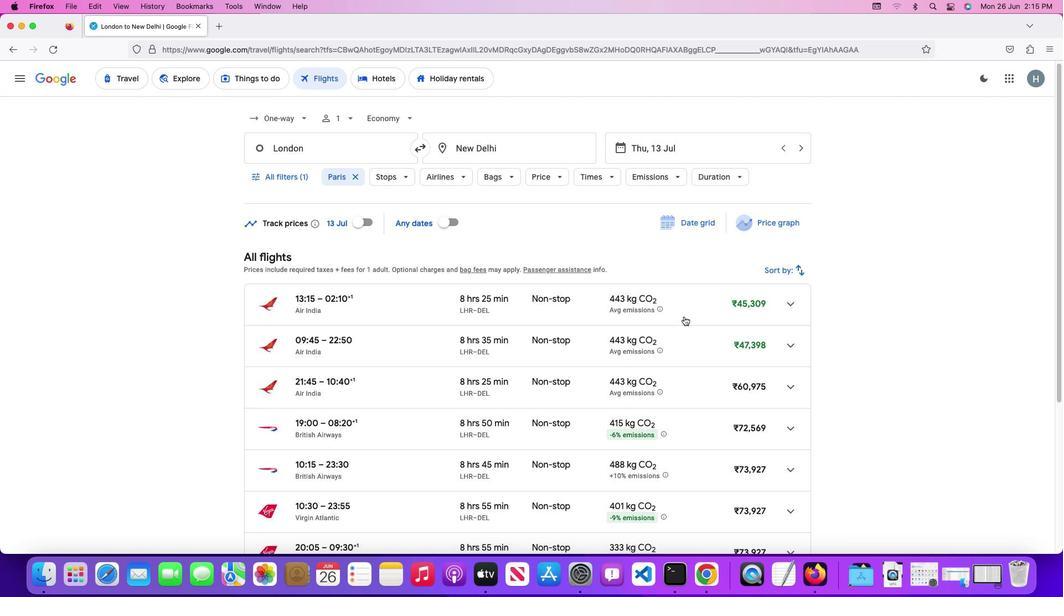 
Action: Mouse scrolled (158, 319) with delta (665, 227)
Screenshot: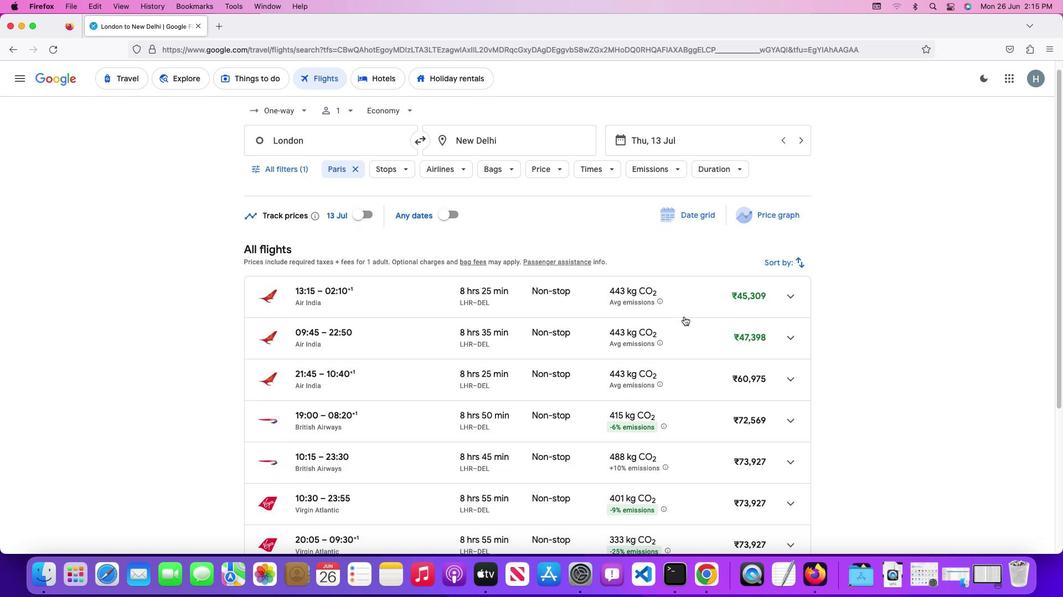 
Action: Mouse scrolled (158, 319) with delta (665, 227)
Screenshot: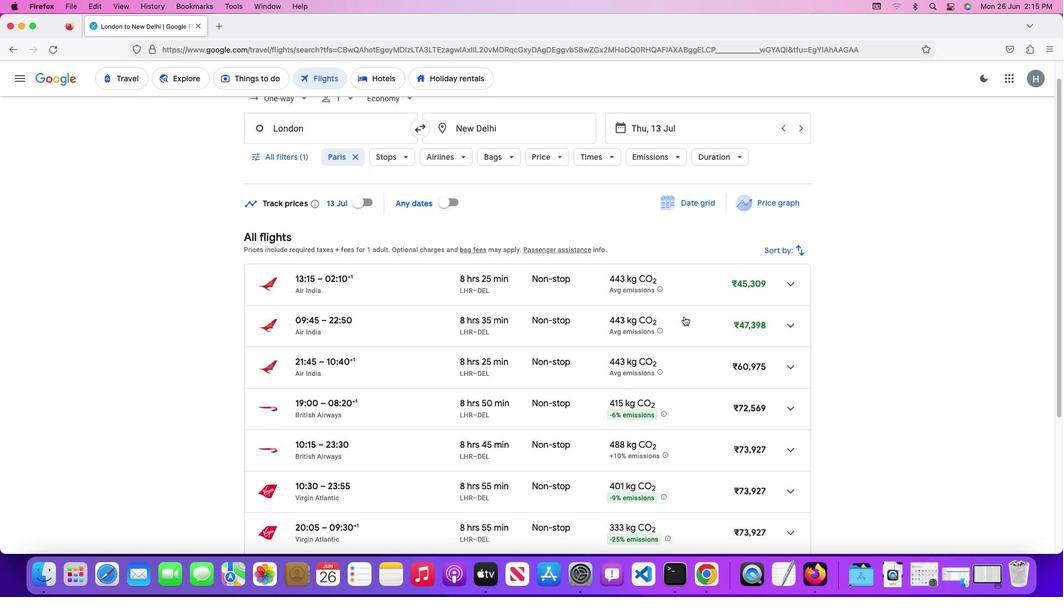 
Action: Mouse scrolled (158, 319) with delta (665, 227)
Screenshot: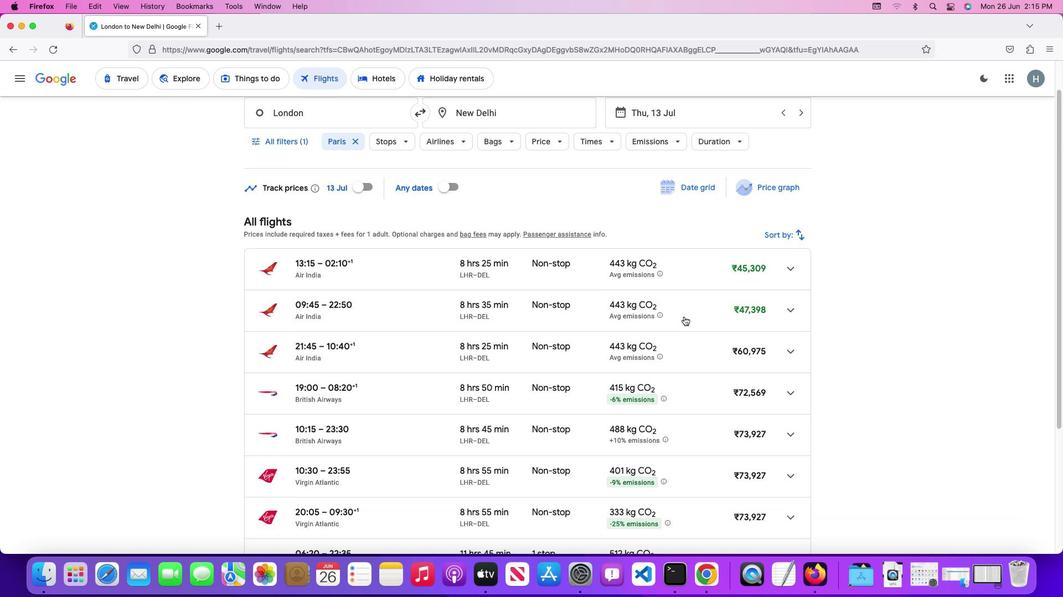 
Action: Mouse scrolled (158, 319) with delta (665, 227)
Screenshot: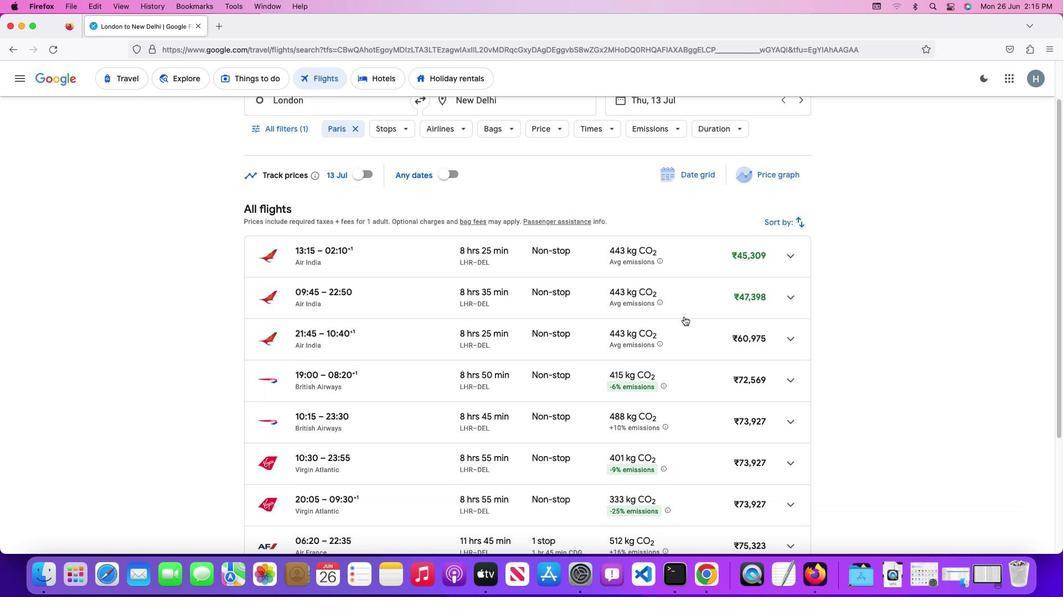 
Action: Mouse scrolled (158, 319) with delta (665, 227)
Screenshot: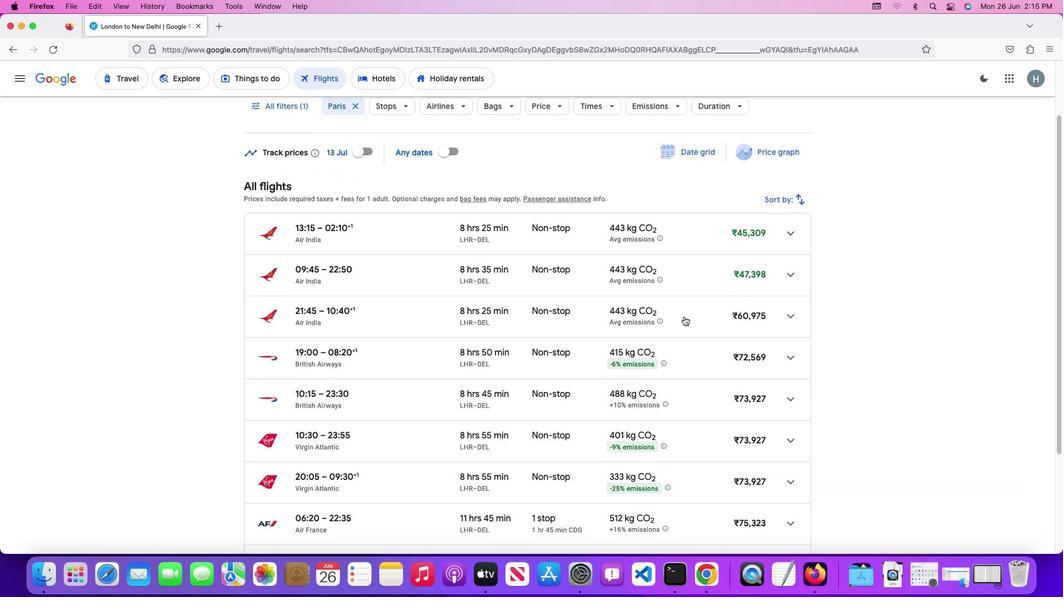 
Action: Mouse scrolled (158, 319) with delta (665, 227)
Screenshot: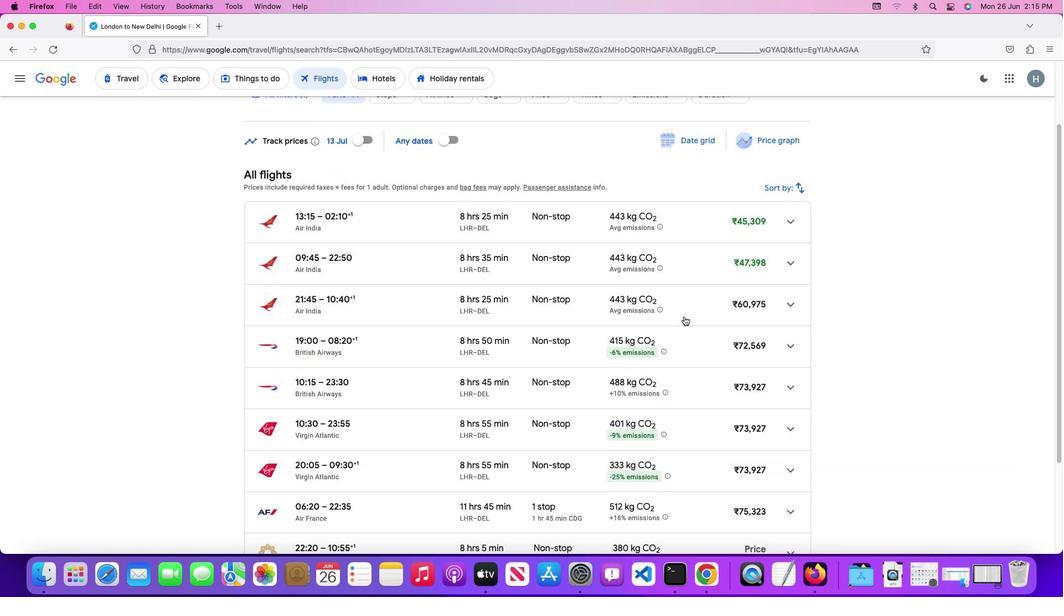 
Action: Mouse scrolled (158, 319) with delta (665, 227)
Screenshot: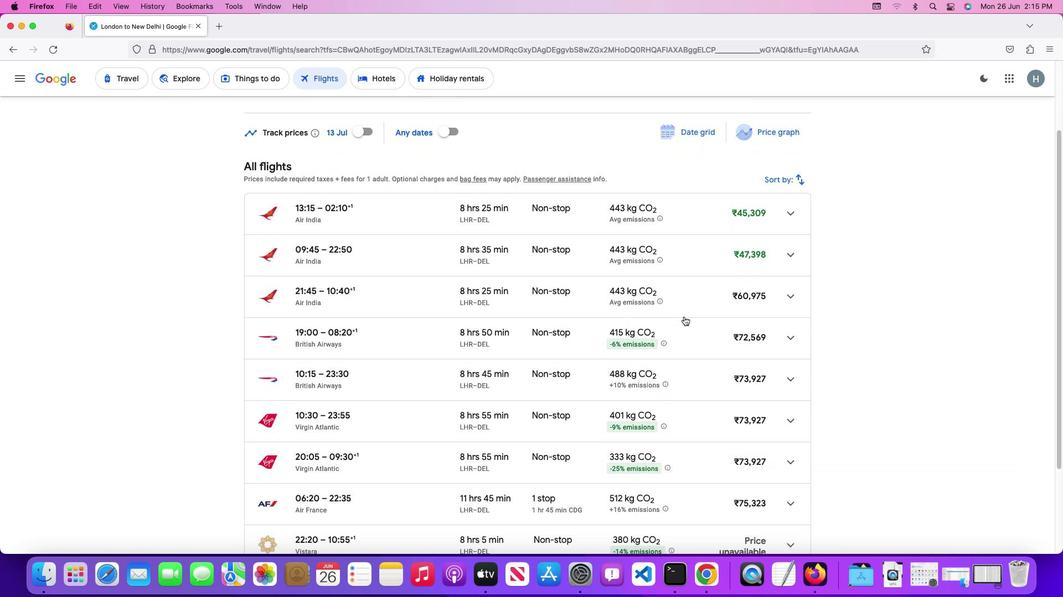 
Action: Mouse scrolled (158, 319) with delta (665, 227)
Screenshot: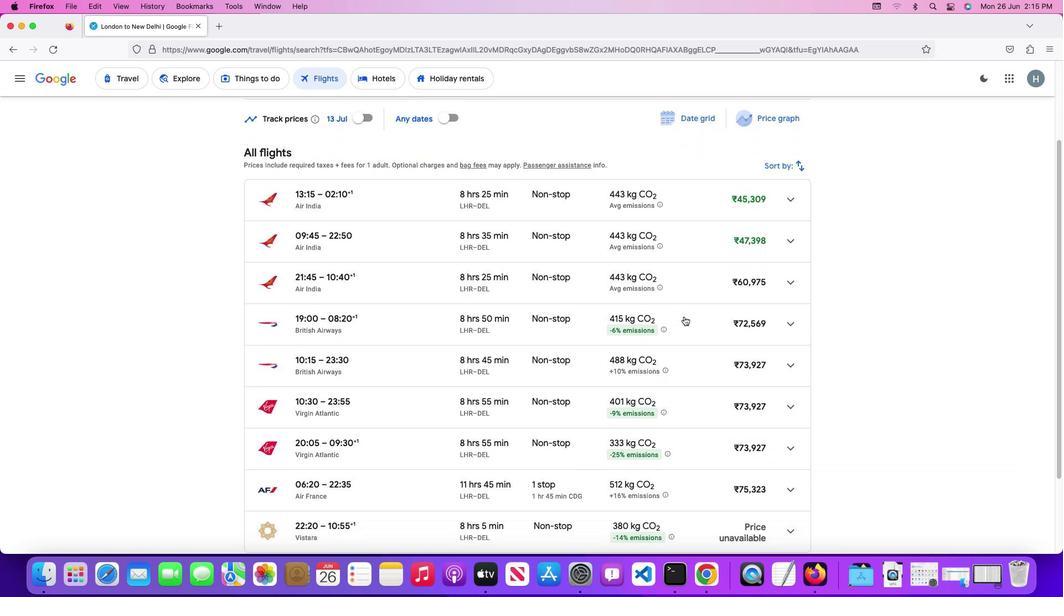 
